 Task: Play online Dominion game.
Action: Mouse moved to (518, 362)
Screenshot: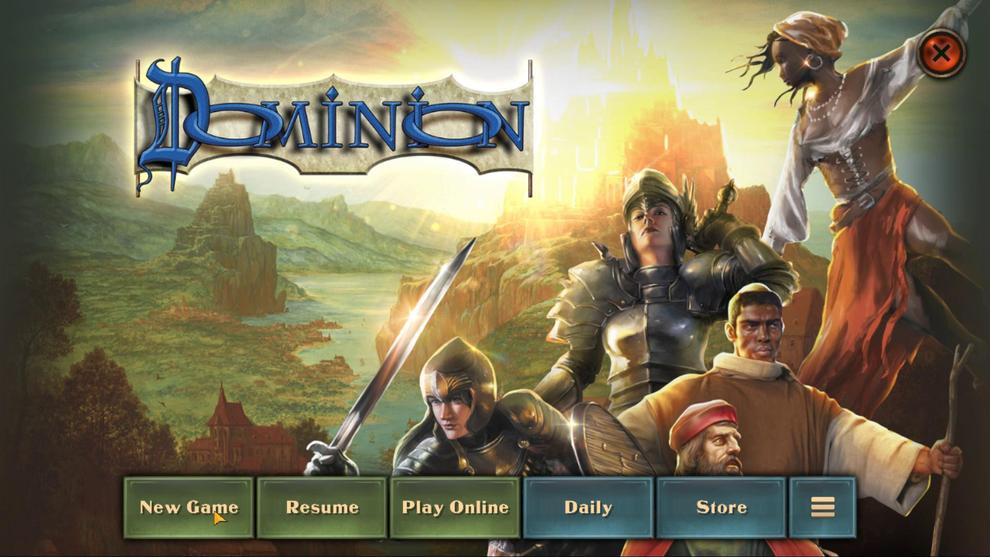 
Action: Mouse pressed left at (518, 362)
Screenshot: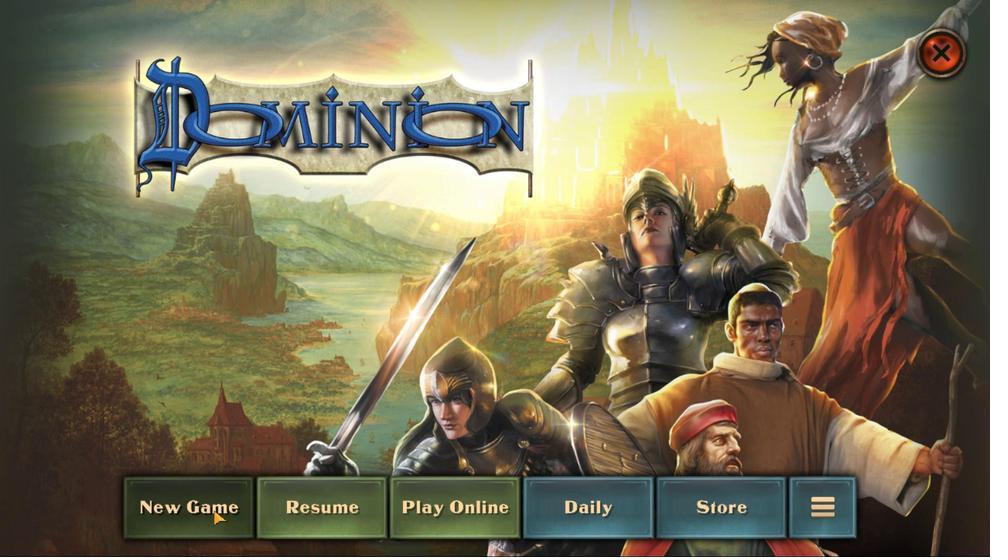 
Action: Mouse moved to (481, 362)
Screenshot: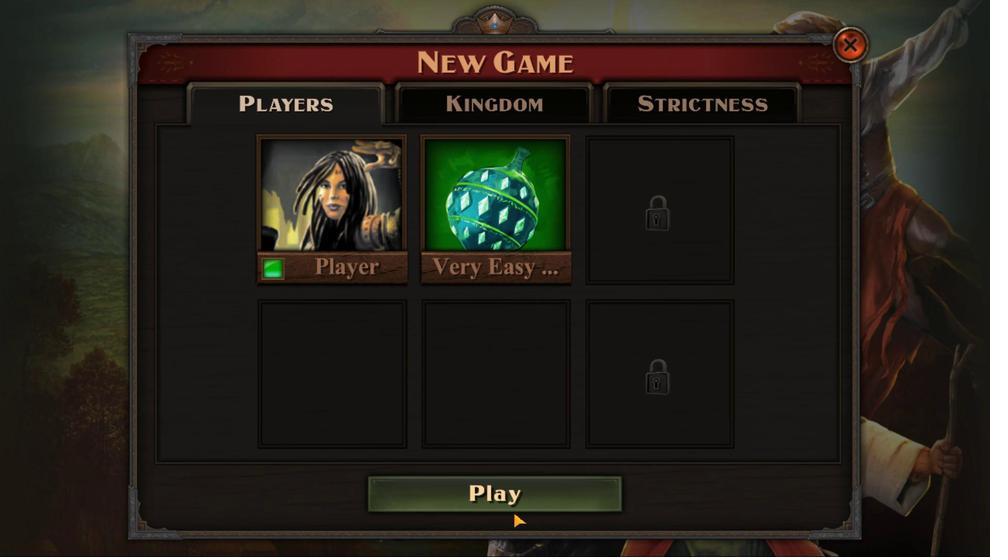 
Action: Mouse pressed left at (481, 362)
Screenshot: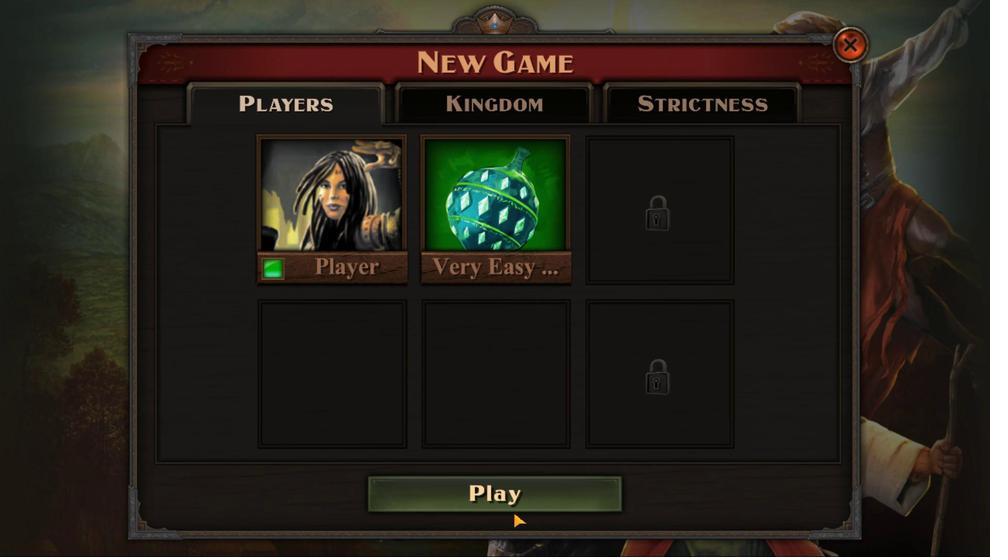 
Action: Mouse moved to (485, 362)
Screenshot: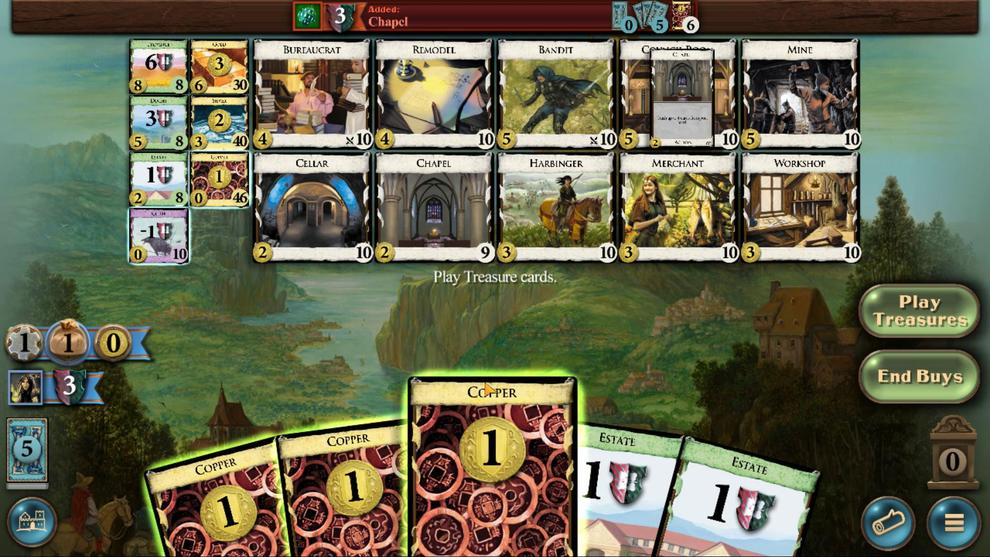 
Action: Mouse pressed left at (485, 362)
Screenshot: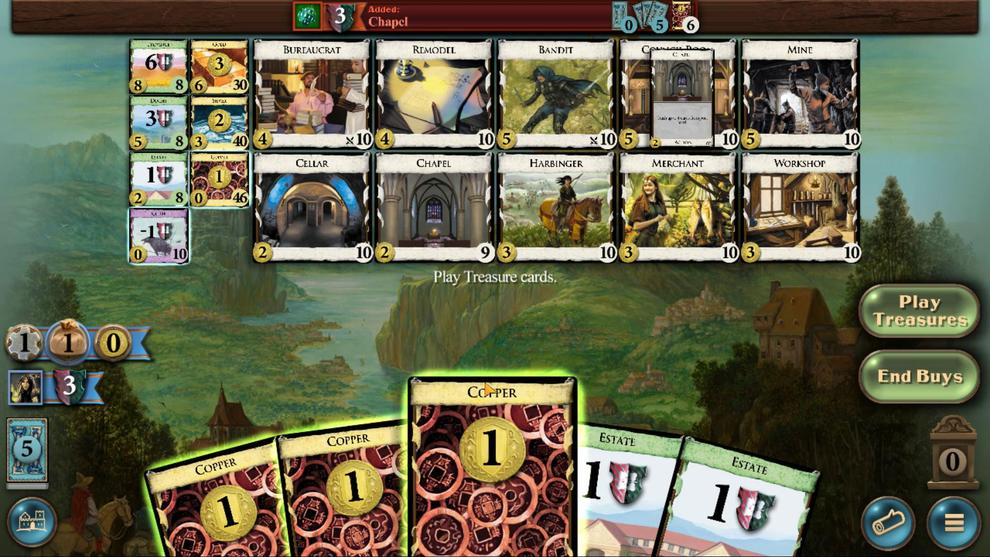 
Action: Mouse moved to (494, 362)
Screenshot: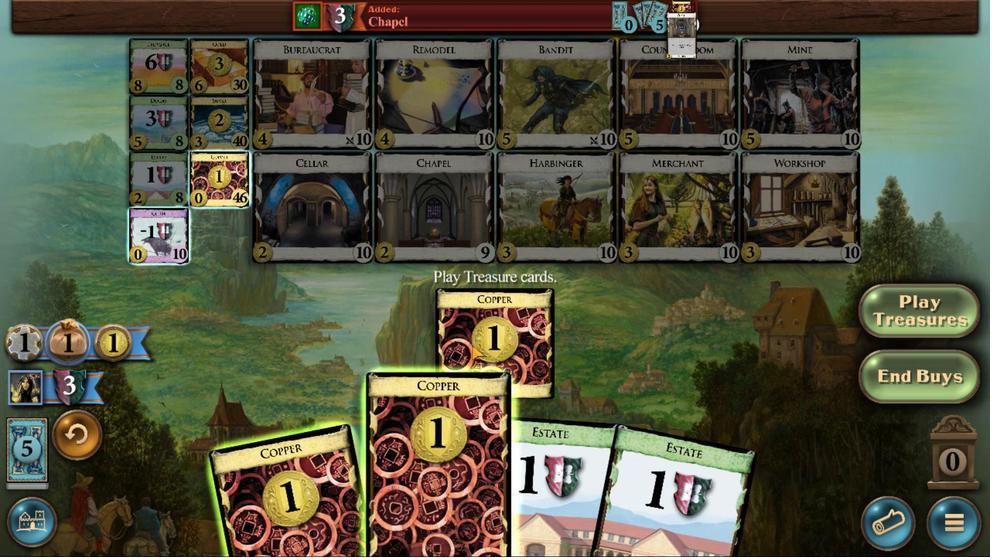
Action: Mouse pressed left at (494, 362)
Screenshot: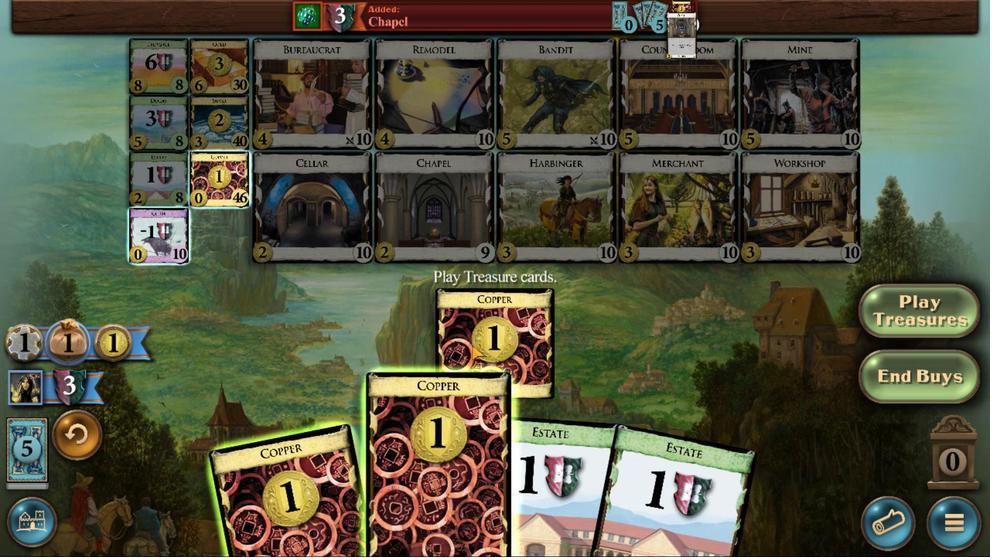 
Action: Mouse moved to (502, 362)
Screenshot: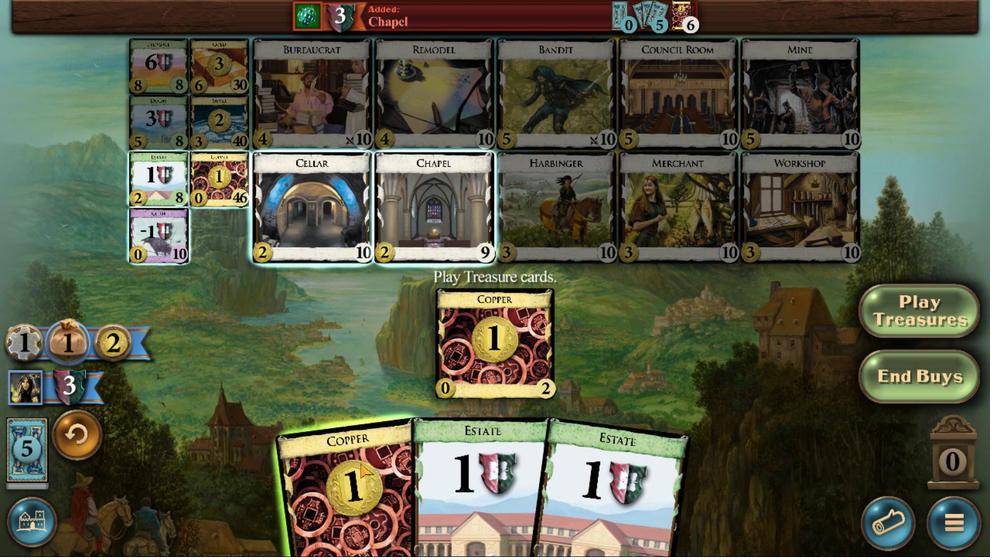 
Action: Mouse pressed left at (502, 362)
Screenshot: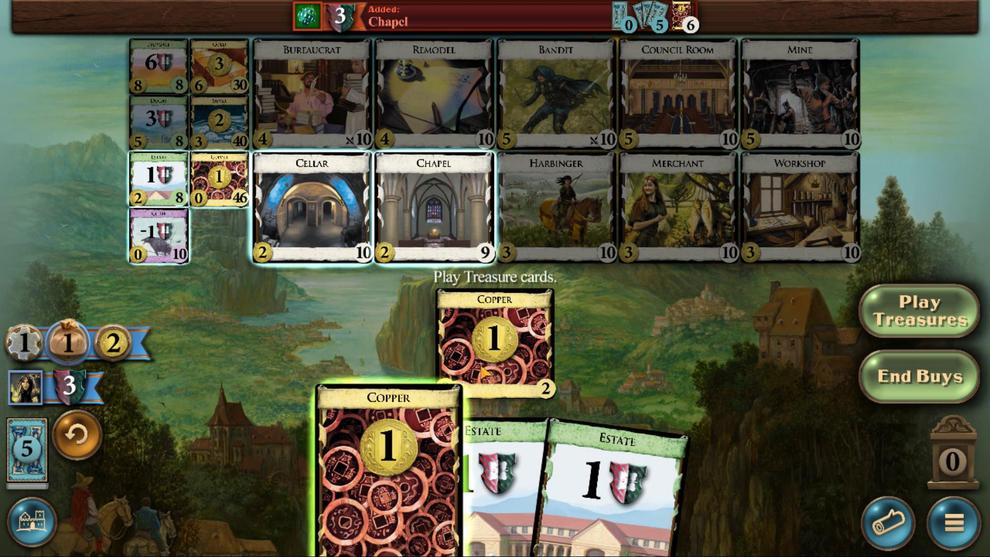 
Action: Mouse moved to (518, 370)
Screenshot: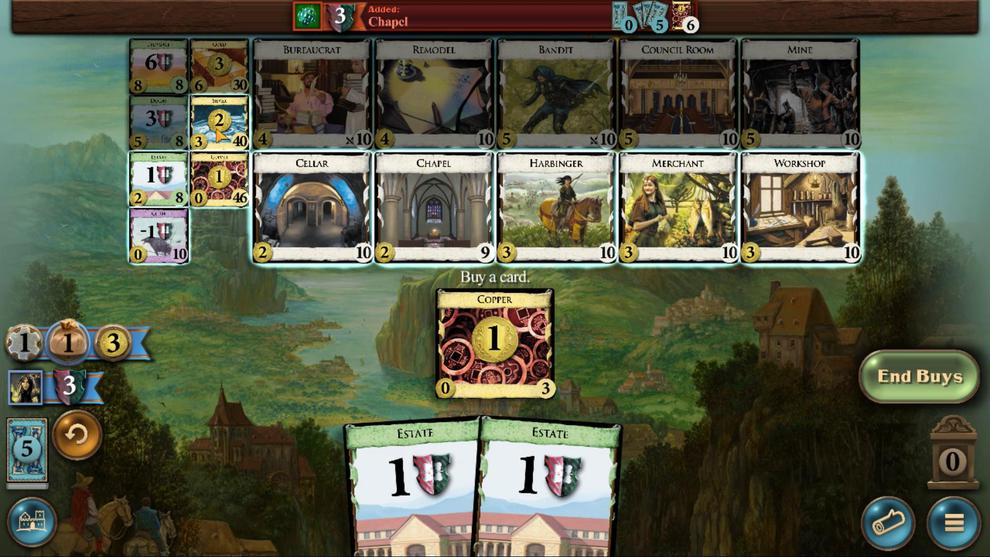 
Action: Mouse pressed left at (518, 370)
Screenshot: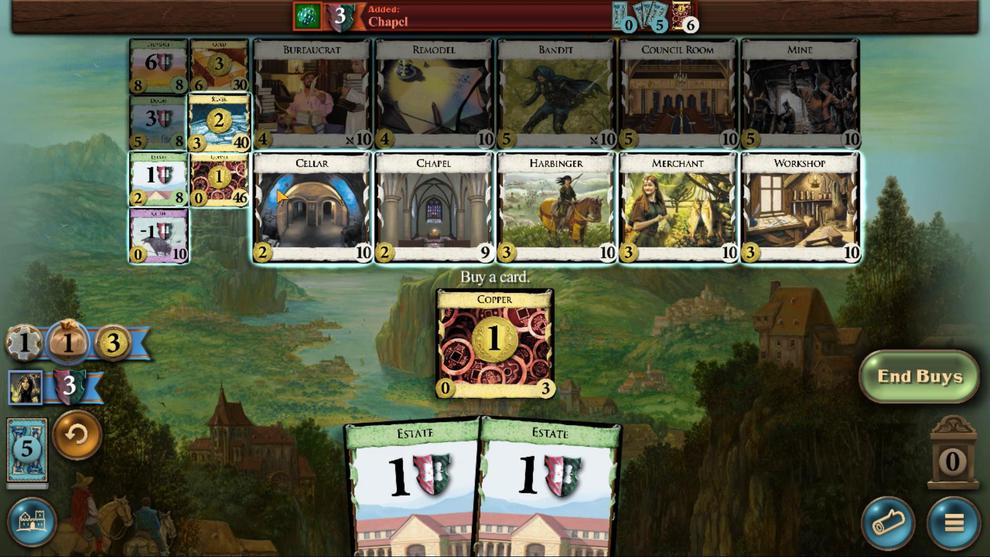 
Action: Mouse moved to (470, 362)
Screenshot: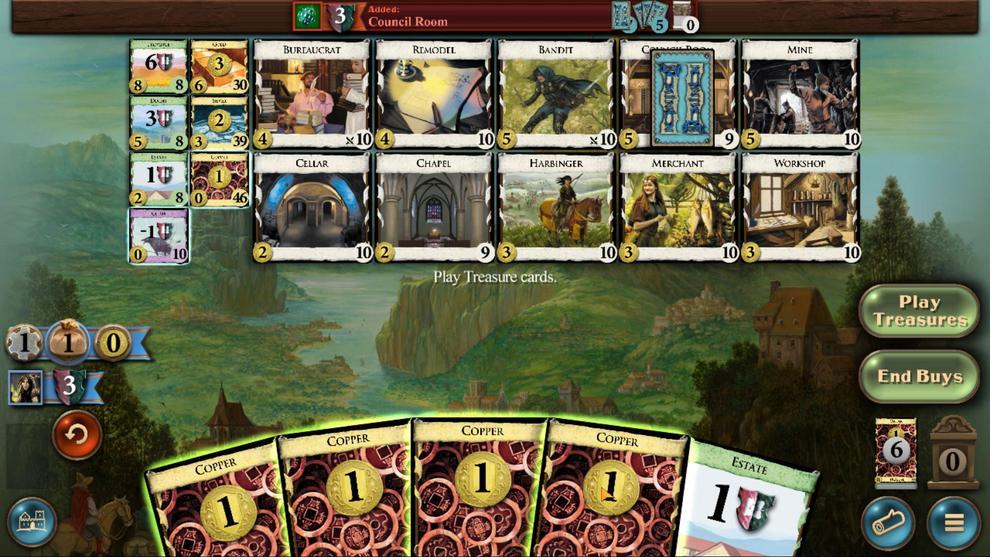 
Action: Mouse pressed left at (470, 362)
Screenshot: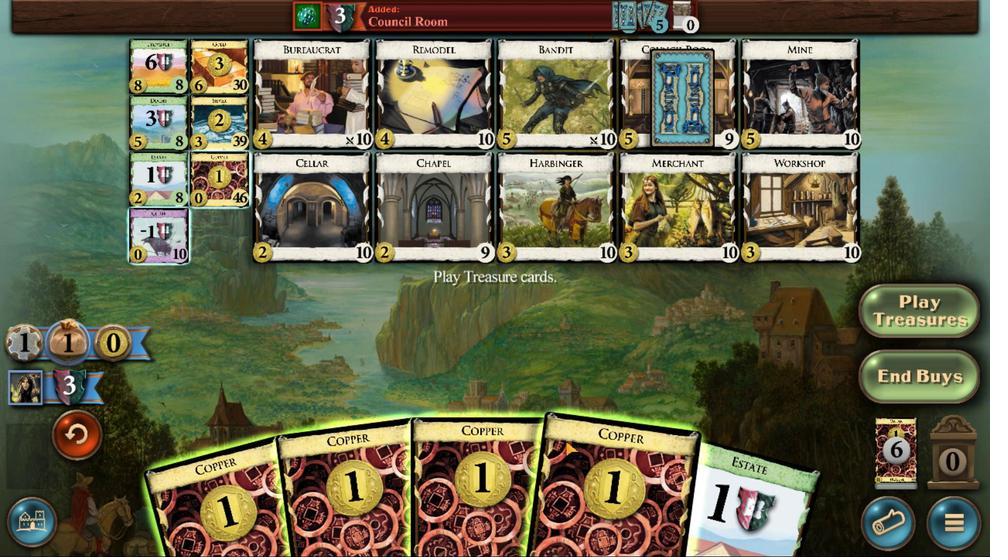 
Action: Mouse moved to (481, 362)
Screenshot: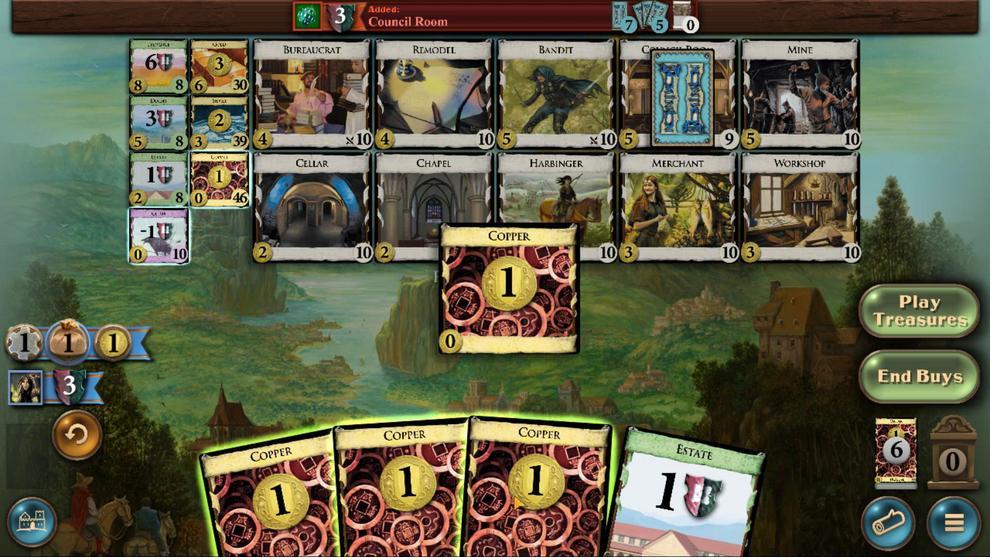 
Action: Mouse pressed left at (481, 362)
Screenshot: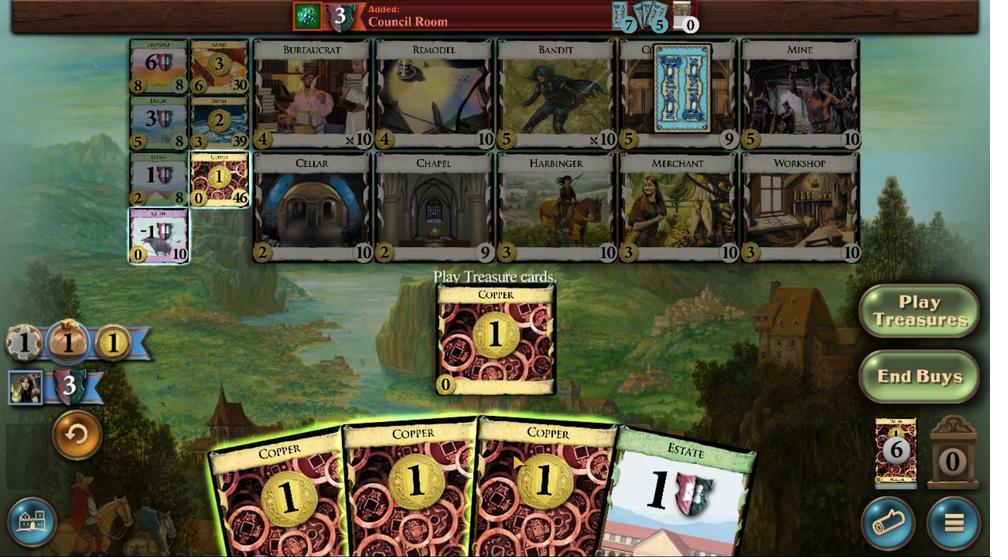 
Action: Mouse moved to (485, 362)
Screenshot: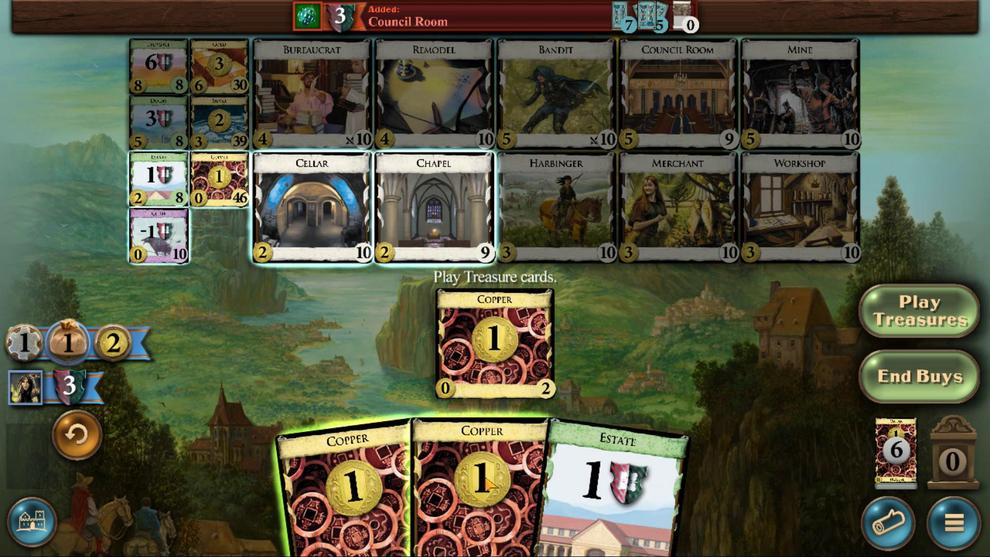 
Action: Mouse pressed left at (485, 362)
Screenshot: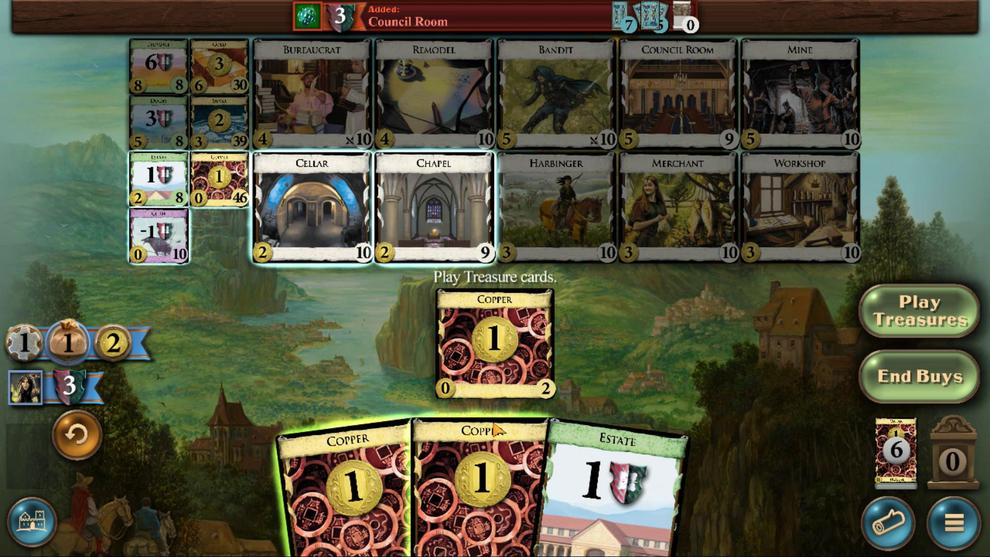 
Action: Mouse moved to (491, 362)
Screenshot: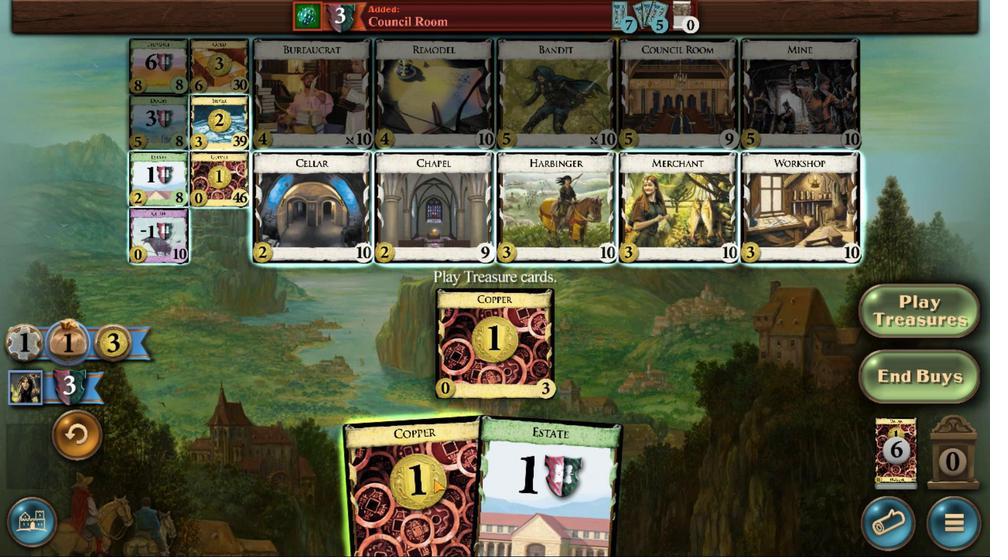
Action: Mouse pressed left at (491, 362)
Screenshot: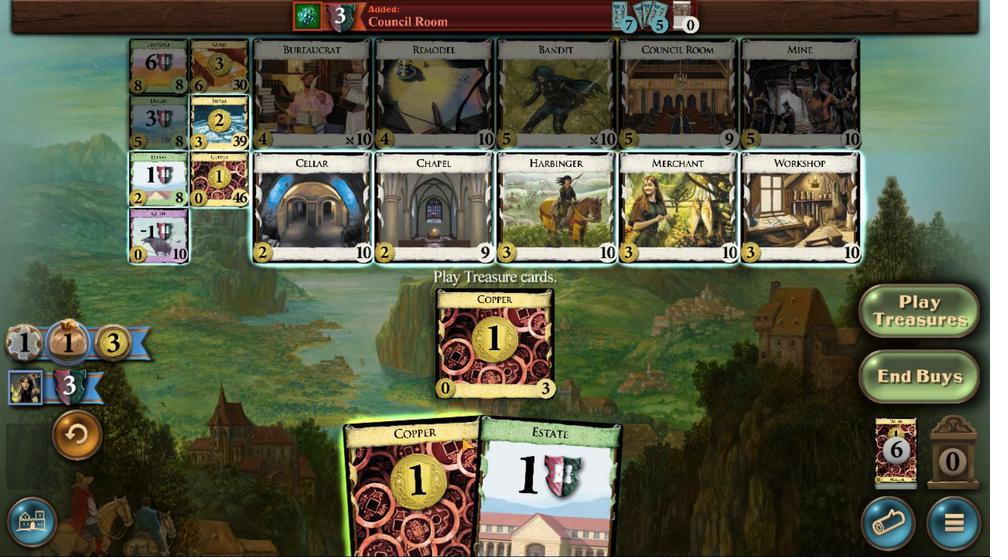 
Action: Mouse moved to (517, 370)
Screenshot: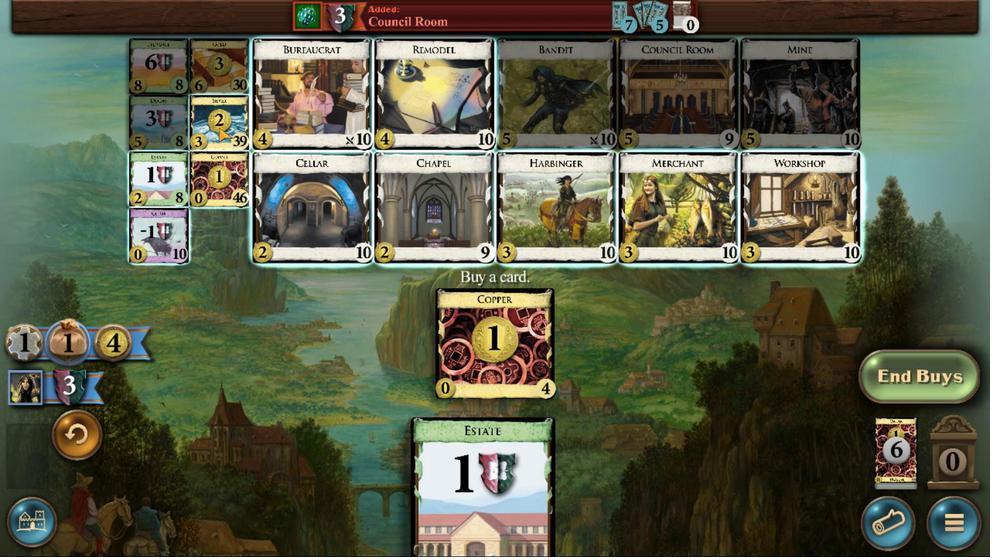 
Action: Mouse pressed left at (517, 370)
Screenshot: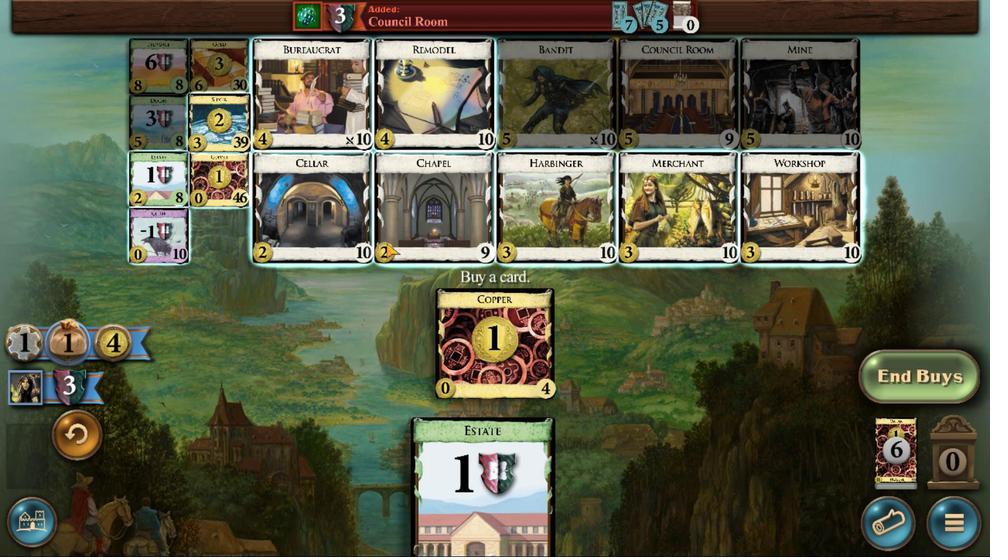
Action: Mouse moved to (449, 362)
Screenshot: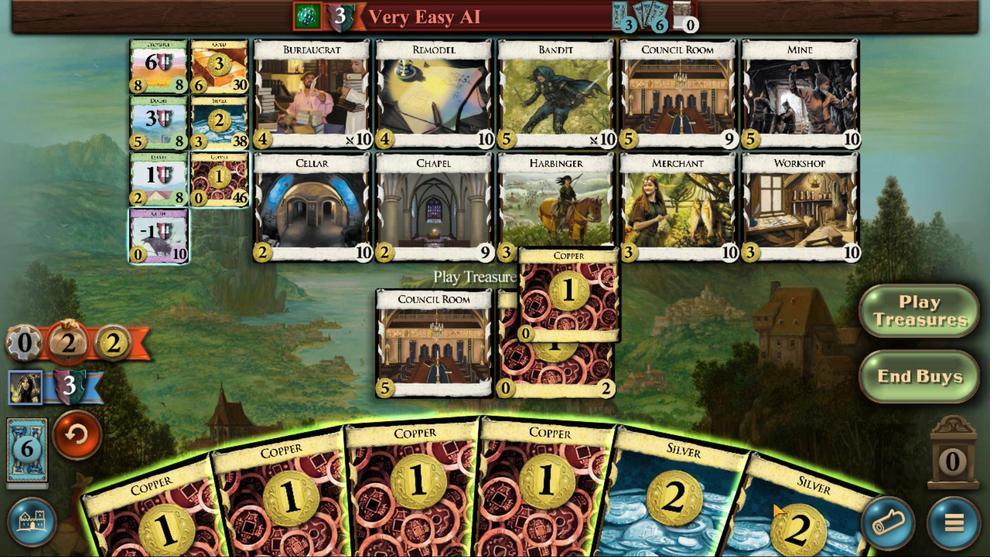 
Action: Mouse pressed left at (449, 362)
Screenshot: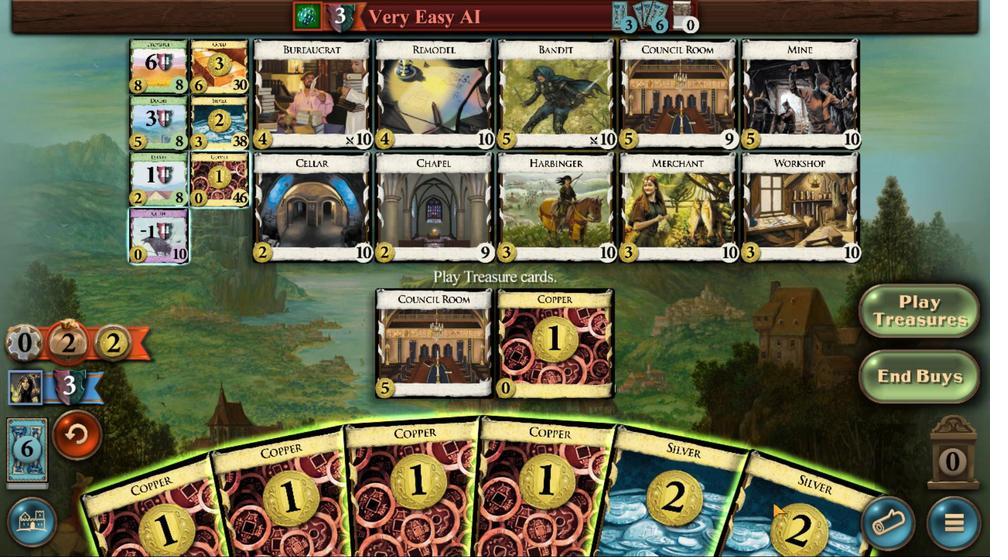 
Action: Mouse moved to (482, 364)
Screenshot: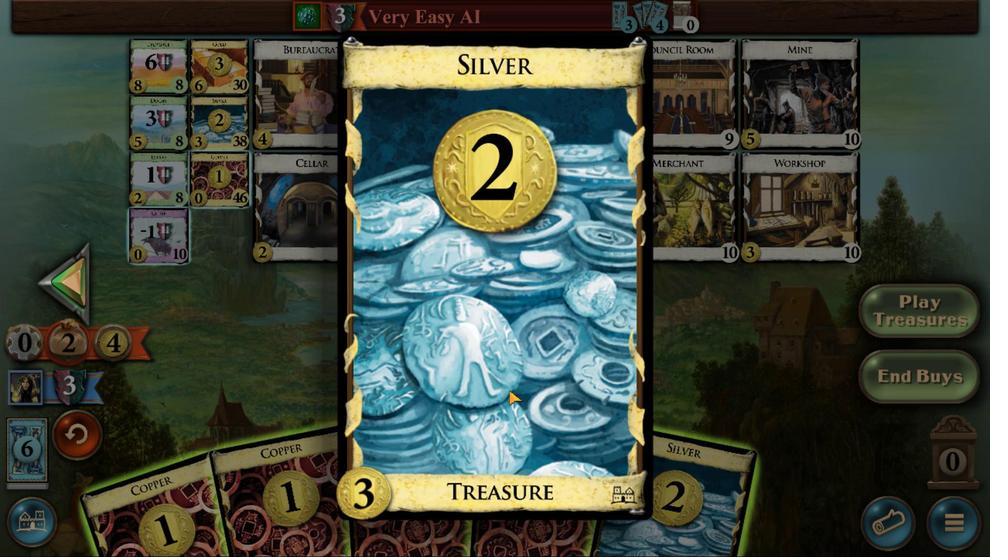 
Action: Mouse pressed left at (482, 364)
Screenshot: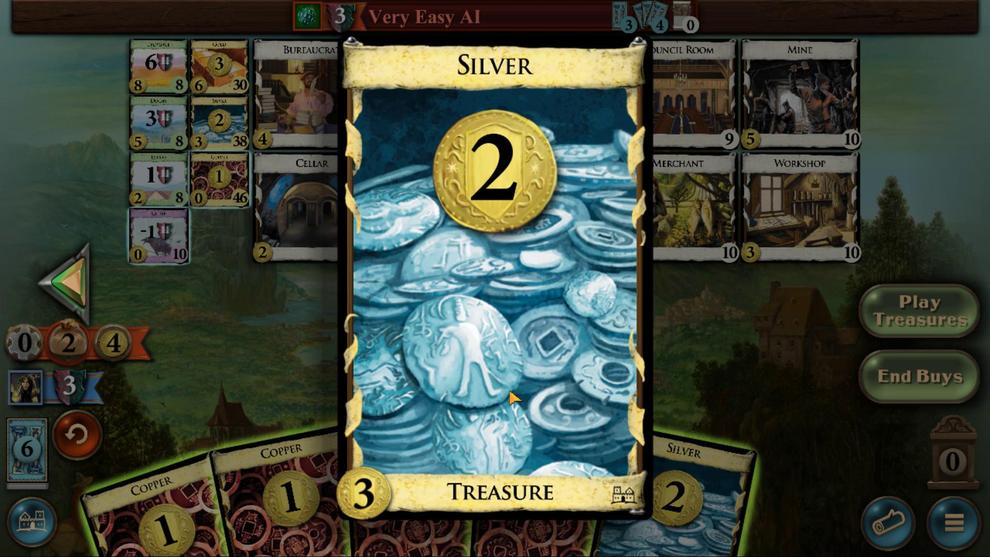 
Action: Mouse moved to (443, 361)
Screenshot: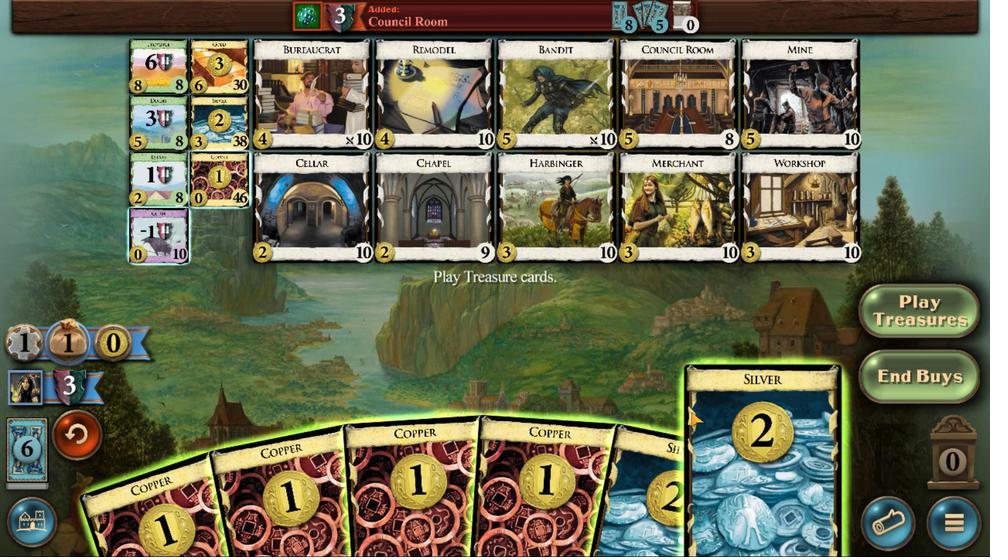 
Action: Mouse pressed left at (443, 361)
Screenshot: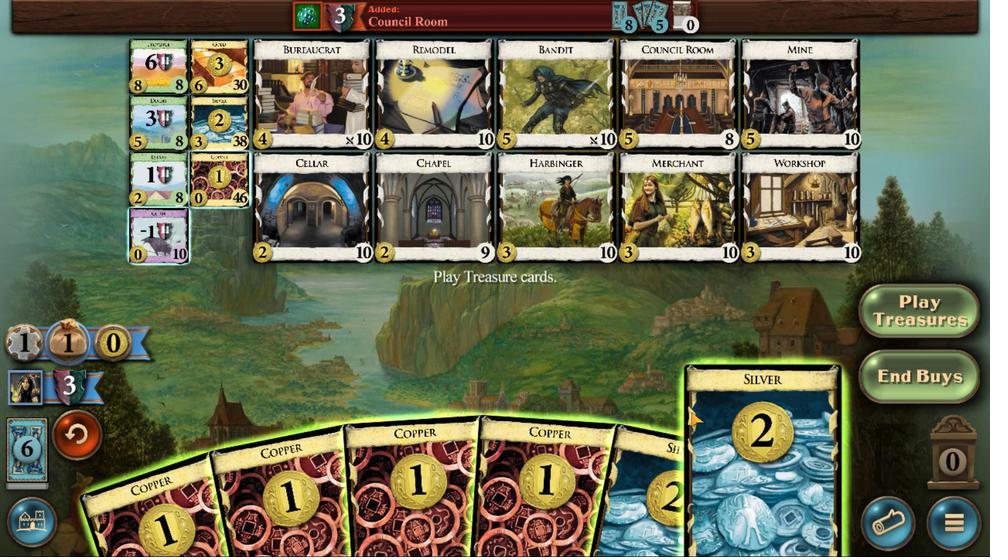 
Action: Mouse moved to (458, 362)
Screenshot: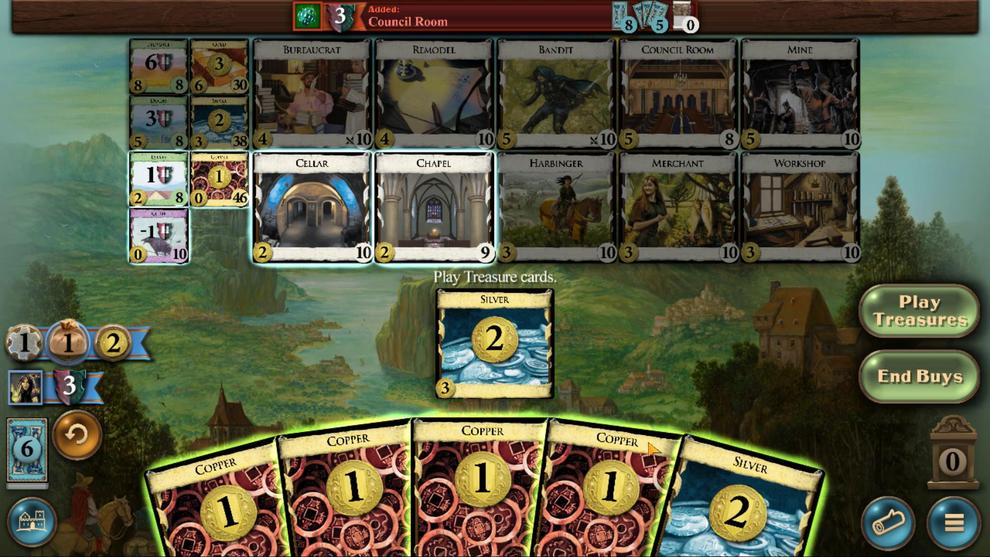 
Action: Mouse pressed left at (458, 362)
Screenshot: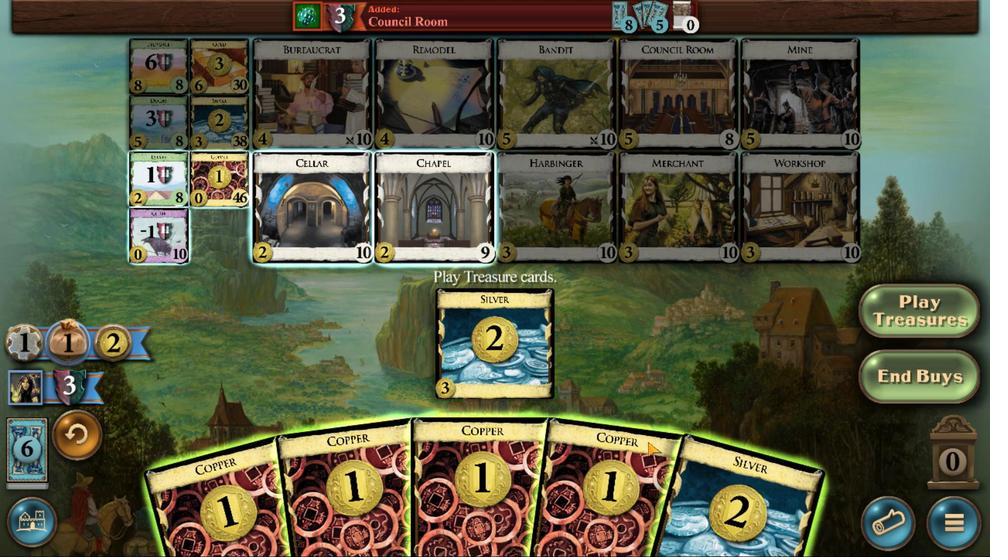 
Action: Mouse moved to (468, 362)
Screenshot: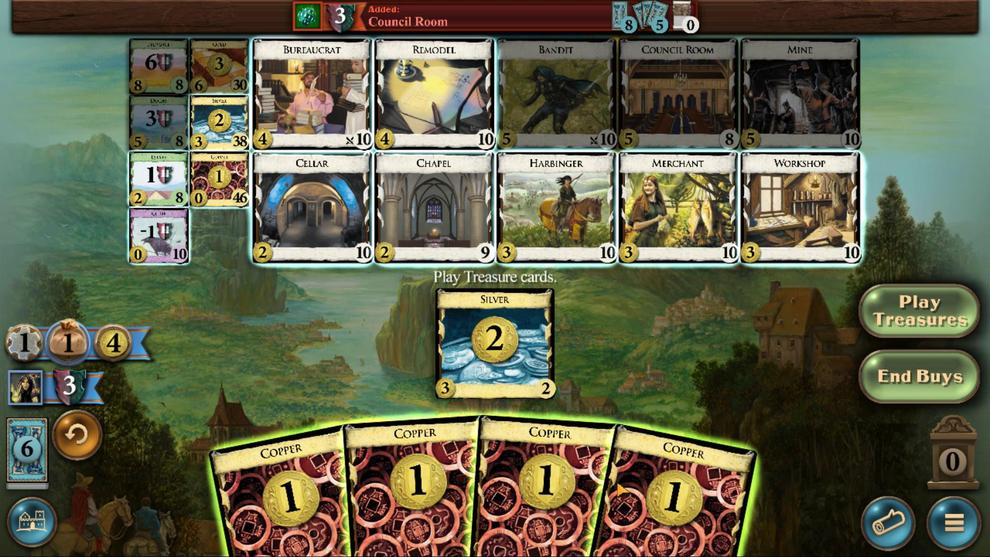 
Action: Mouse pressed left at (468, 362)
Screenshot: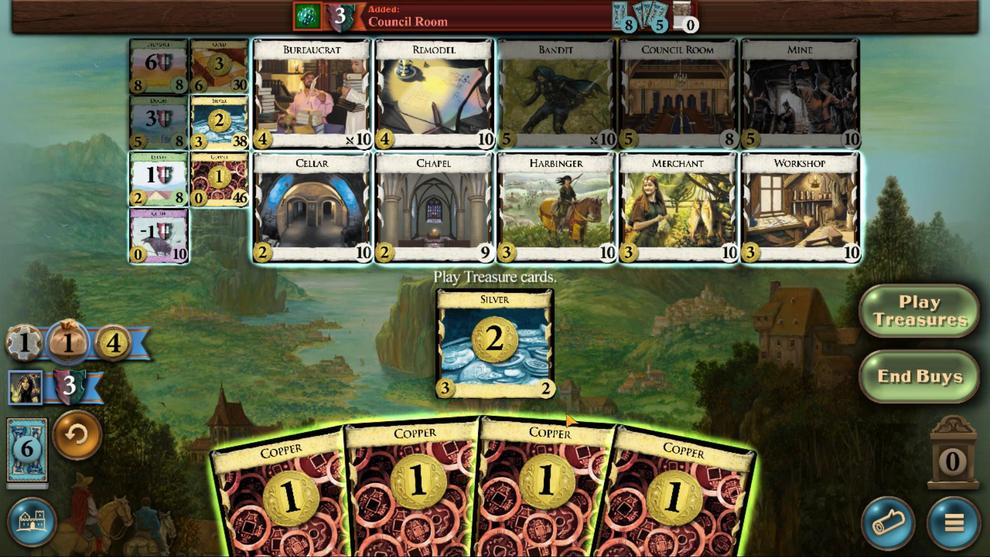 
Action: Mouse moved to (472, 362)
Screenshot: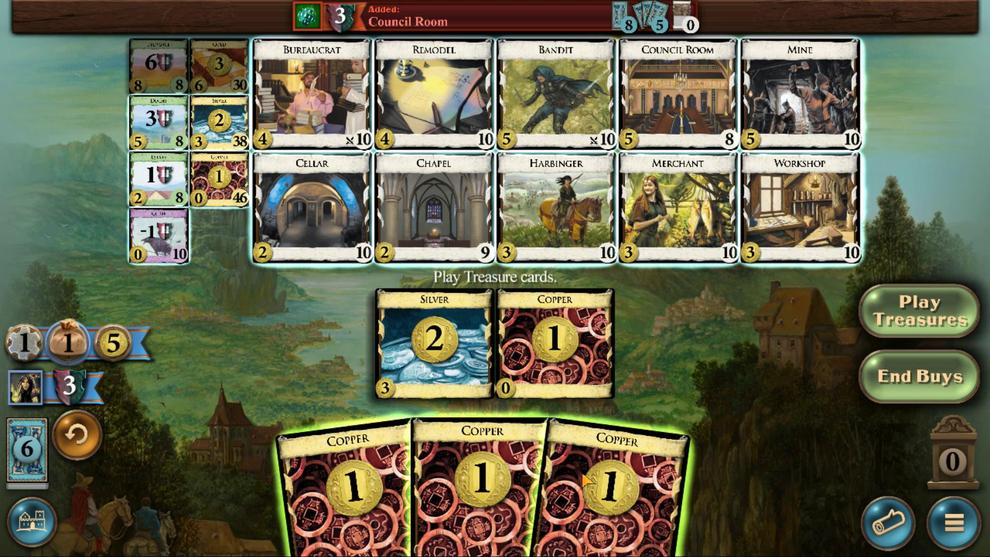 
Action: Mouse pressed left at (472, 362)
Screenshot: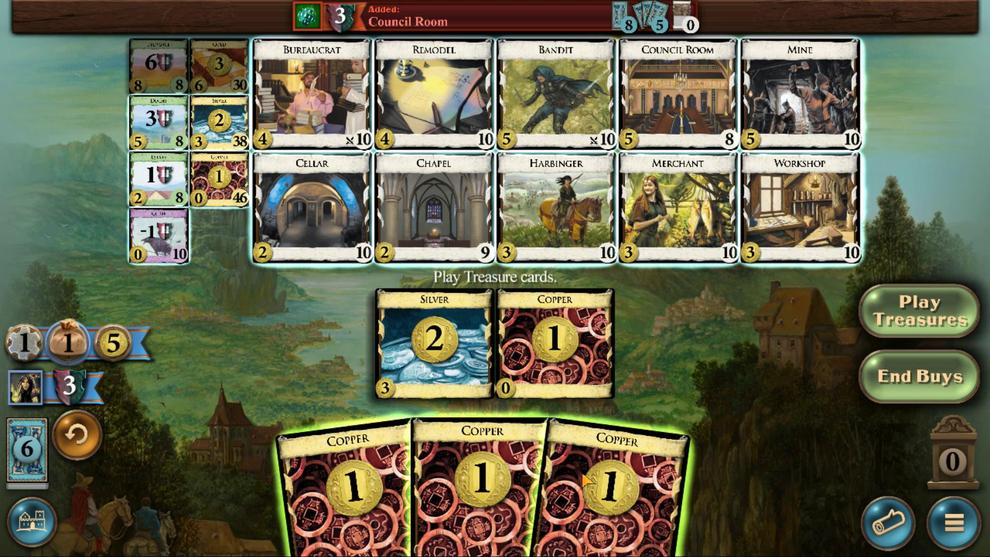 
Action: Mouse moved to (483, 362)
Screenshot: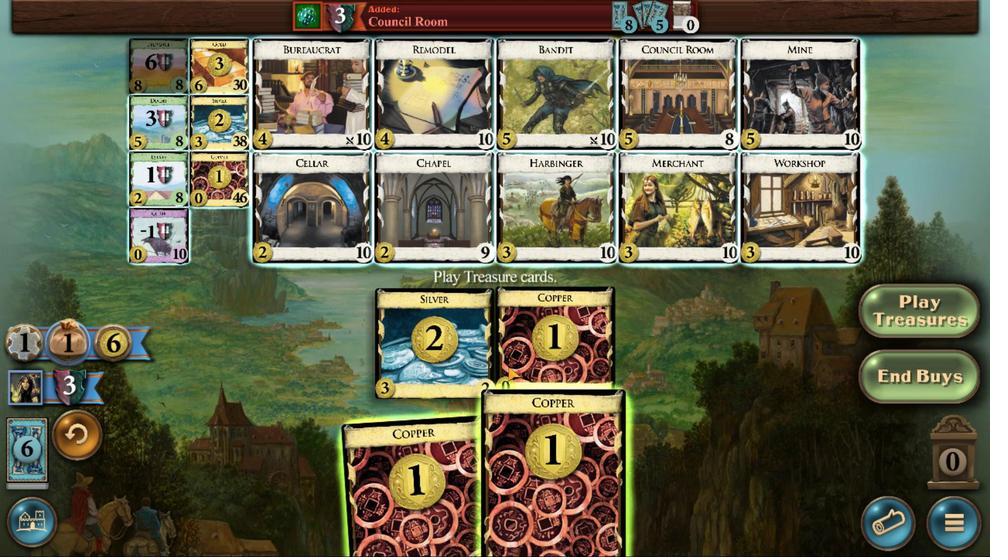 
Action: Mouse pressed left at (483, 362)
Screenshot: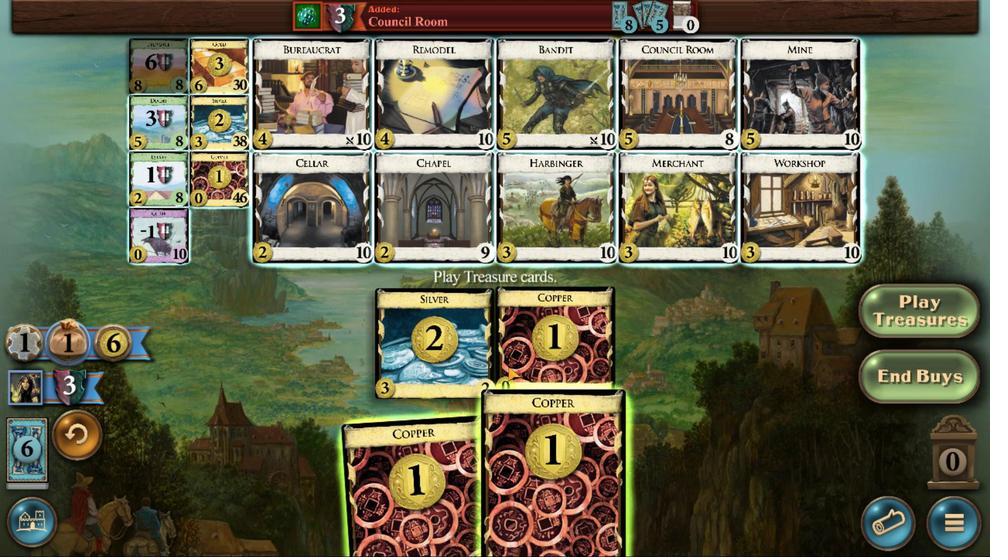 
Action: Mouse moved to (477, 362)
Screenshot: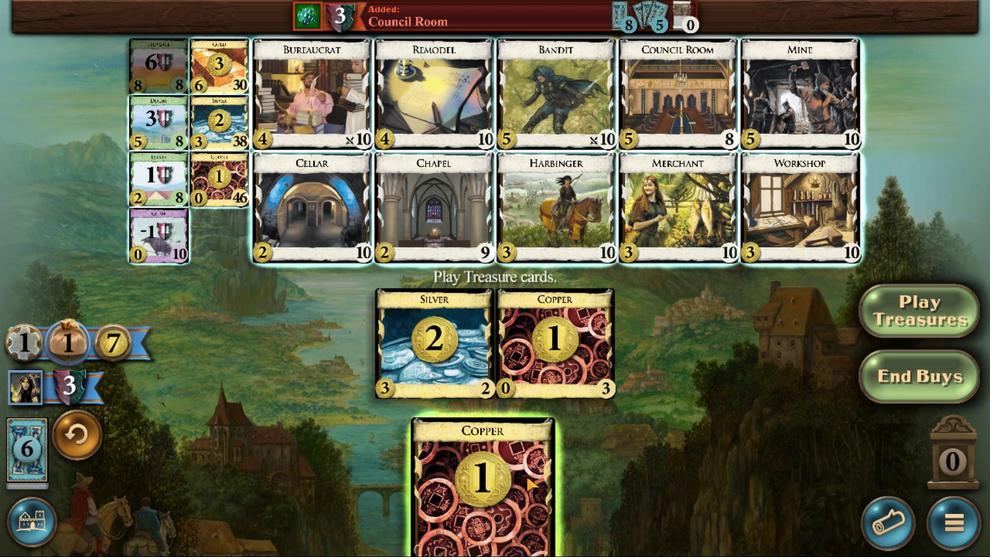 
Action: Mouse pressed left at (477, 362)
Screenshot: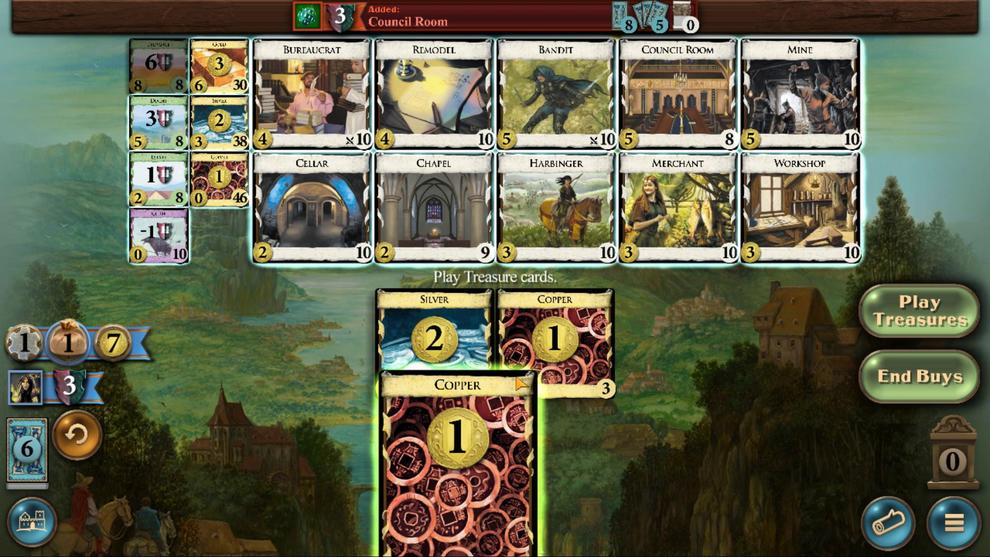 
Action: Mouse moved to (526, 372)
Screenshot: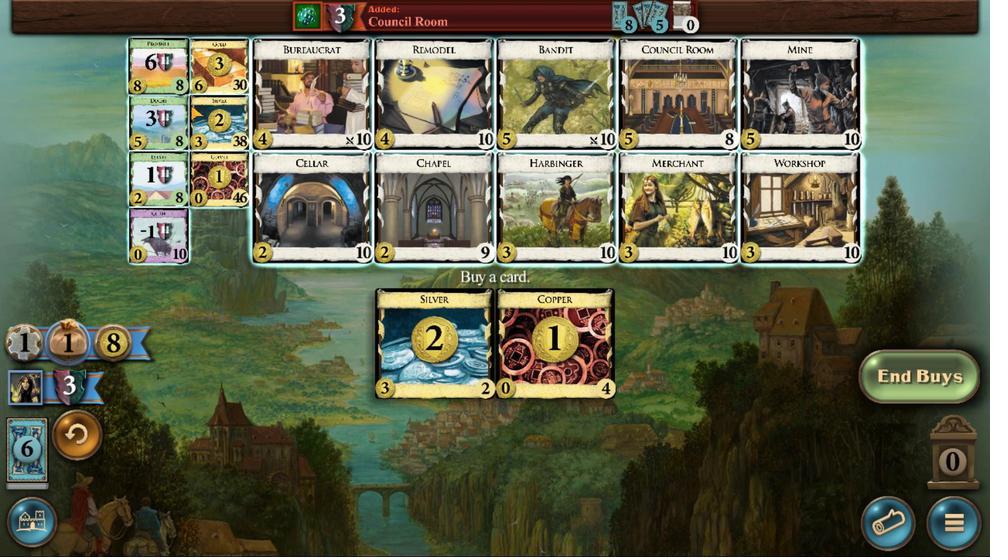 
Action: Mouse pressed left at (526, 372)
Screenshot: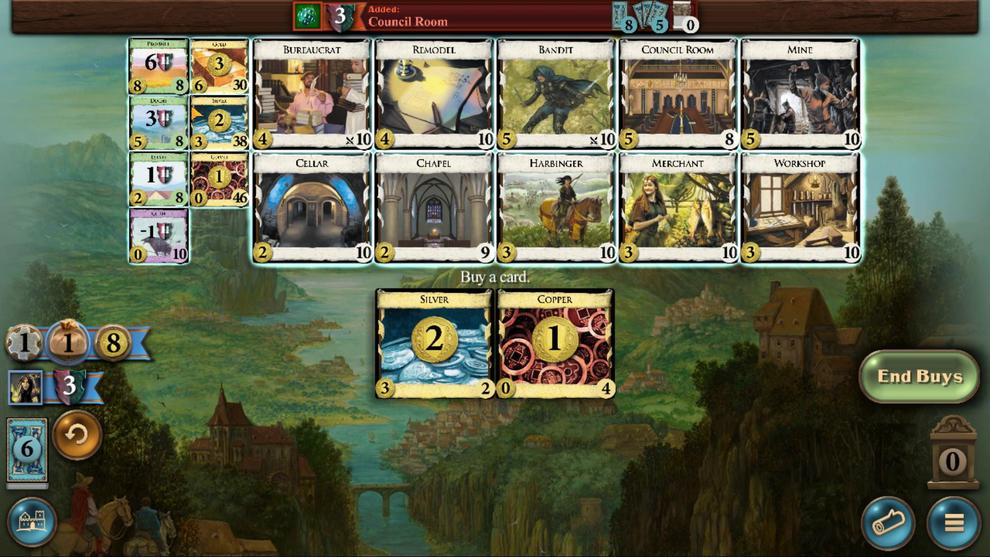 
Action: Mouse moved to (488, 362)
Screenshot: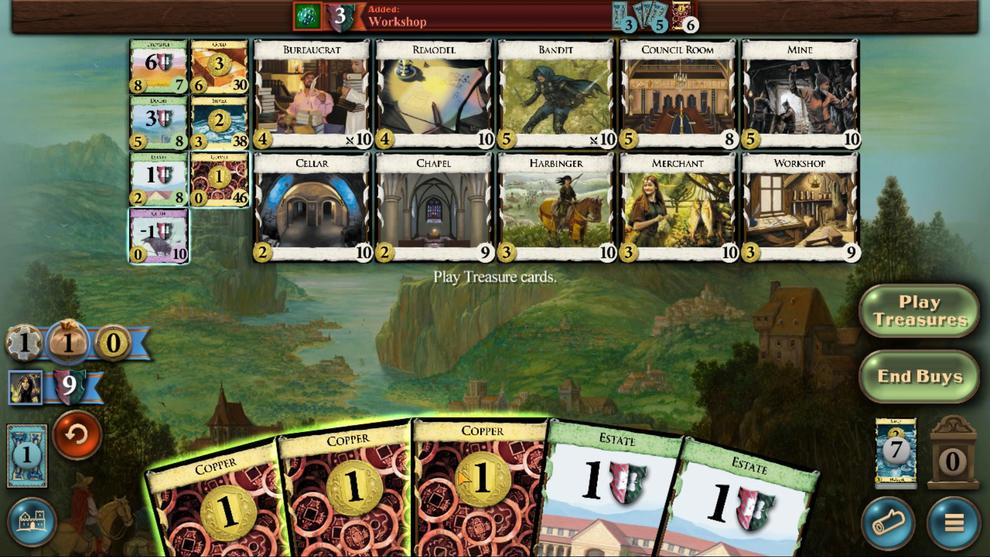 
Action: Mouse pressed left at (488, 362)
Screenshot: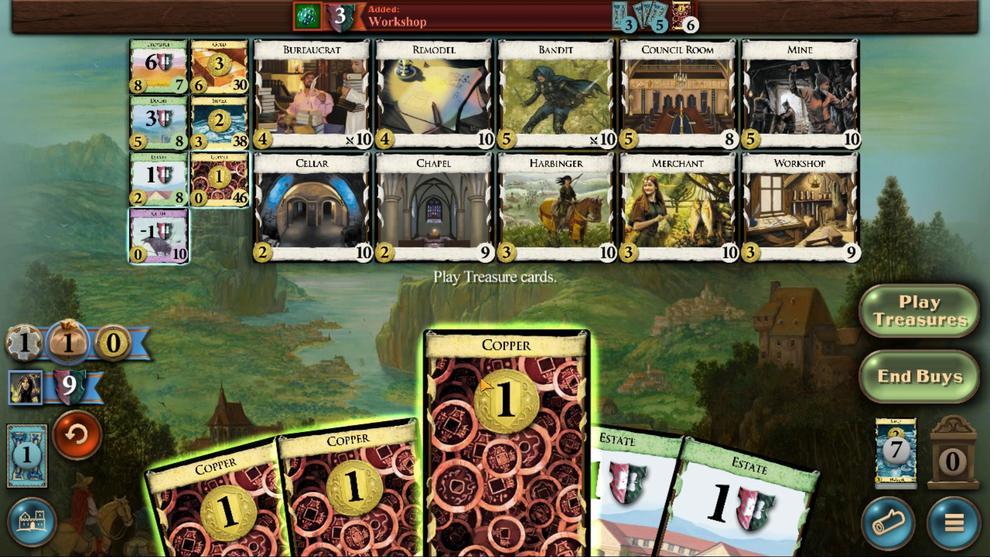 
Action: Mouse moved to (492, 362)
Screenshot: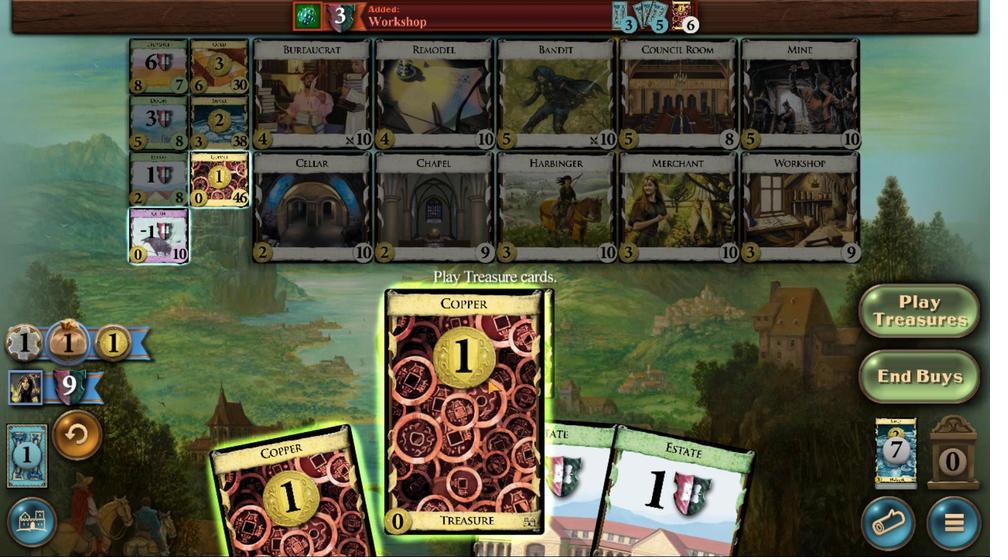 
Action: Mouse pressed left at (492, 362)
Screenshot: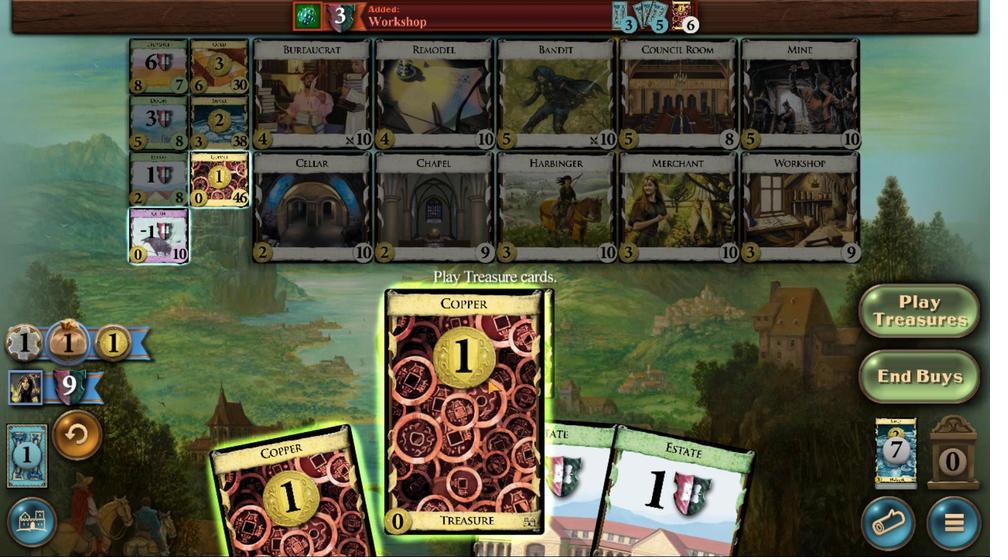 
Action: Mouse moved to (526, 369)
Screenshot: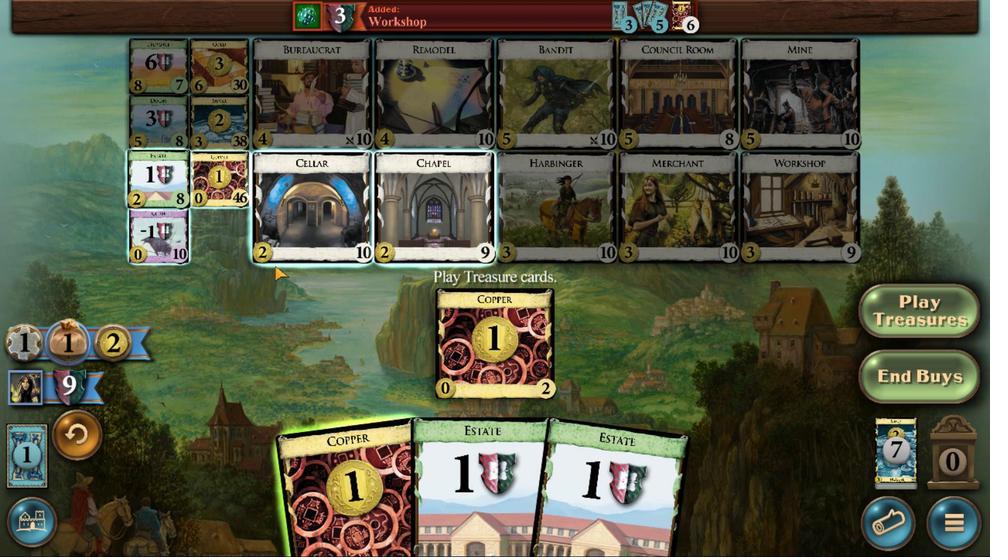 
Action: Mouse pressed left at (526, 369)
Screenshot: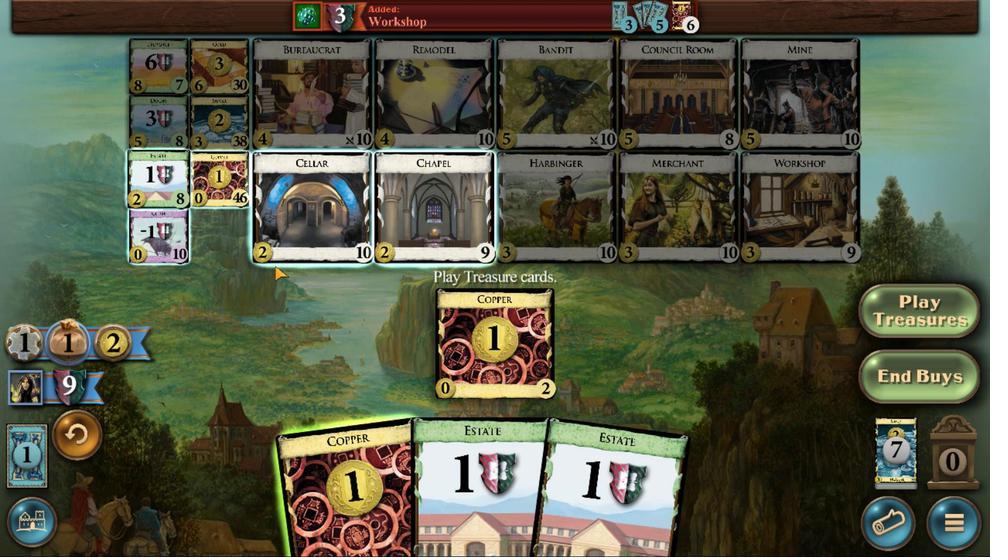 
Action: Mouse moved to (486, 362)
Screenshot: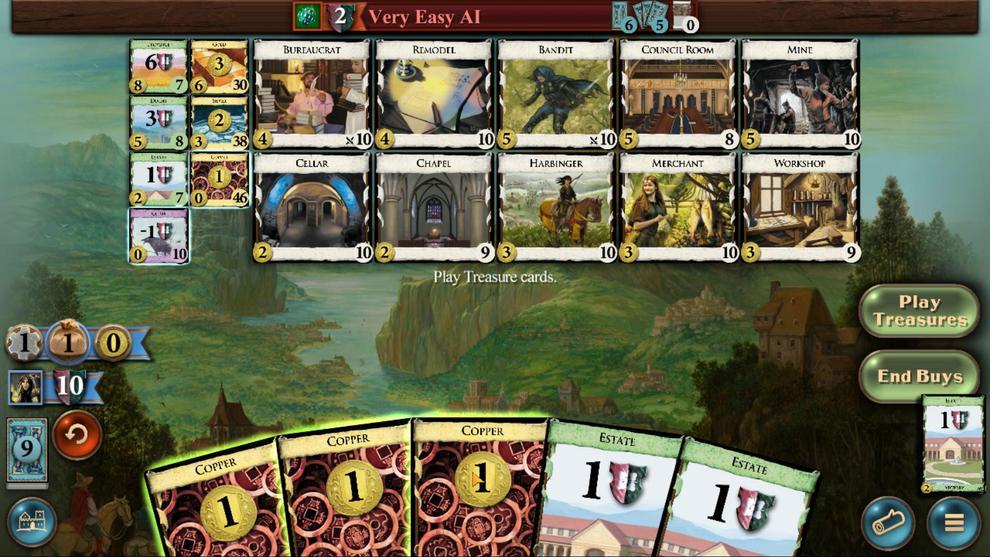 
Action: Mouse pressed left at (486, 362)
Screenshot: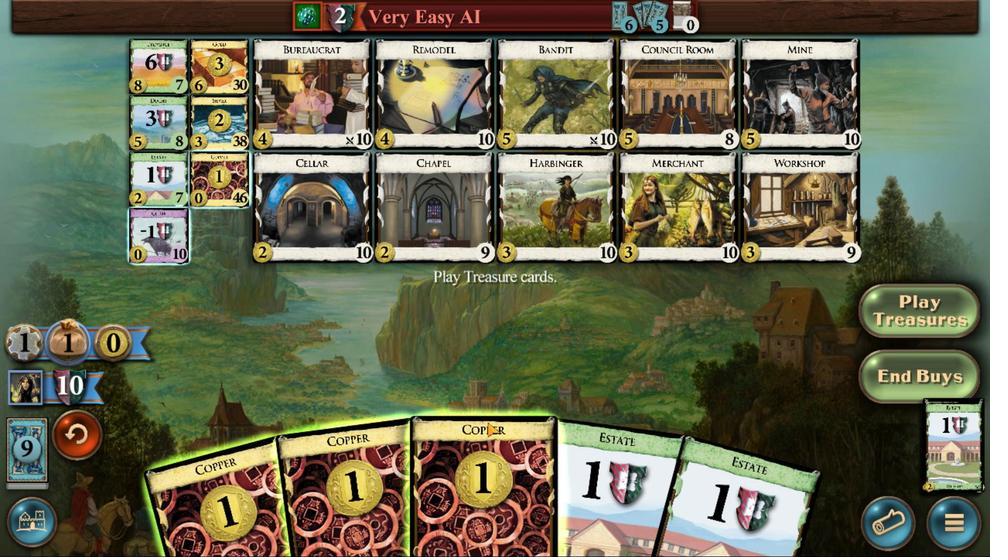 
Action: Mouse moved to (499, 362)
Screenshot: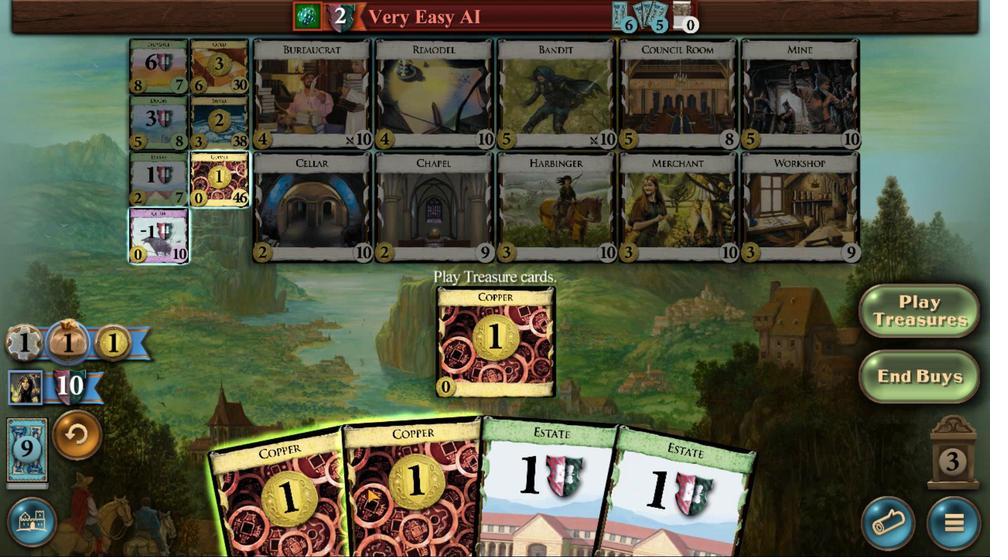 
Action: Mouse pressed left at (499, 362)
Screenshot: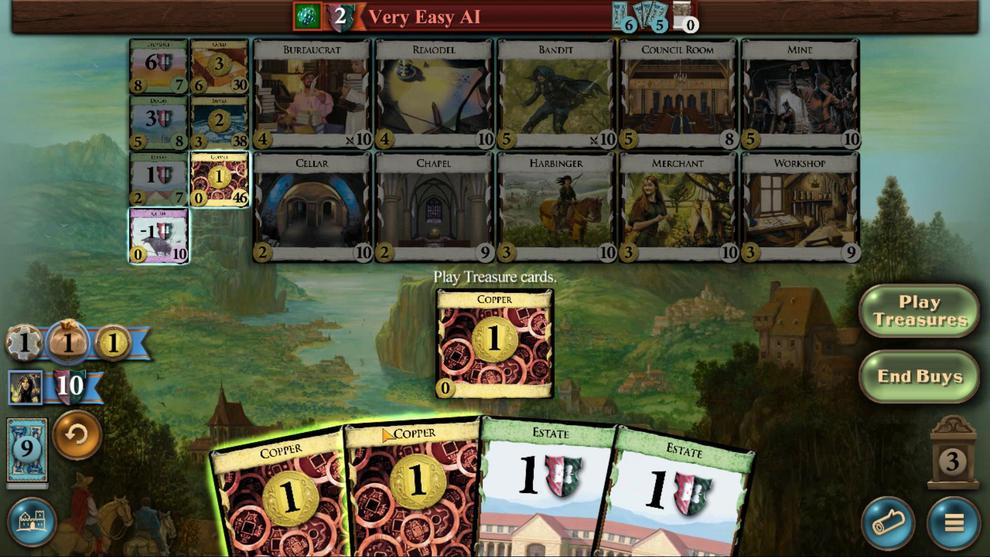 
Action: Mouse moved to (524, 369)
Screenshot: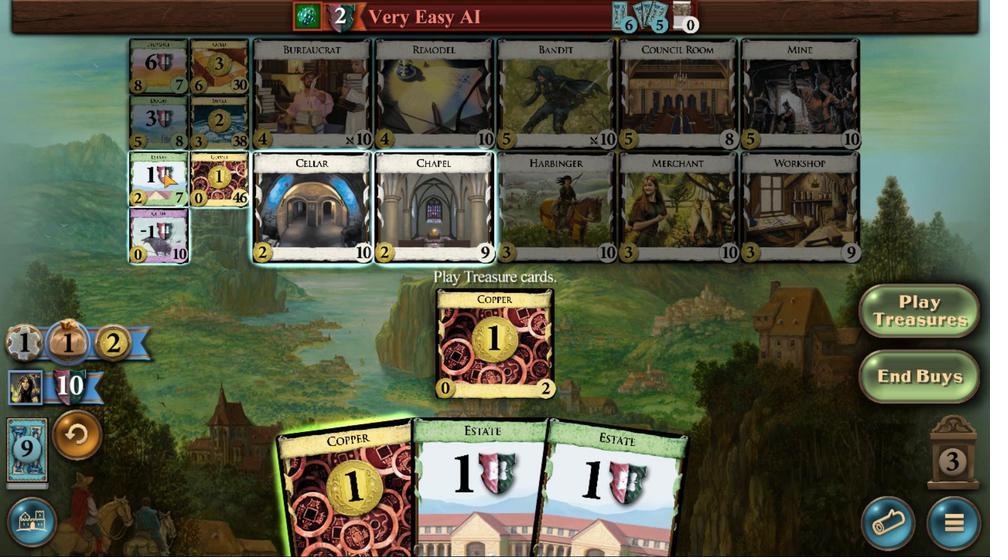
Action: Mouse pressed left at (524, 369)
Screenshot: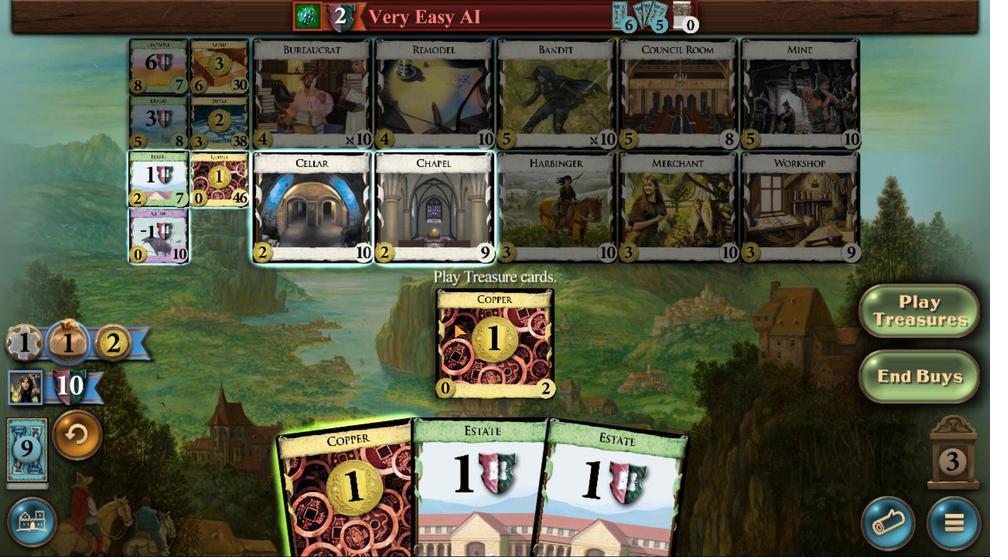 
Action: Mouse moved to (483, 361)
Screenshot: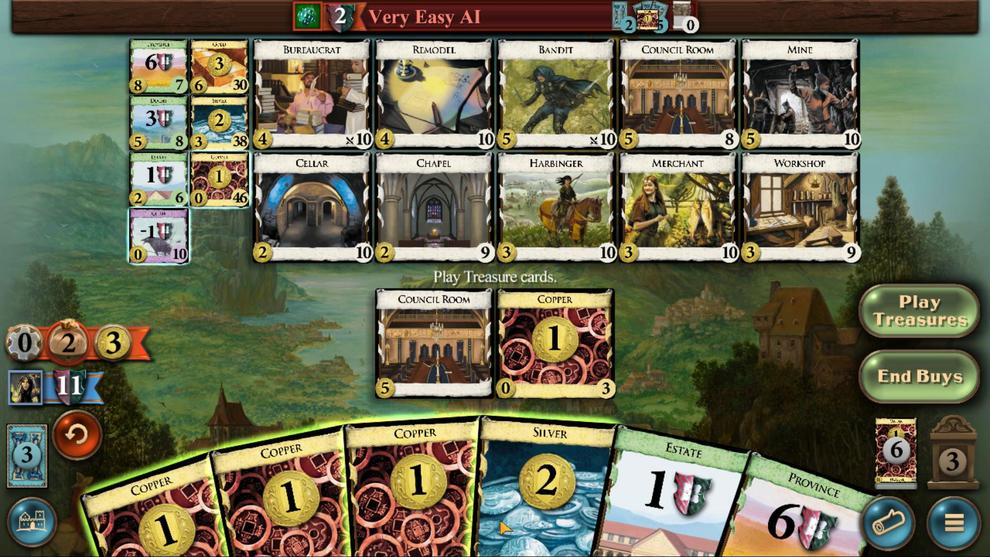 
Action: Mouse pressed left at (483, 361)
Screenshot: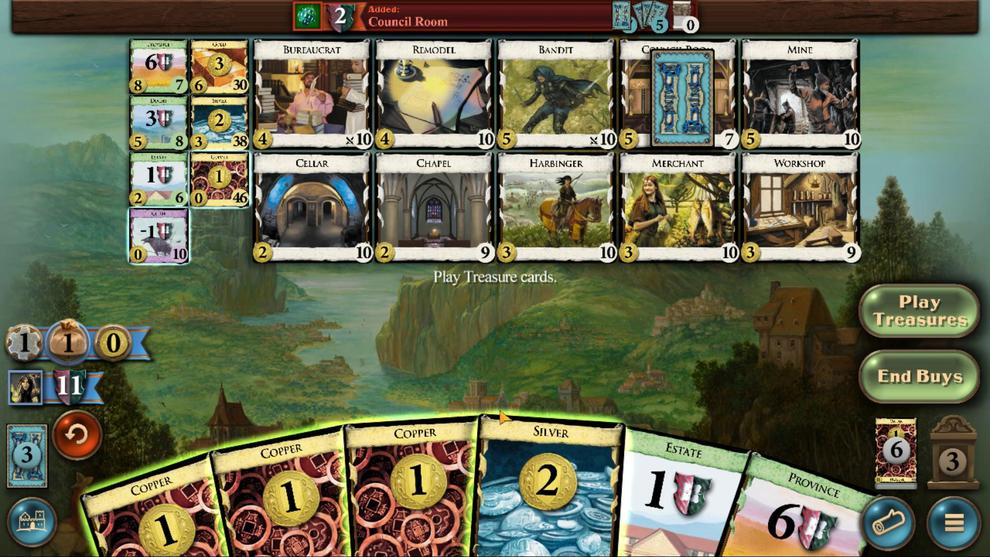 
Action: Mouse moved to (488, 362)
Screenshot: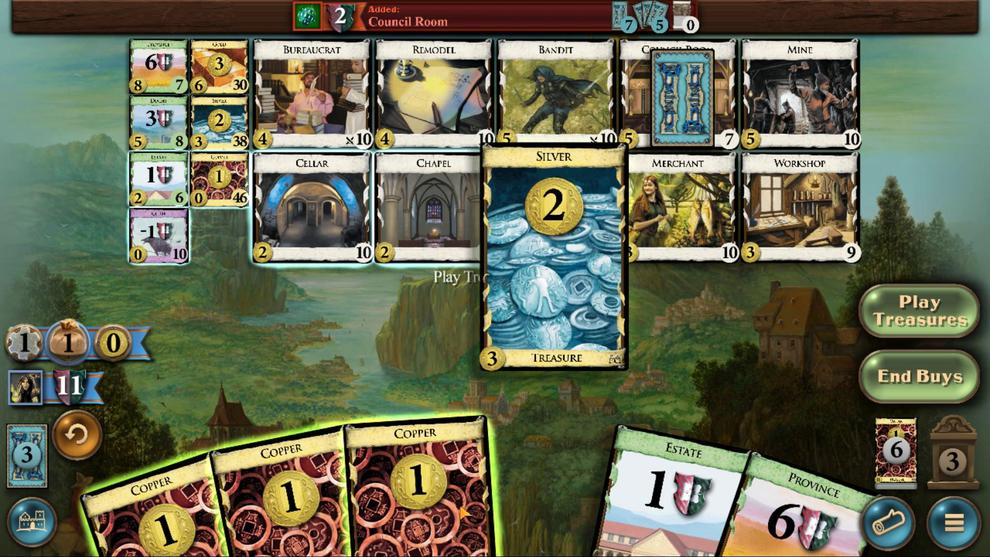 
Action: Mouse pressed left at (488, 362)
Screenshot: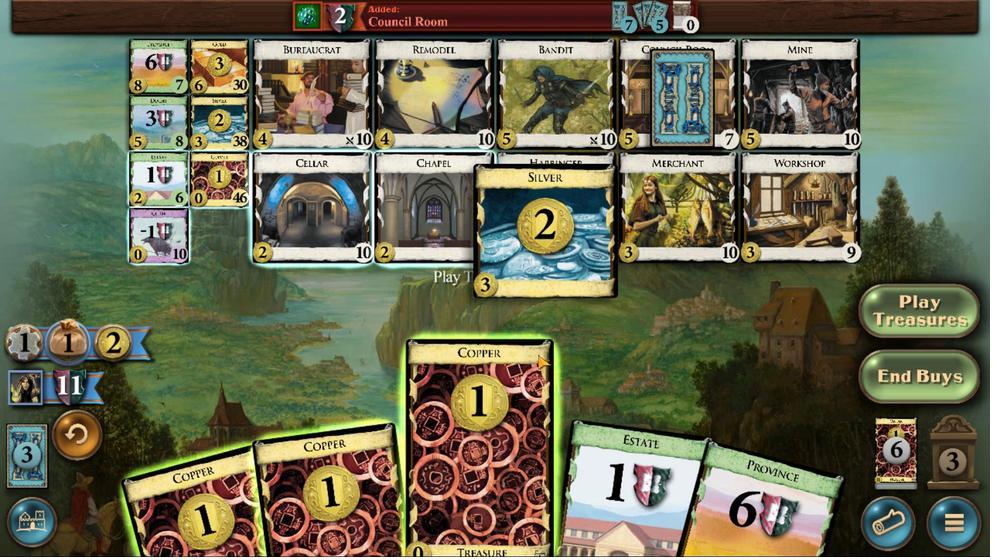 
Action: Mouse moved to (490, 362)
Screenshot: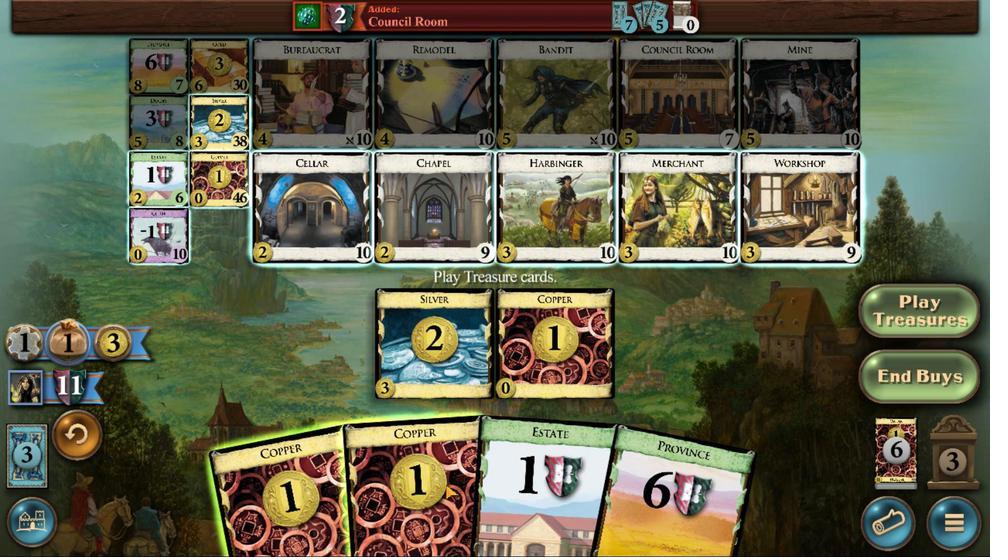 
Action: Mouse pressed left at (490, 362)
Screenshot: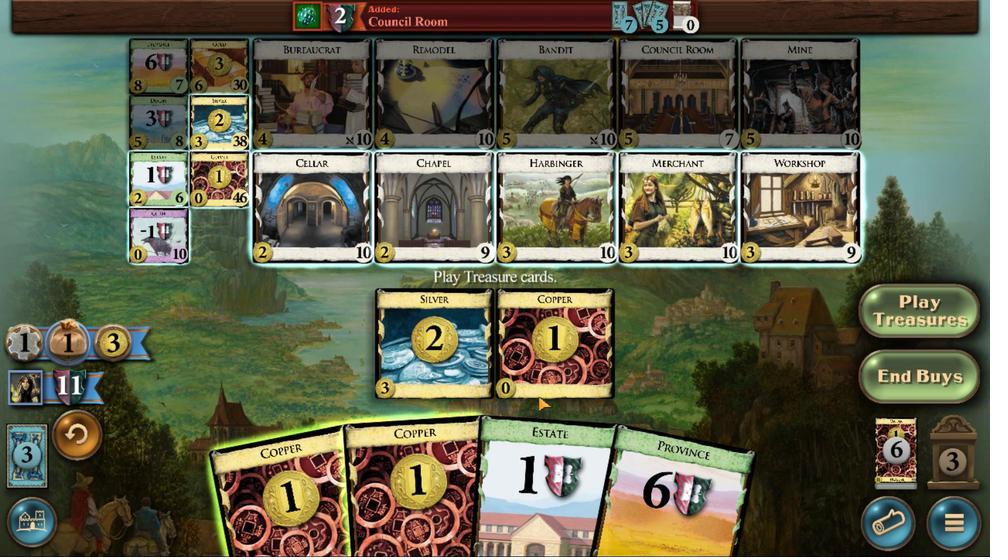 
Action: Mouse moved to (499, 362)
Screenshot: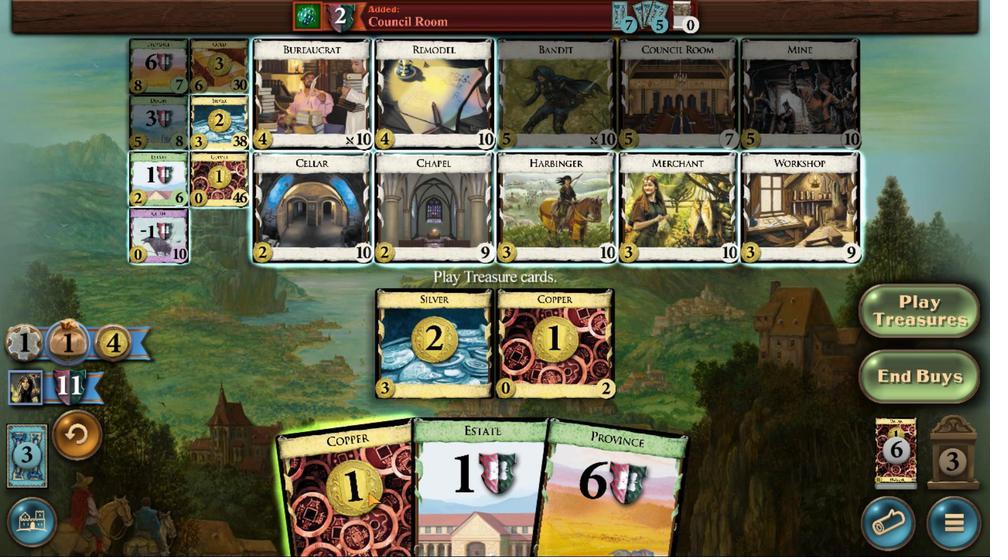 
Action: Mouse pressed left at (499, 362)
Screenshot: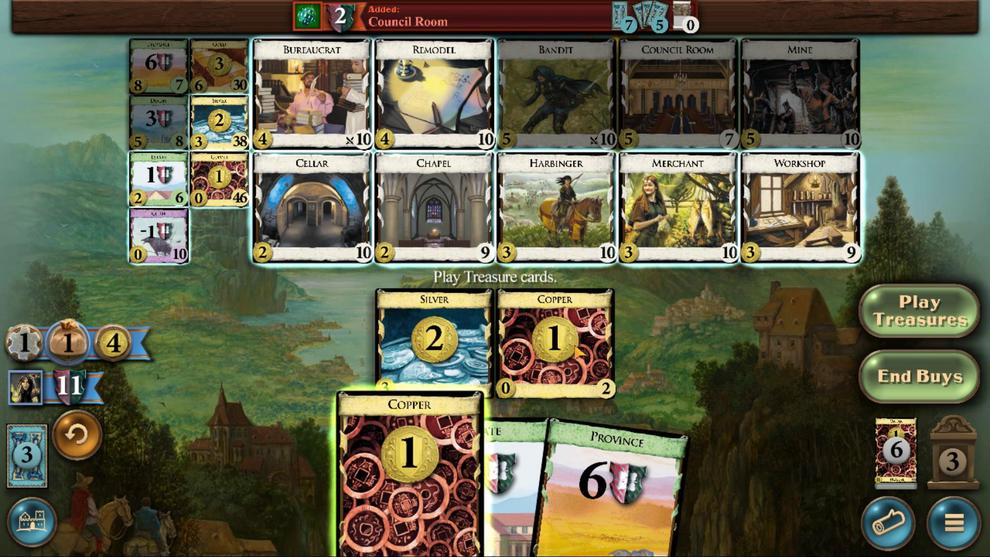 
Action: Mouse moved to (525, 370)
Screenshot: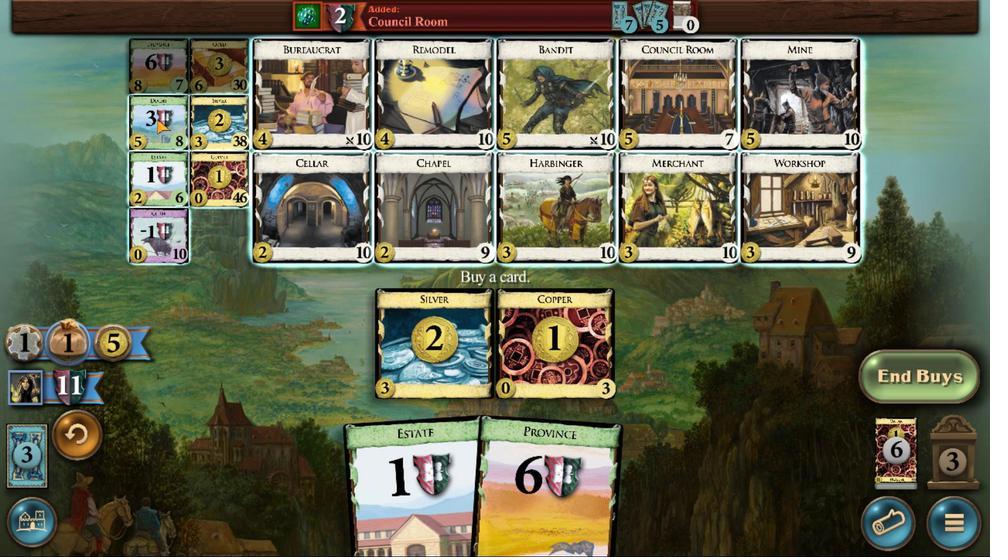 
Action: Mouse pressed left at (525, 370)
Screenshot: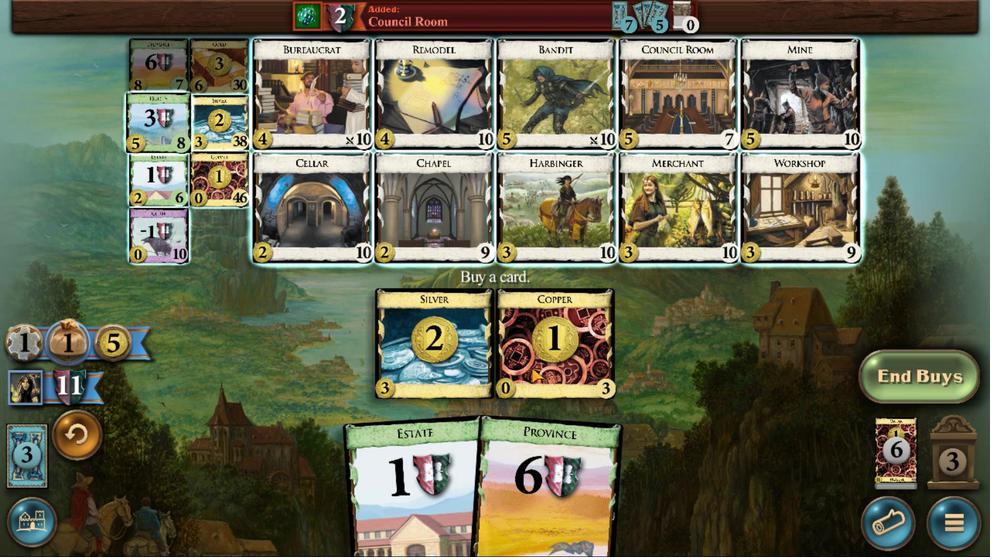
Action: Mouse moved to (484, 362)
Screenshot: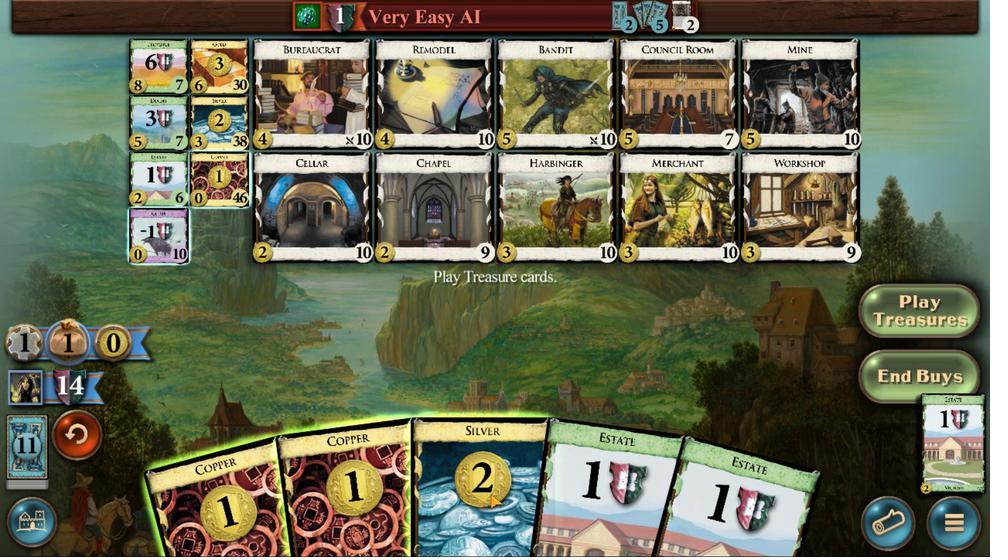 
Action: Mouse pressed left at (484, 362)
Screenshot: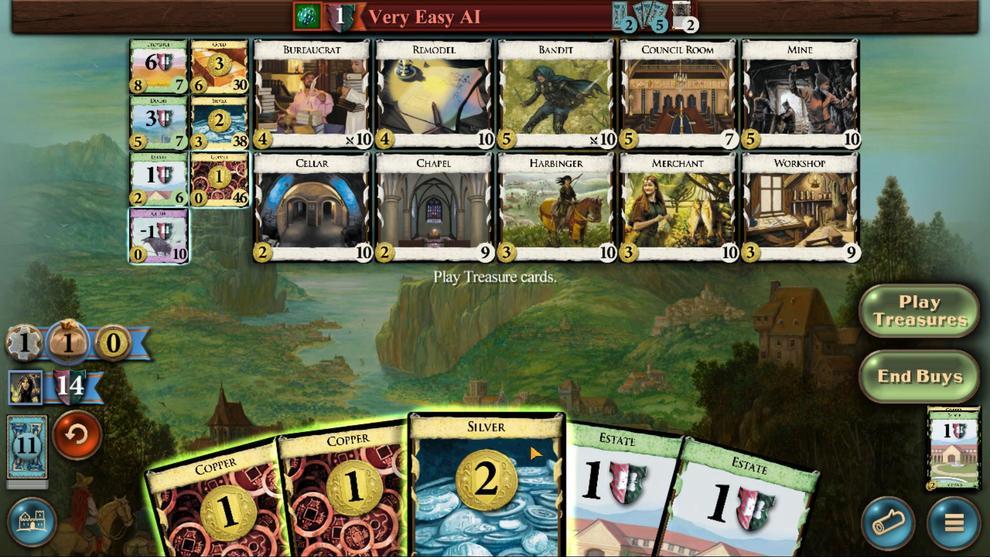 
Action: Mouse moved to (494, 362)
Screenshot: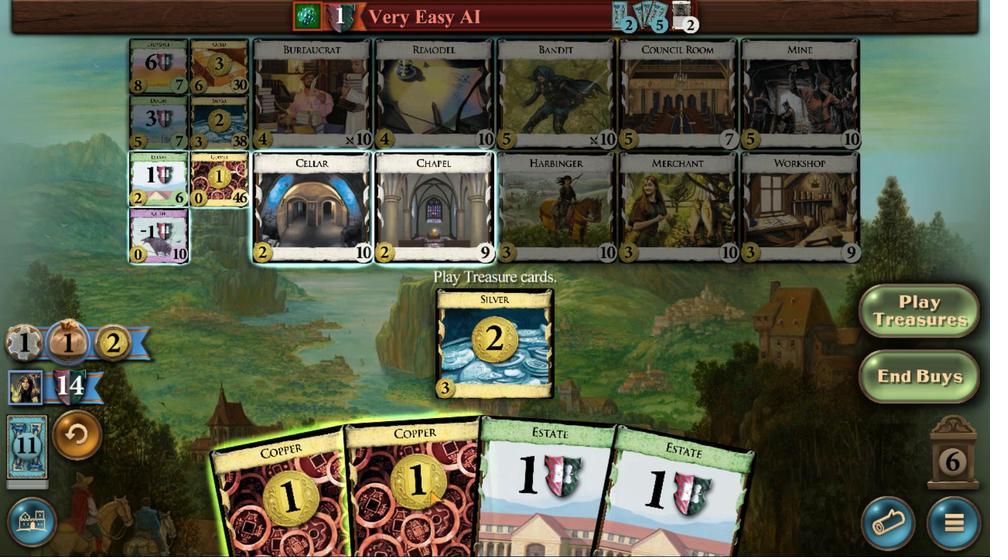 
Action: Mouse pressed left at (494, 362)
Screenshot: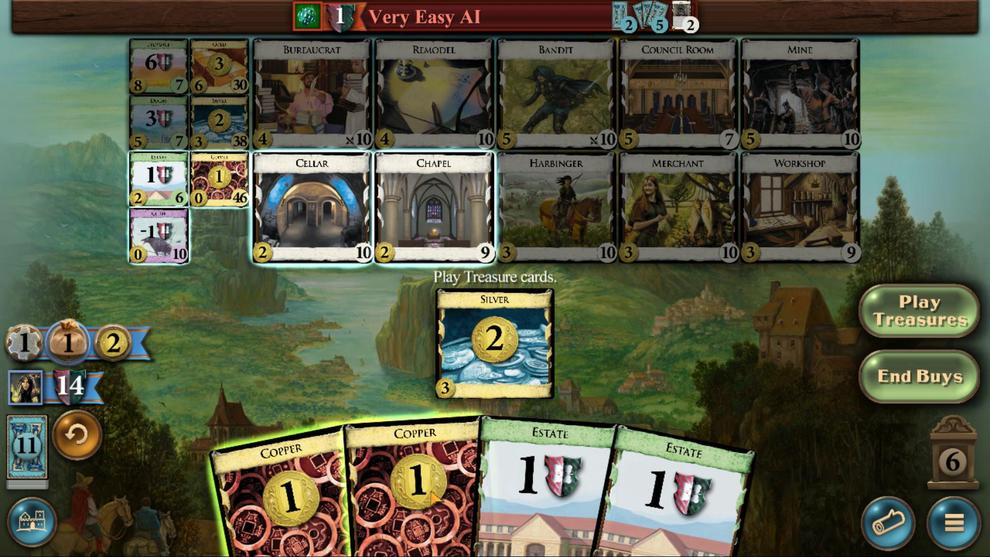 
Action: Mouse moved to (502, 362)
Screenshot: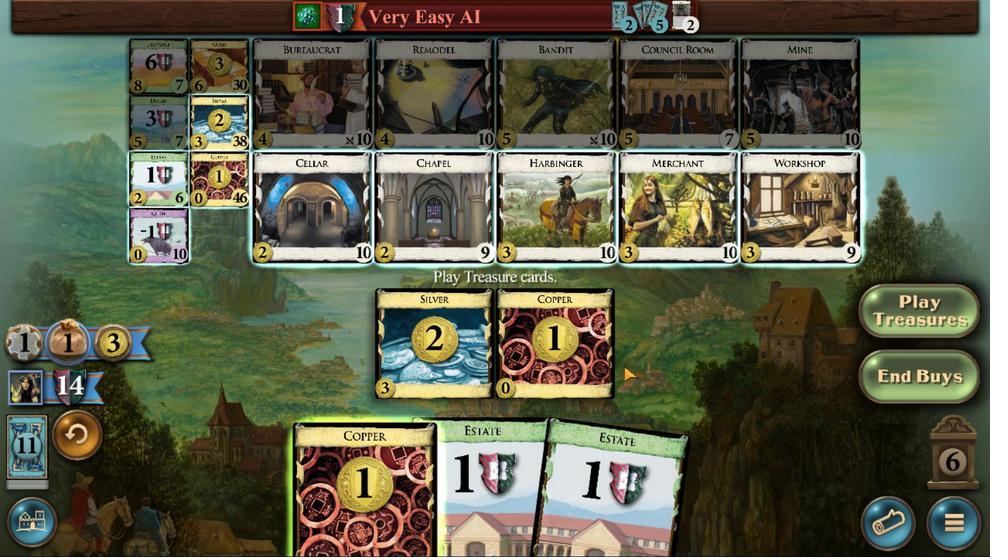 
Action: Mouse pressed left at (502, 362)
Screenshot: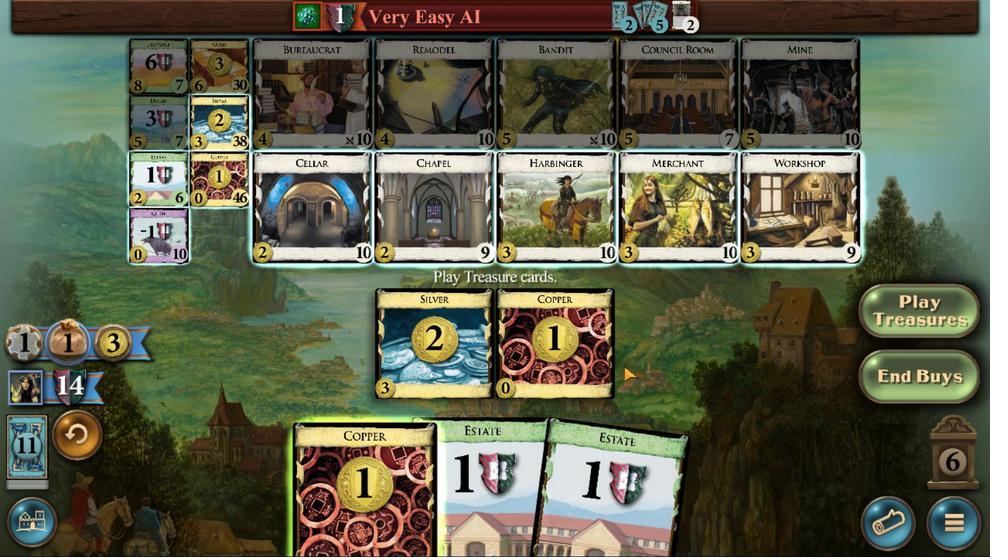 
Action: Mouse moved to (518, 370)
Screenshot: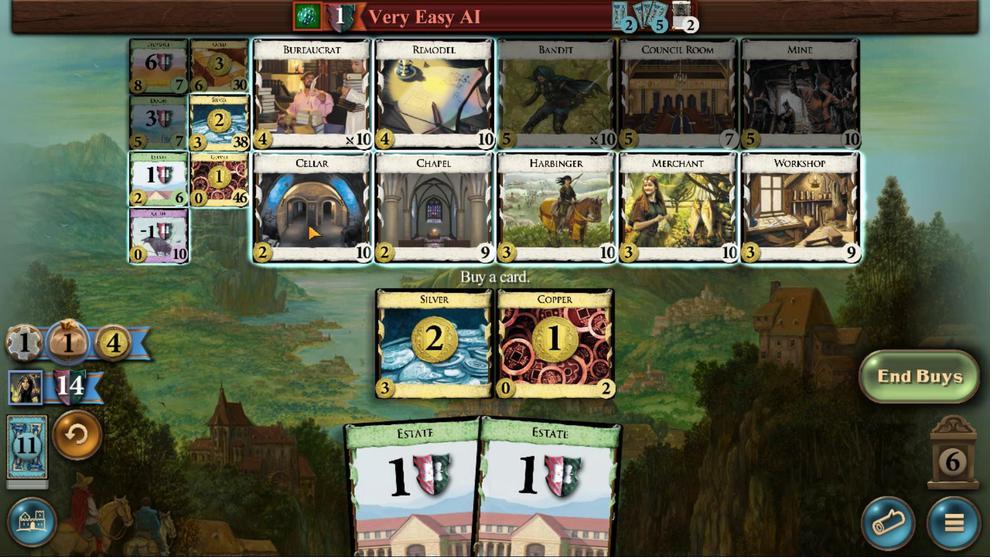 
Action: Mouse pressed left at (518, 370)
Screenshot: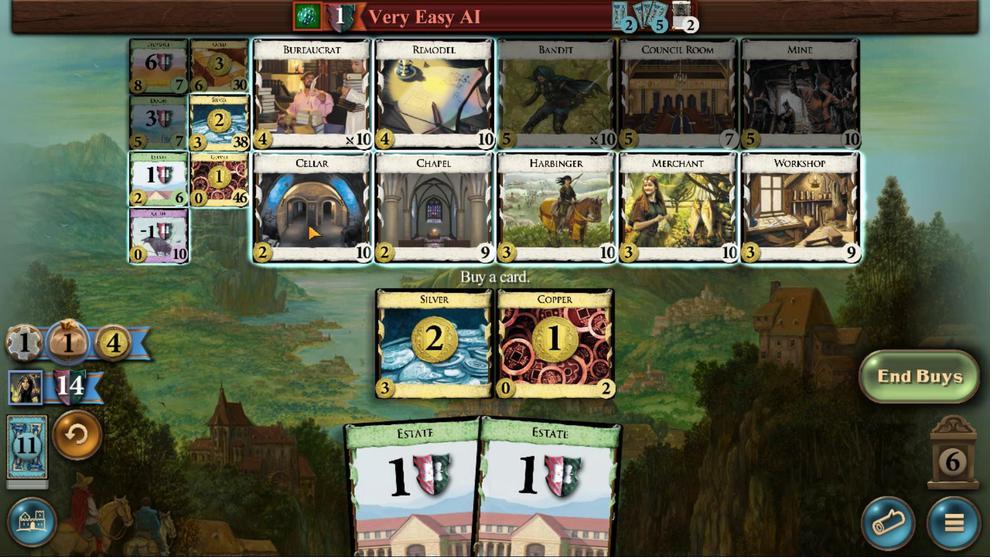 
Action: Mouse moved to (501, 362)
Screenshot: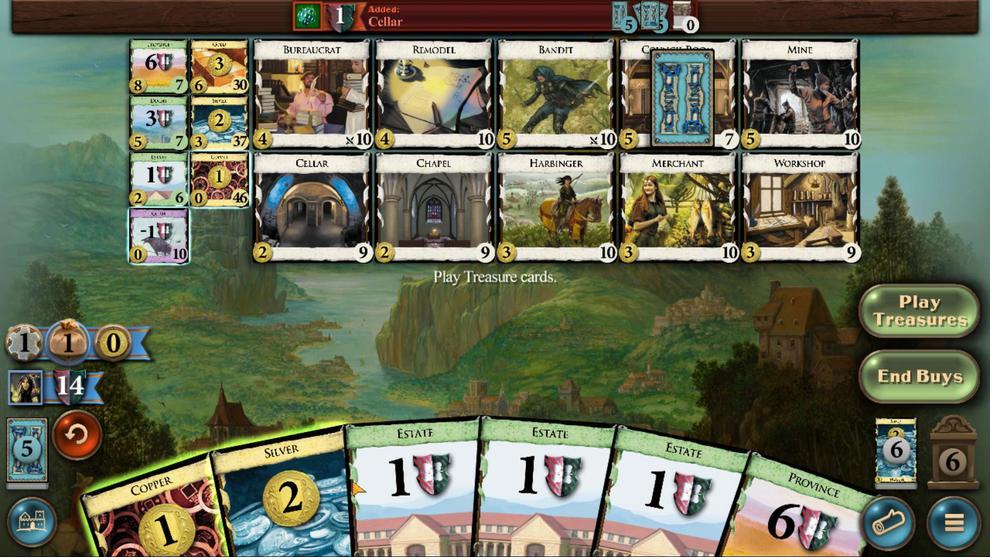 
Action: Mouse pressed left at (501, 362)
Screenshot: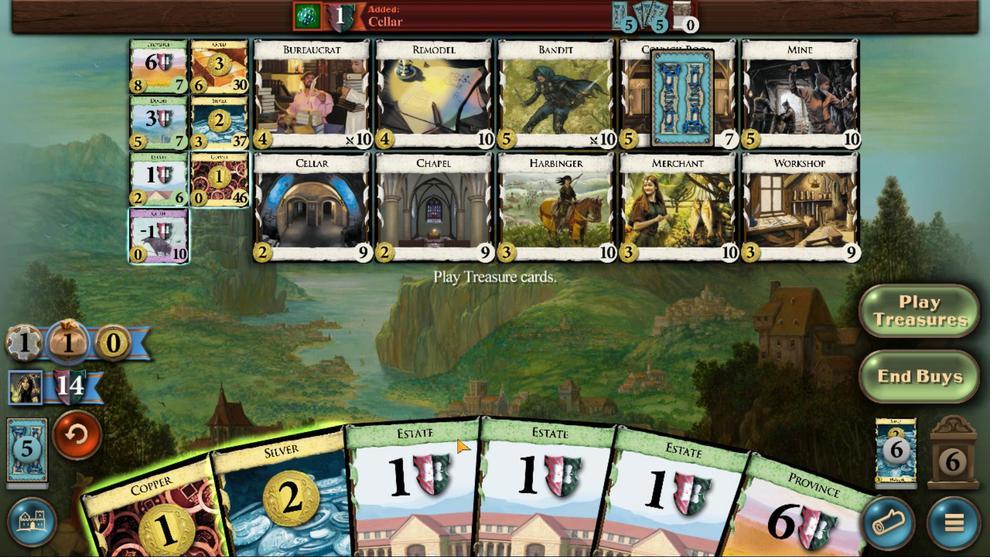 
Action: Mouse moved to (514, 362)
Screenshot: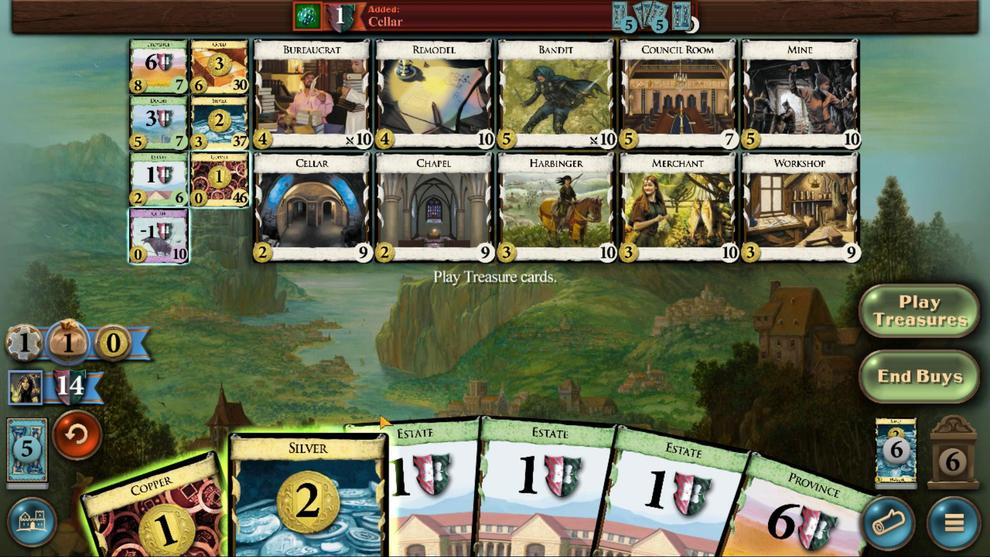 
Action: Mouse pressed left at (514, 362)
Screenshot: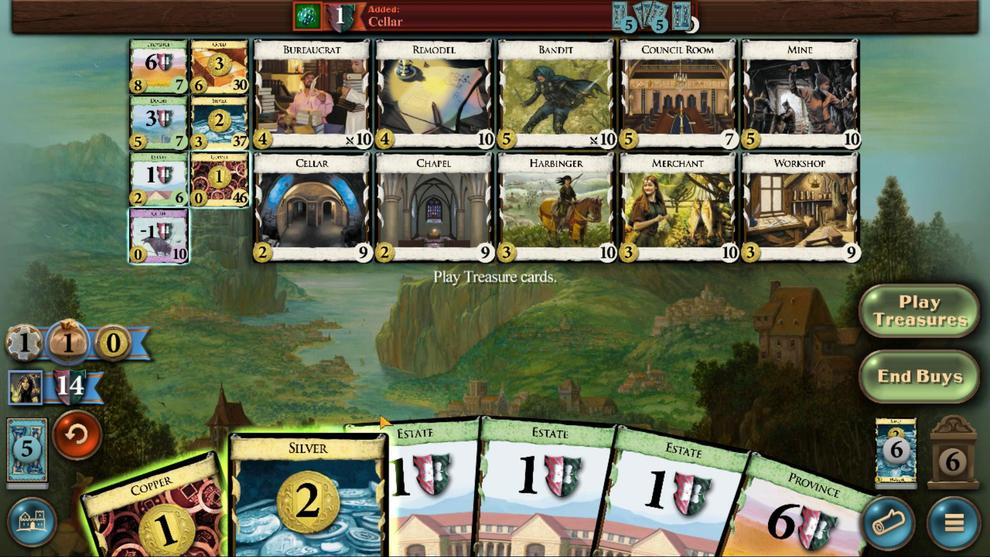 
Action: Mouse moved to (522, 362)
Screenshot: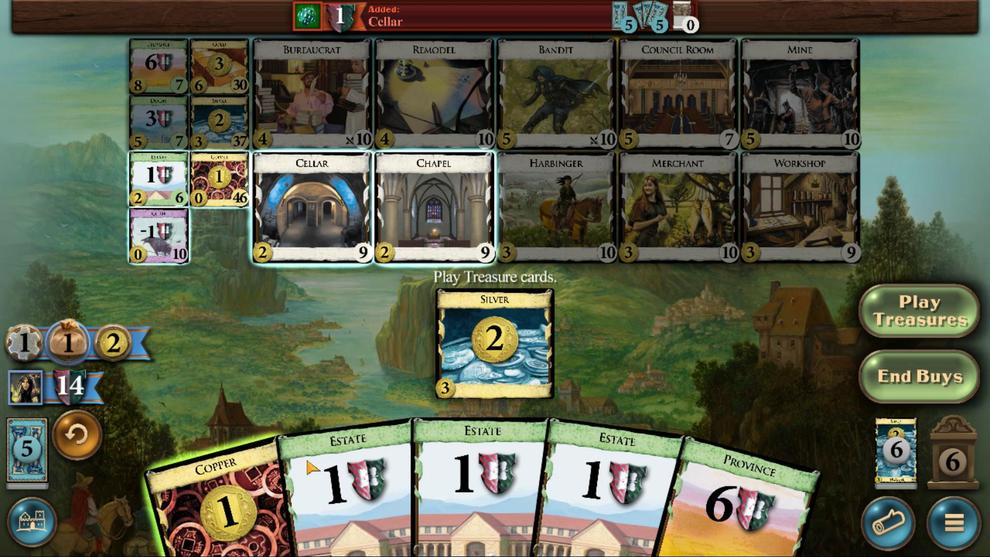 
Action: Mouse pressed left at (522, 362)
Screenshot: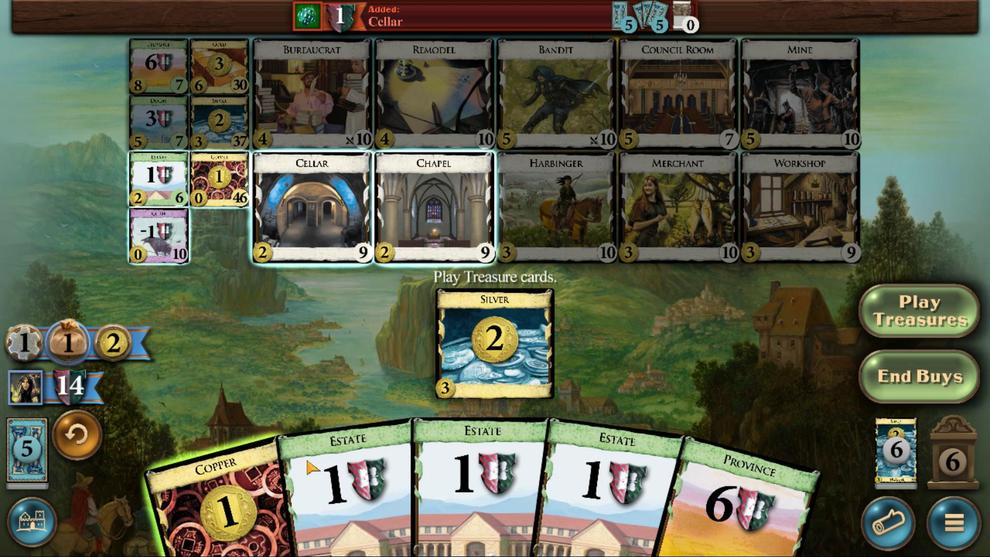 
Action: Mouse moved to (517, 370)
Screenshot: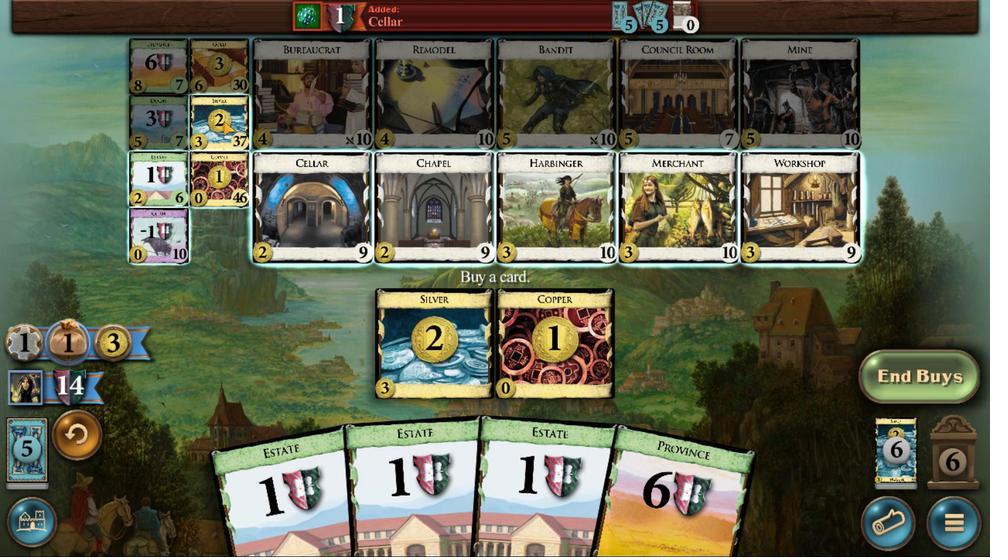 
Action: Mouse pressed left at (517, 370)
Screenshot: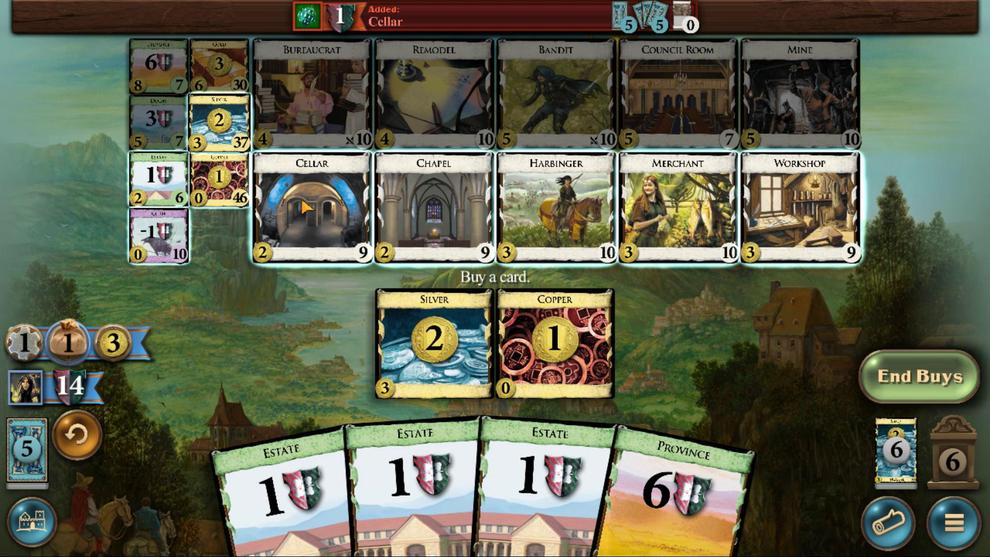 
Action: Mouse moved to (472, 362)
Screenshot: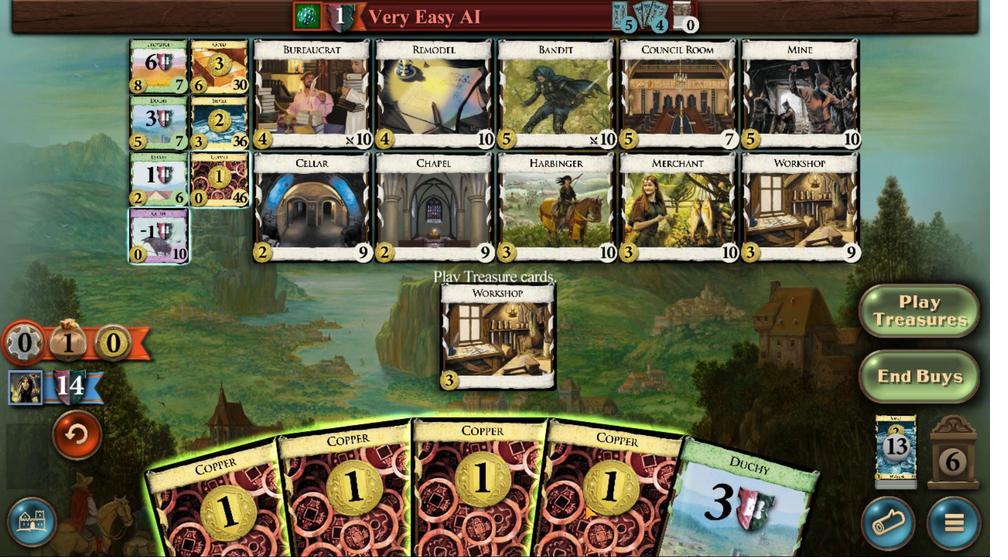 
Action: Mouse pressed left at (472, 362)
Screenshot: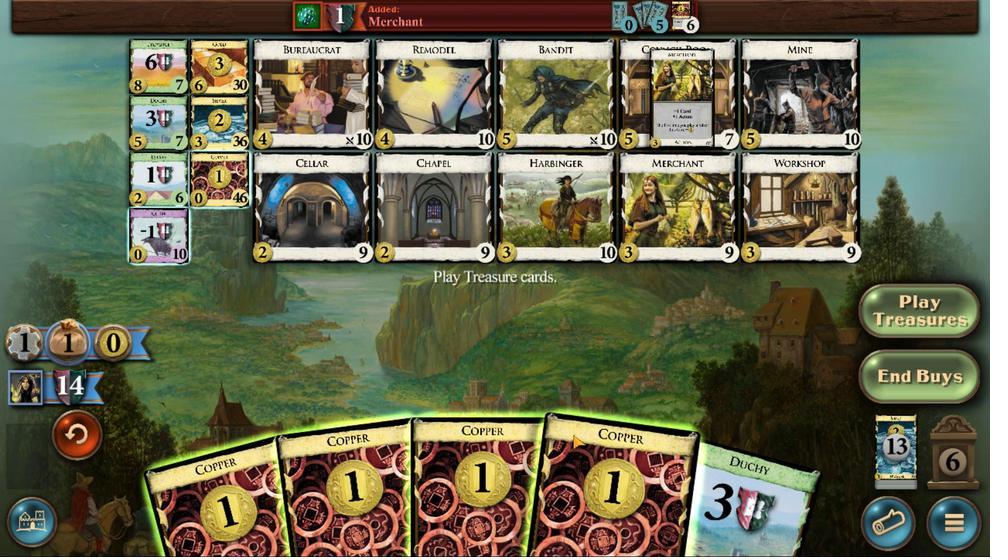 
Action: Mouse moved to (477, 362)
Screenshot: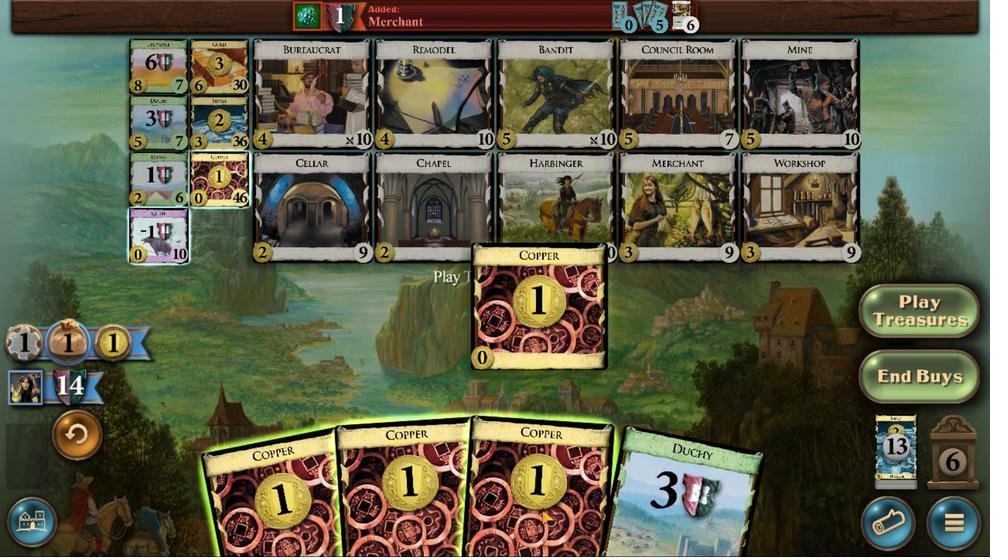 
Action: Mouse pressed left at (477, 362)
Screenshot: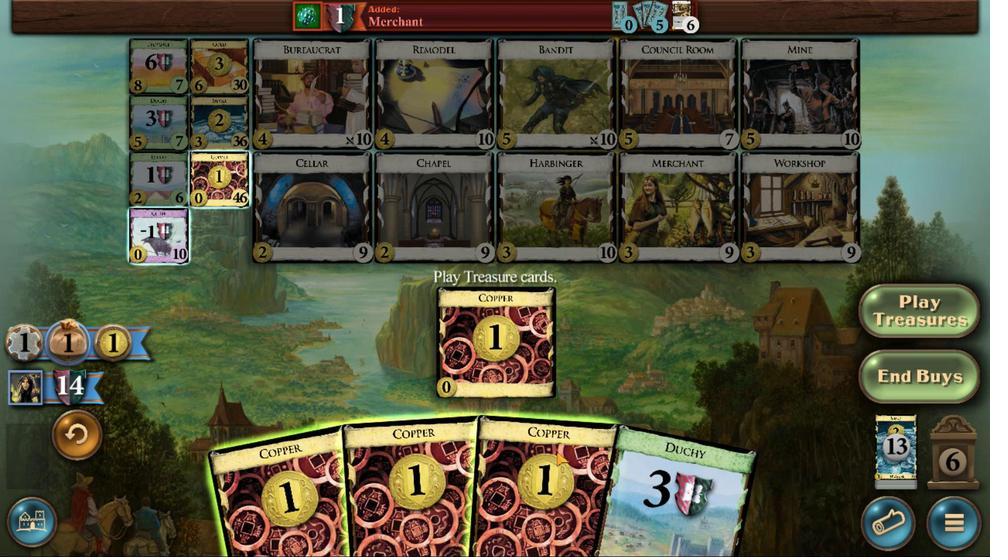 
Action: Mouse moved to (481, 362)
Screenshot: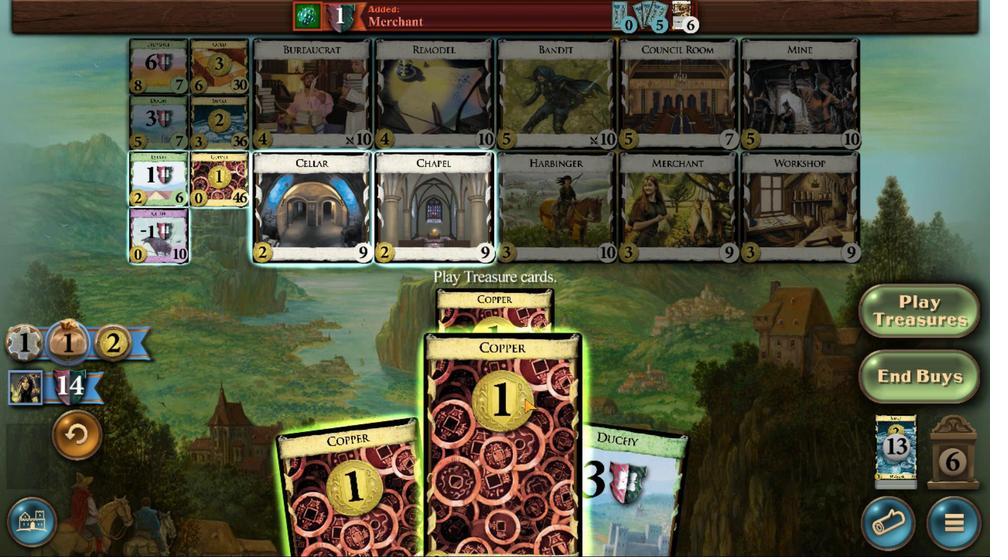 
Action: Mouse pressed left at (481, 362)
Screenshot: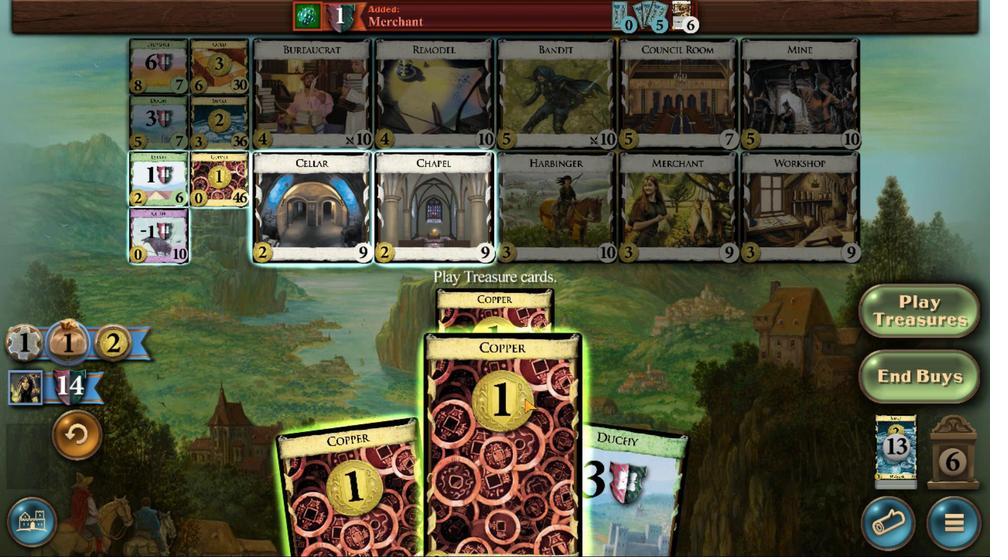 
Action: Mouse moved to (517, 371)
Screenshot: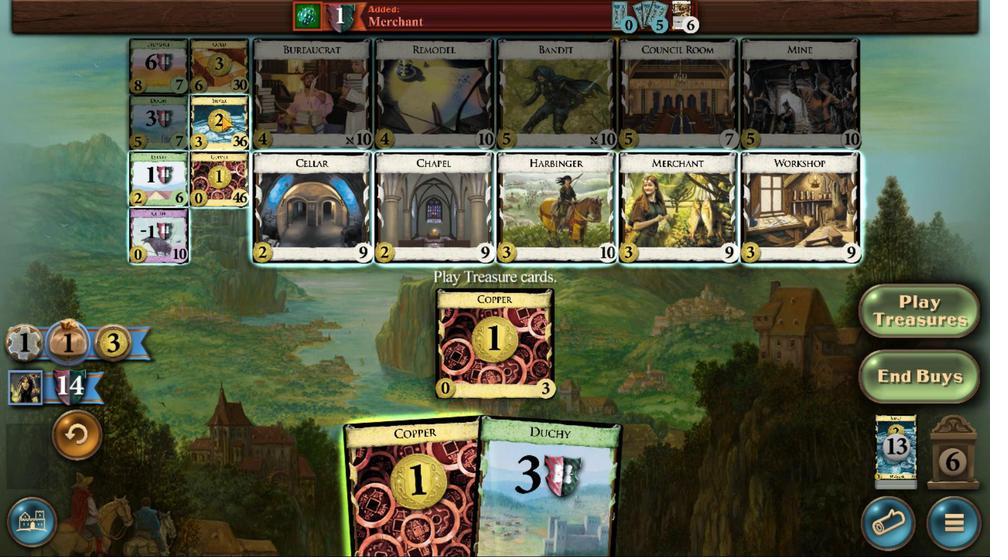 
Action: Mouse pressed left at (517, 371)
Screenshot: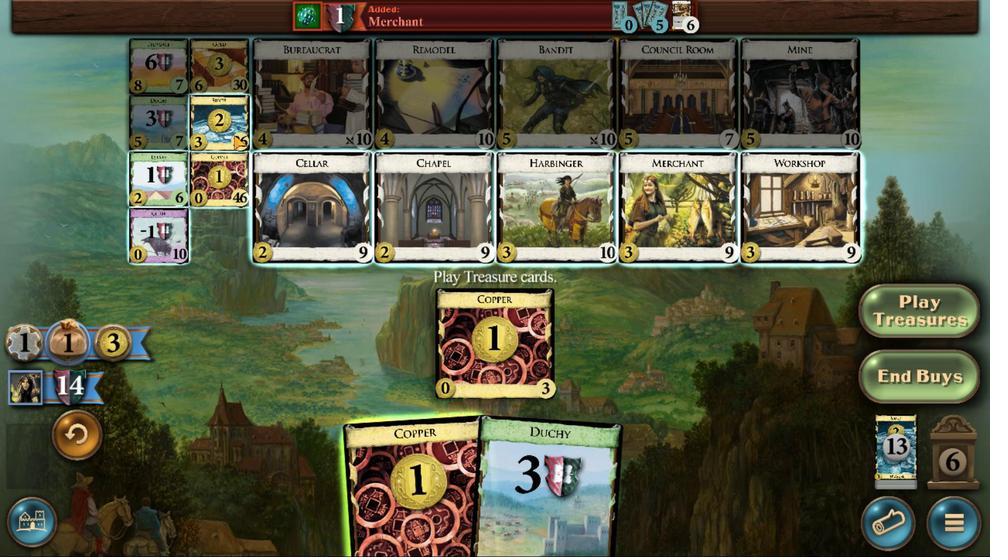 
Action: Mouse moved to (491, 362)
Screenshot: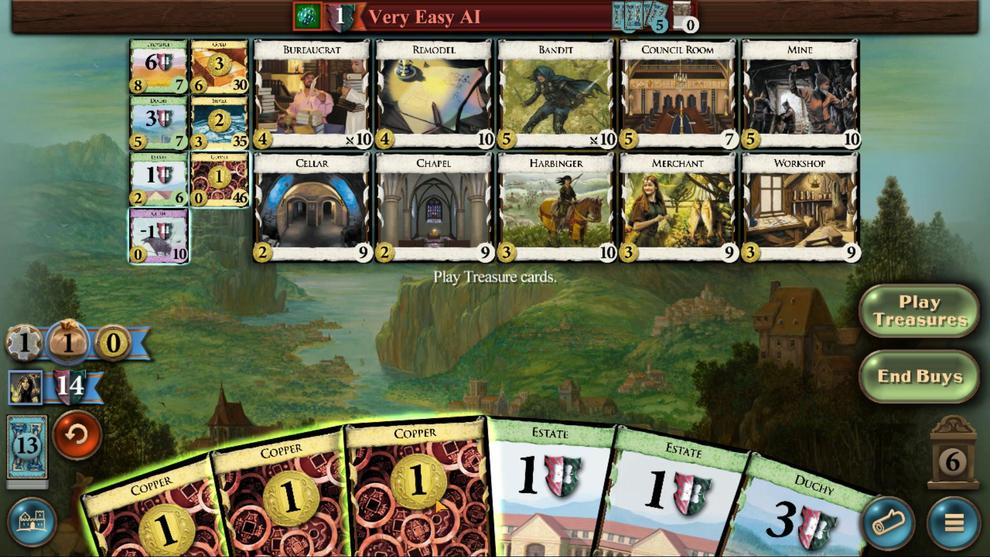 
Action: Mouse pressed left at (491, 362)
Screenshot: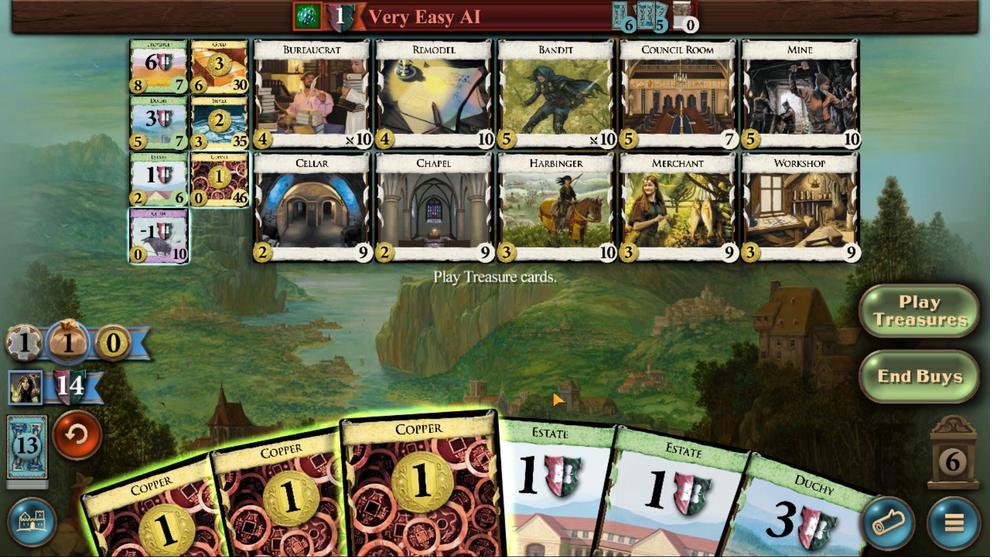 
Action: Mouse moved to (501, 362)
Screenshot: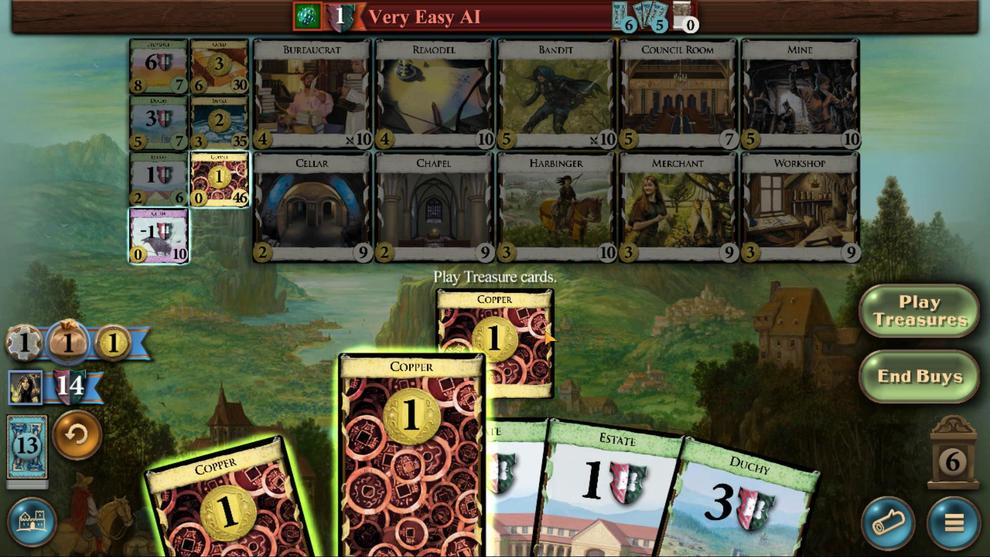 
Action: Mouse pressed left at (501, 362)
Screenshot: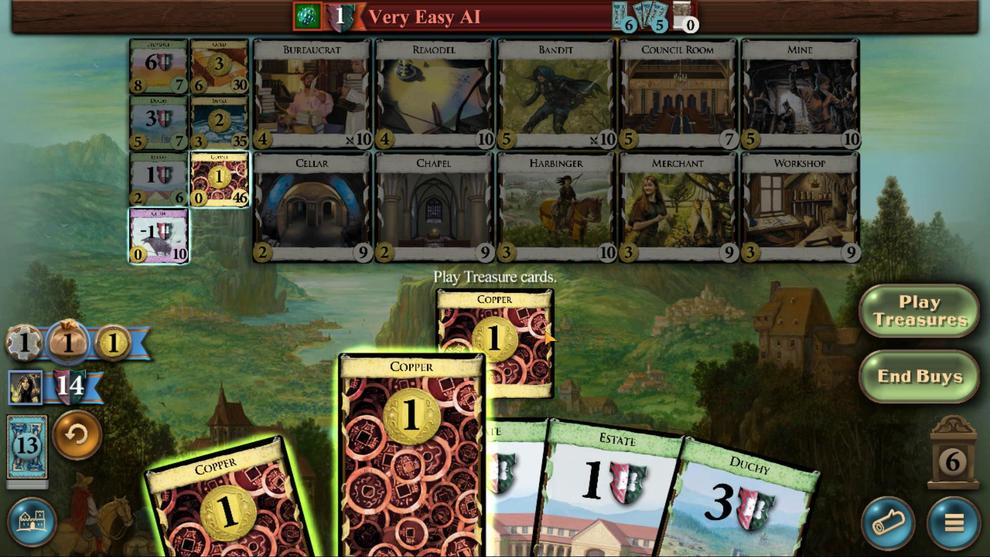 
Action: Mouse moved to (525, 369)
Screenshot: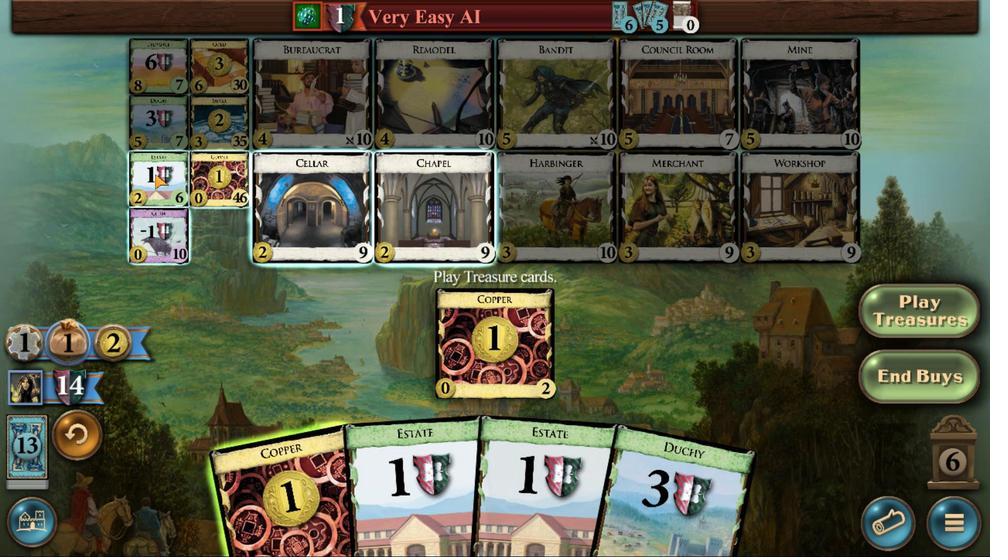 
Action: Mouse pressed left at (525, 369)
Screenshot: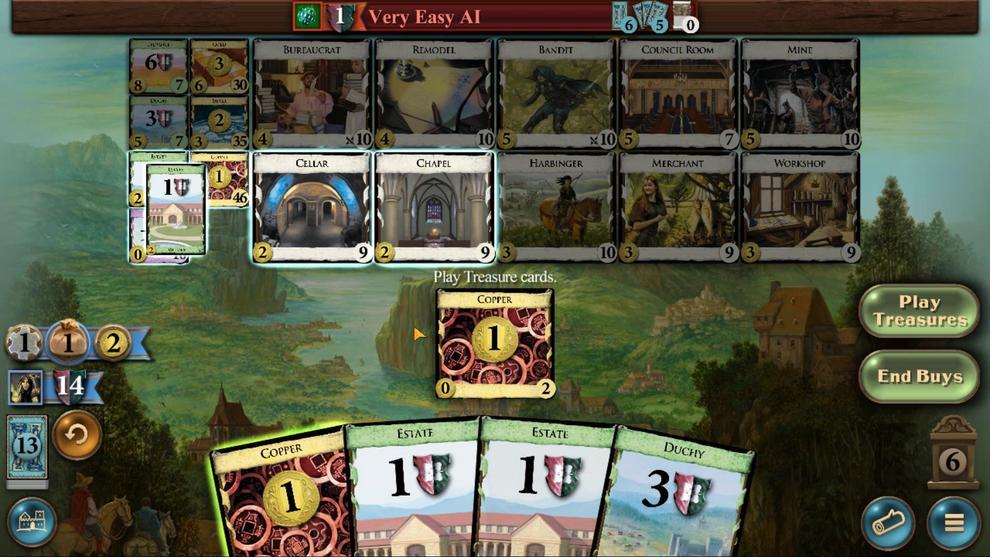 
Action: Mouse moved to (482, 362)
Screenshot: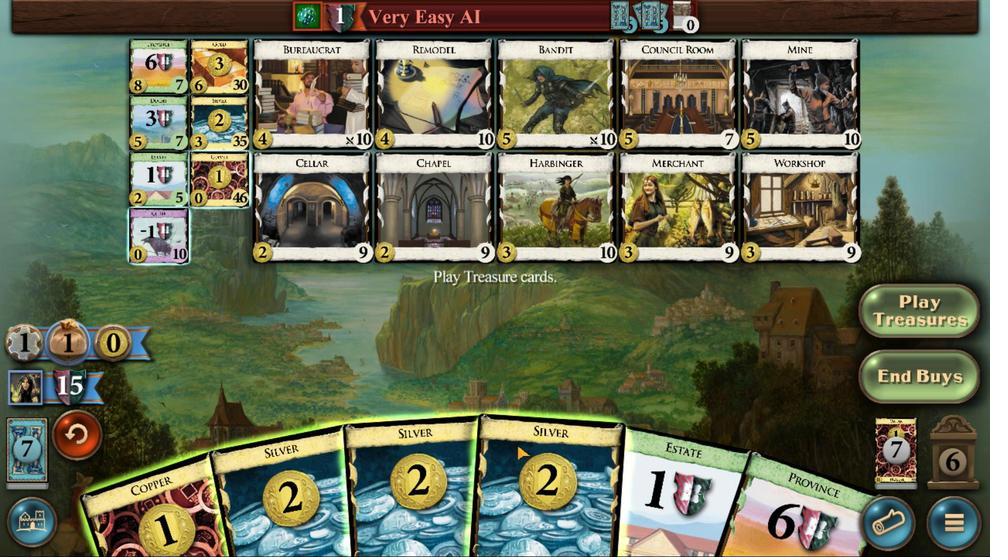 
Action: Mouse pressed left at (482, 362)
Screenshot: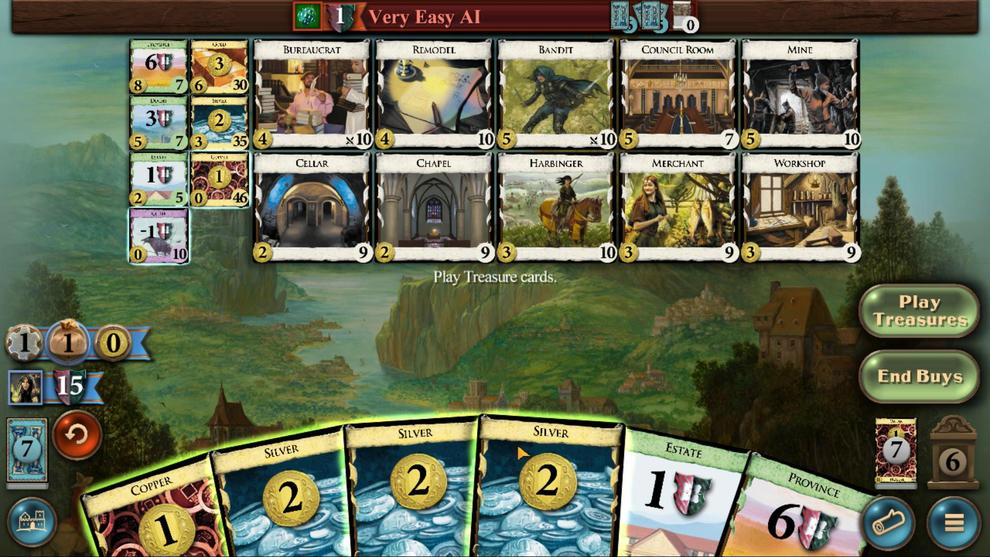 
Action: Mouse moved to (486, 362)
Screenshot: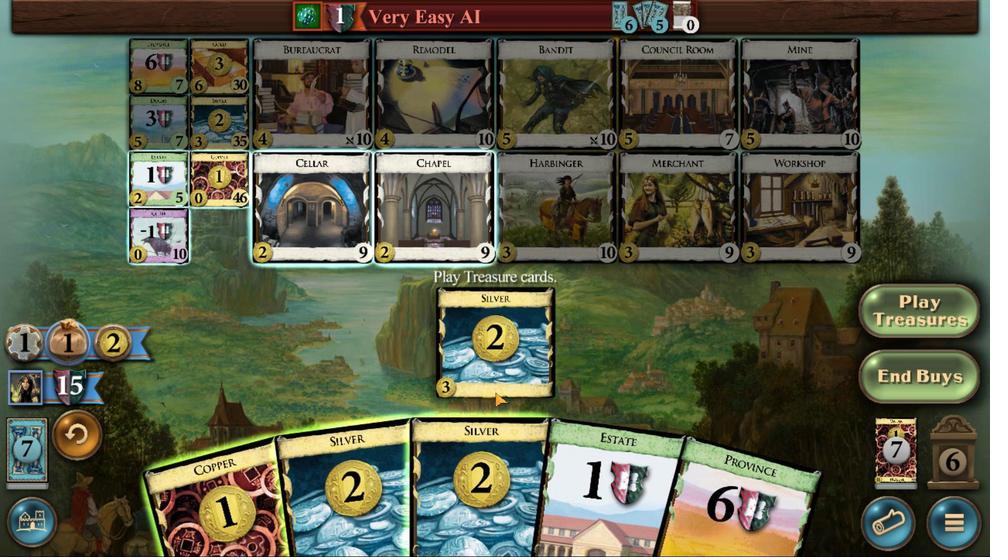 
Action: Mouse pressed left at (486, 362)
Screenshot: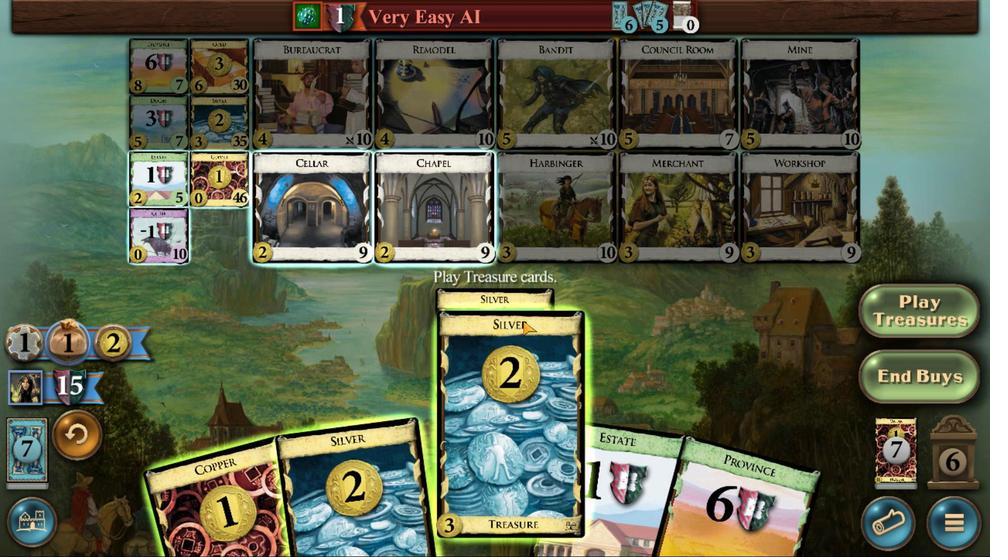 
Action: Mouse moved to (504, 362)
Screenshot: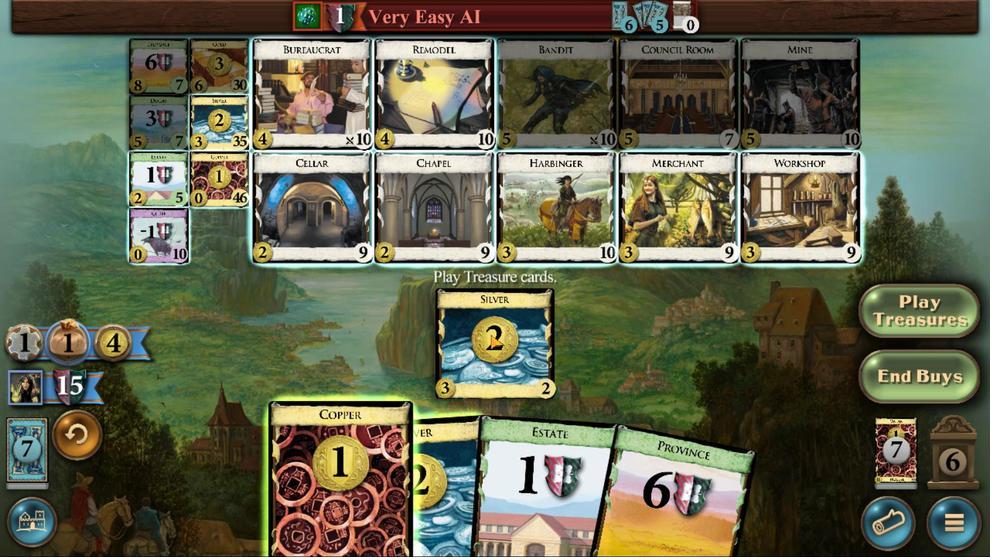 
Action: Mouse pressed left at (504, 362)
Screenshot: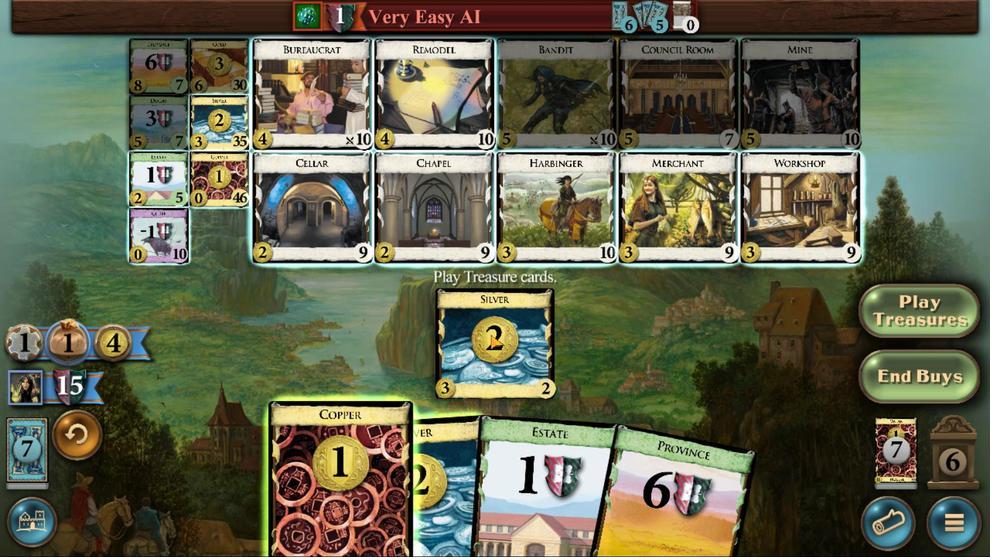 
Action: Mouse moved to (523, 370)
Screenshot: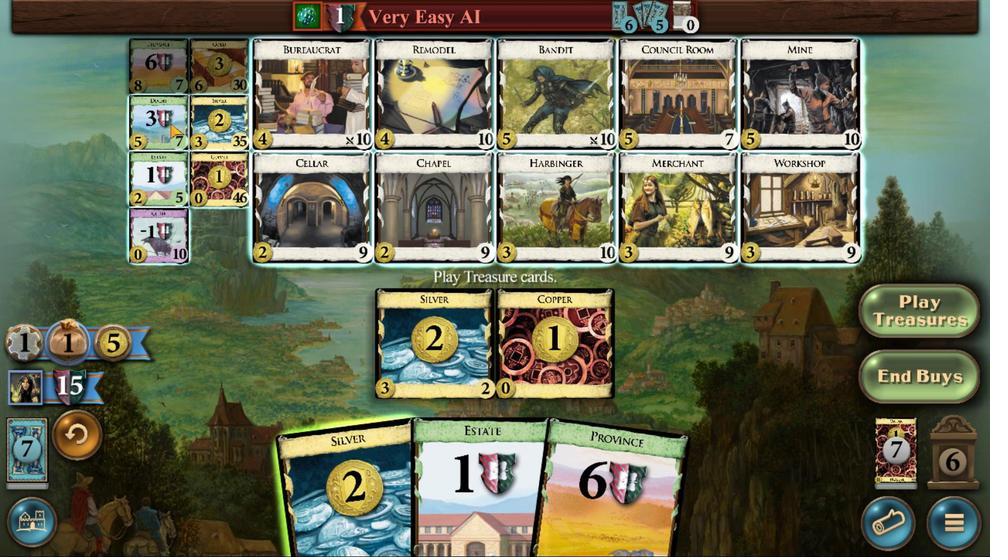 
Action: Mouse pressed left at (523, 370)
Screenshot: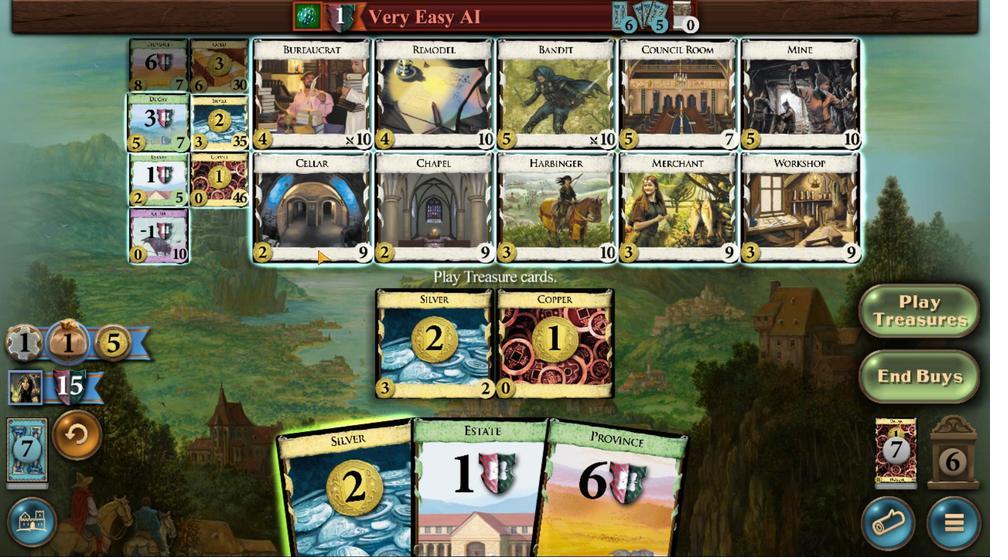
Action: Mouse moved to (480, 363)
Screenshot: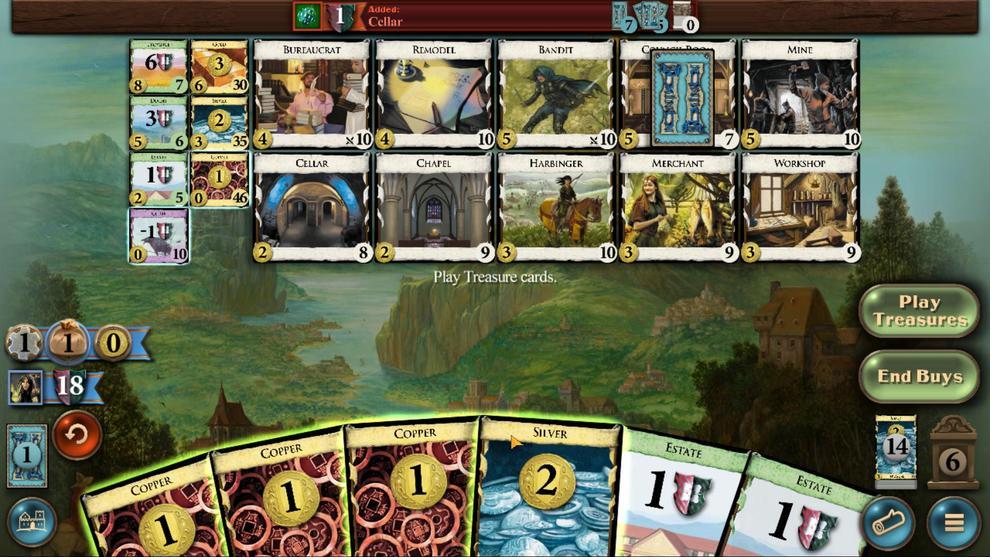 
Action: Mouse pressed left at (480, 363)
Screenshot: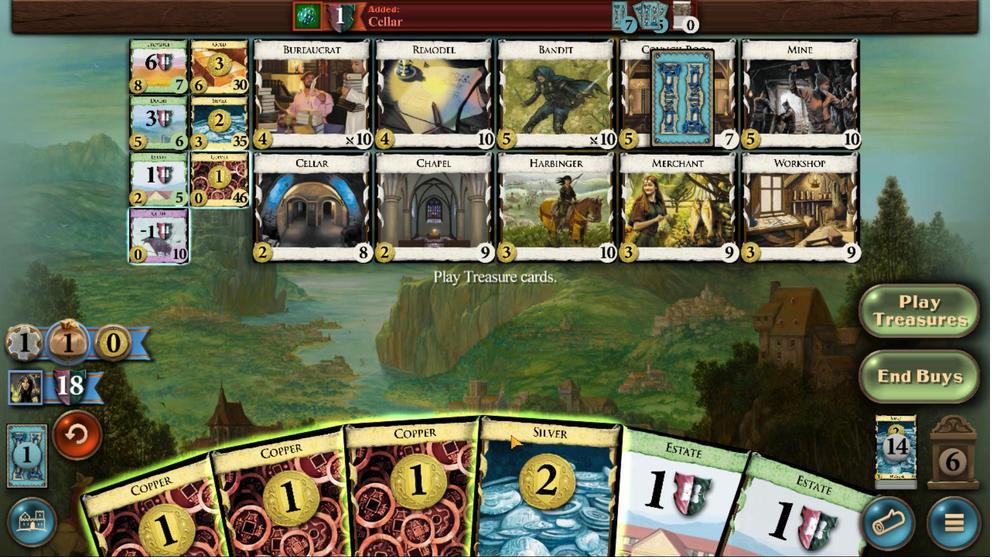 
Action: Mouse moved to (484, 362)
Screenshot: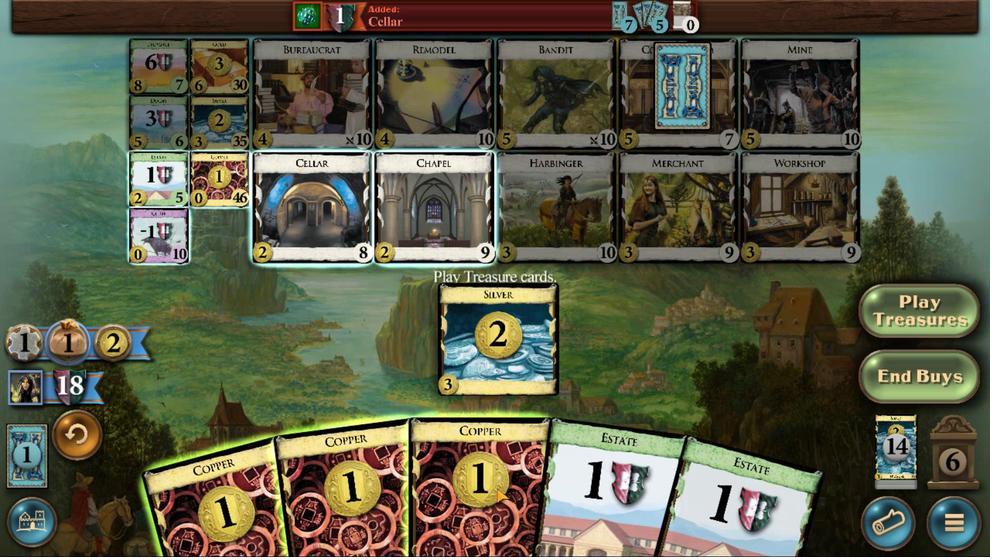 
Action: Mouse pressed left at (484, 362)
Screenshot: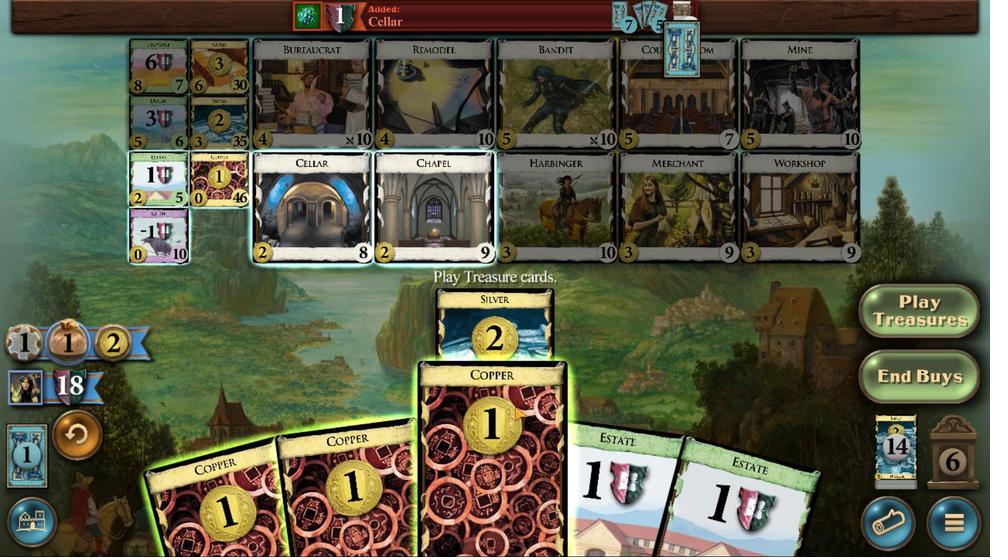 
Action: Mouse moved to (489, 362)
Screenshot: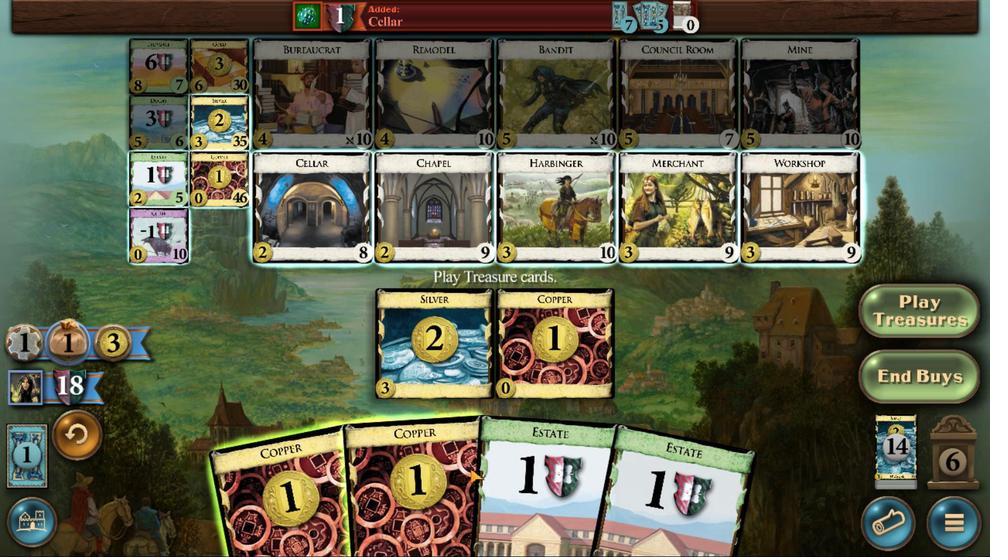 
Action: Mouse pressed left at (489, 362)
Screenshot: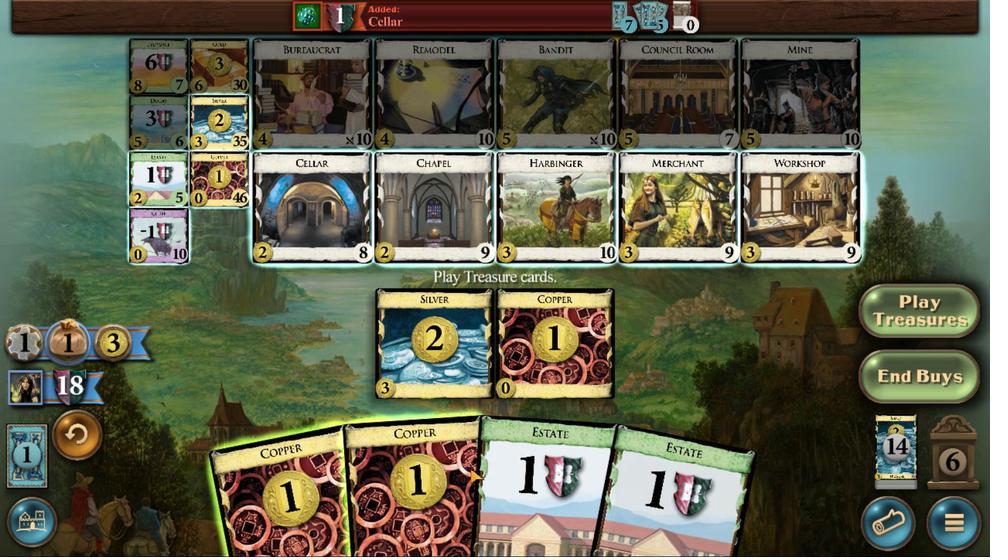 
Action: Mouse moved to (497, 362)
Screenshot: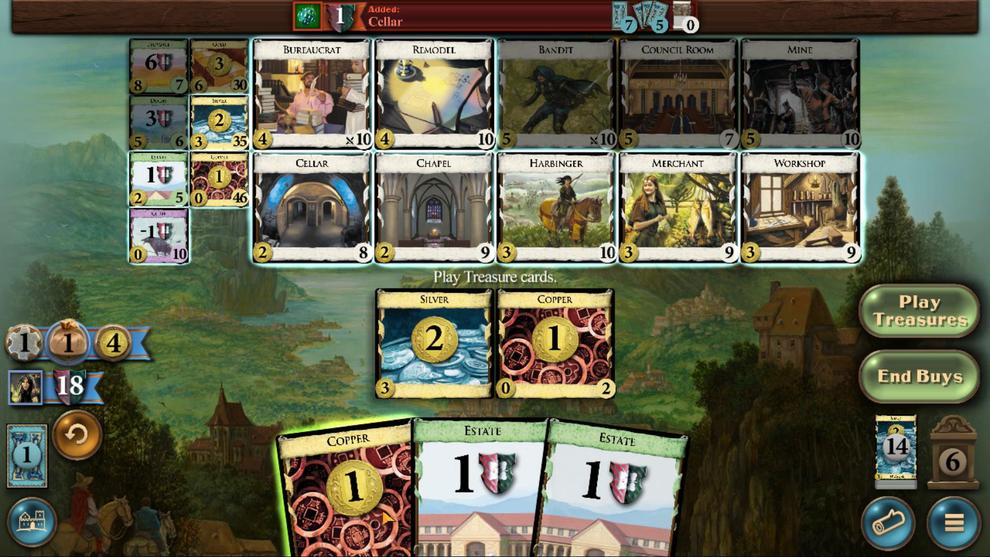 
Action: Mouse pressed left at (497, 362)
Screenshot: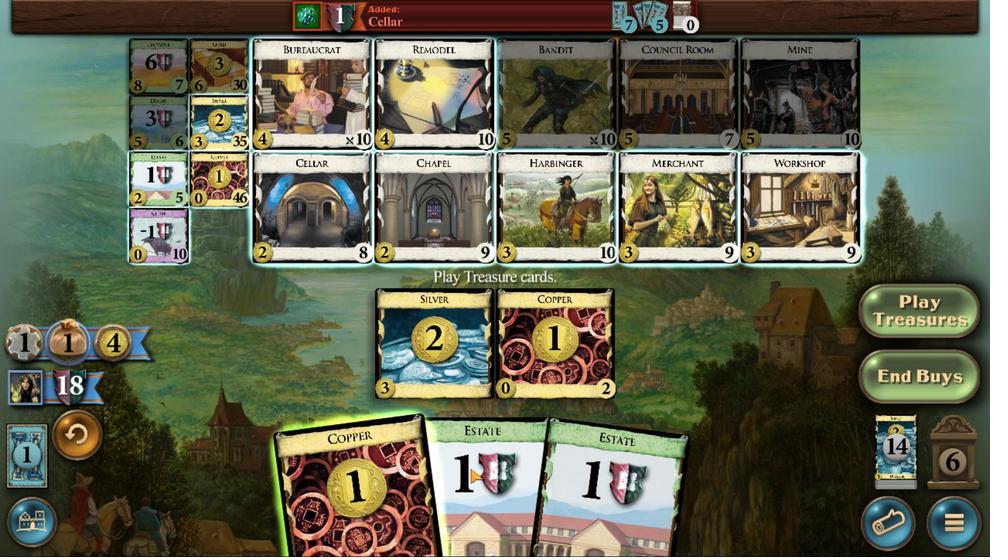 
Action: Mouse moved to (525, 370)
Screenshot: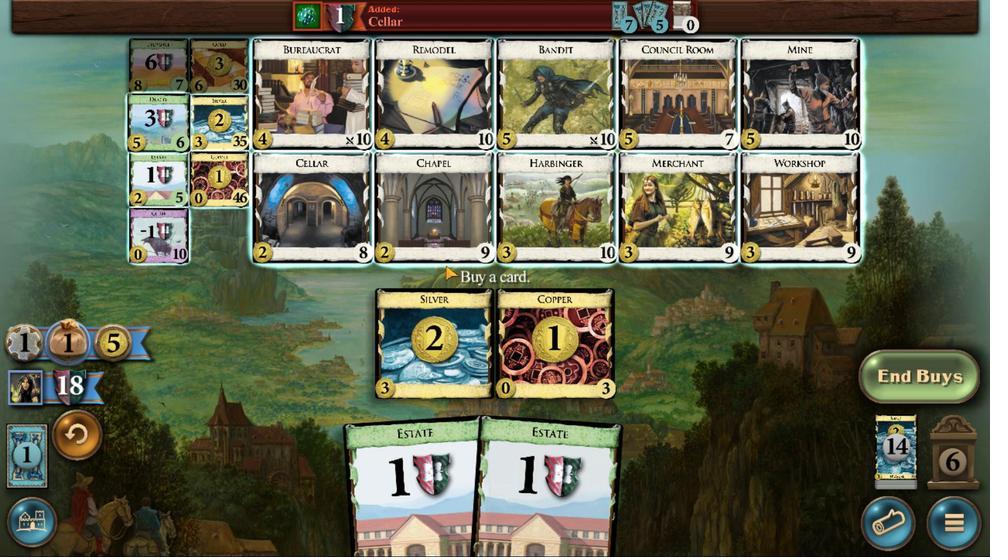 
Action: Mouse pressed left at (525, 370)
Screenshot: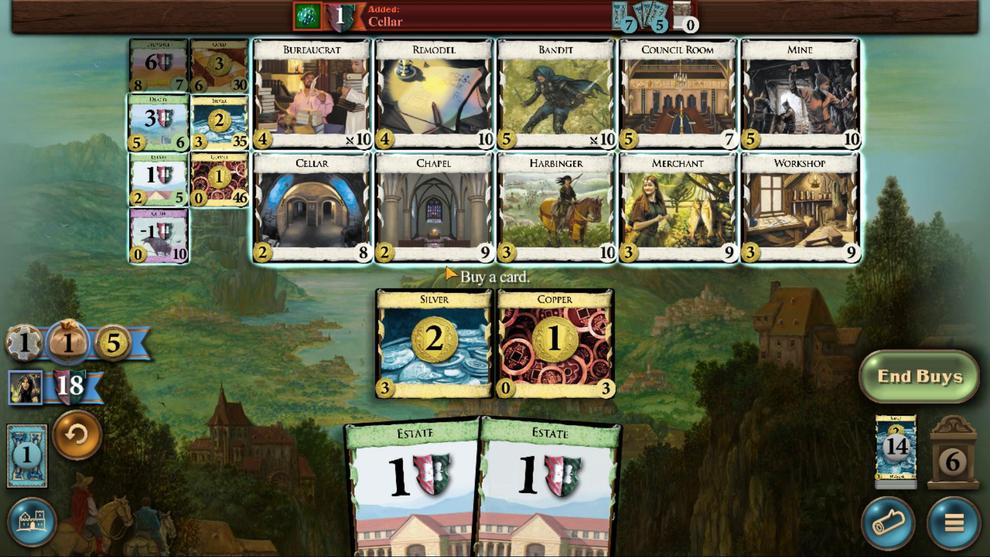 
Action: Mouse moved to (508, 362)
Screenshot: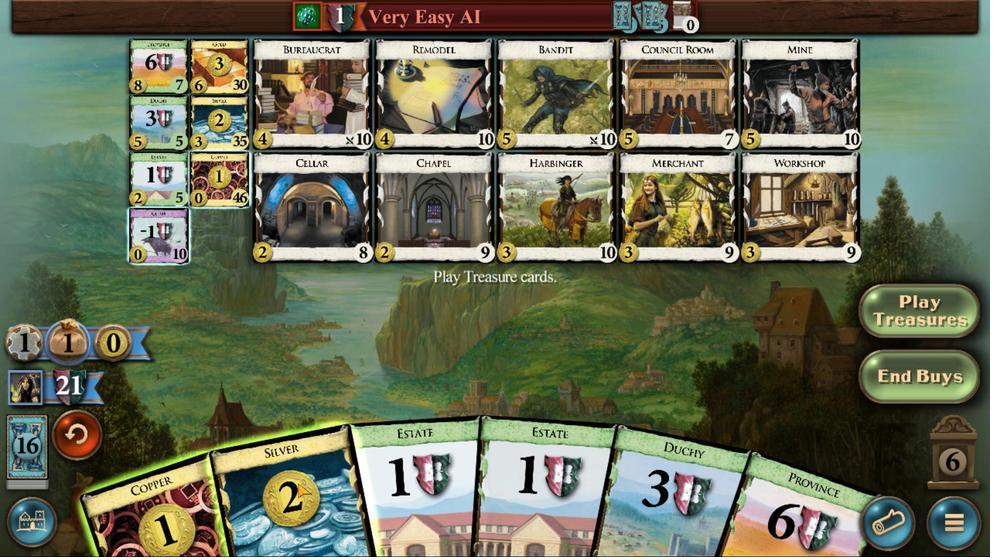 
Action: Mouse pressed left at (508, 362)
Screenshot: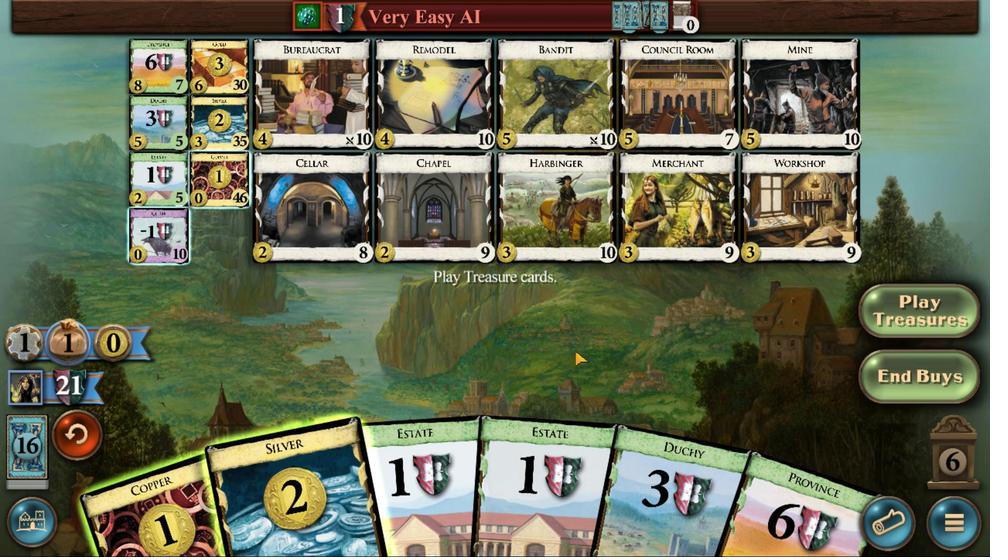 
Action: Mouse moved to (516, 362)
Screenshot: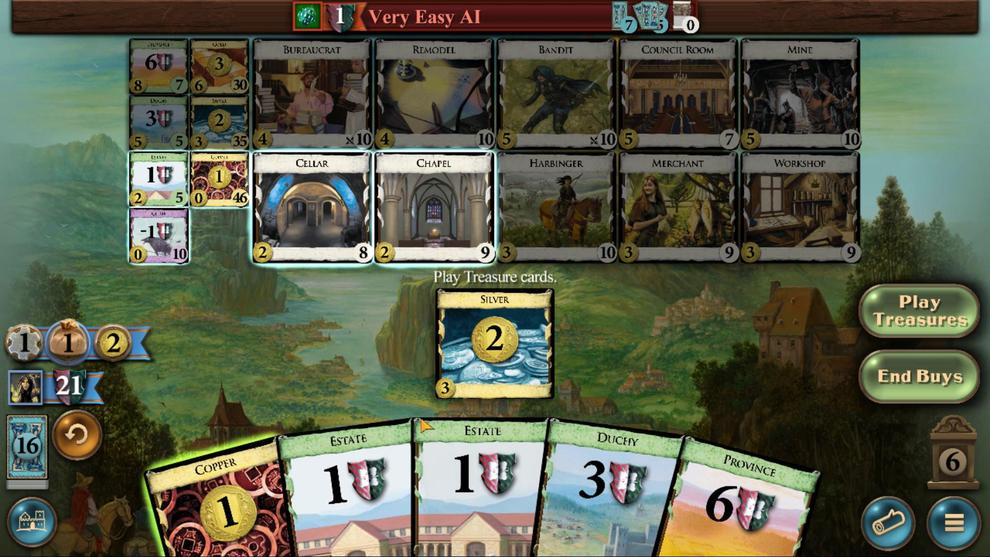 
Action: Mouse pressed left at (516, 362)
Screenshot: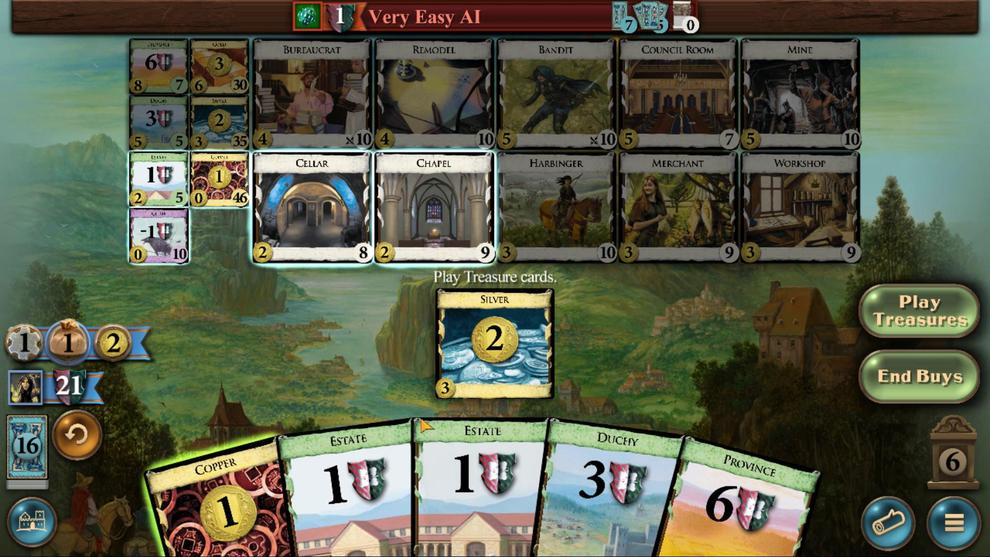 
Action: Mouse moved to (517, 370)
Screenshot: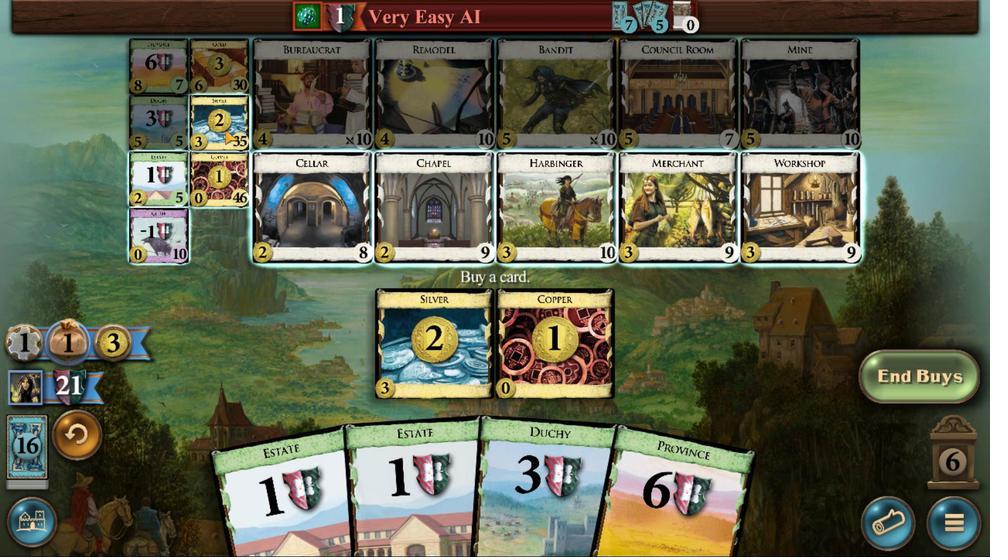 
Action: Mouse pressed left at (517, 370)
Screenshot: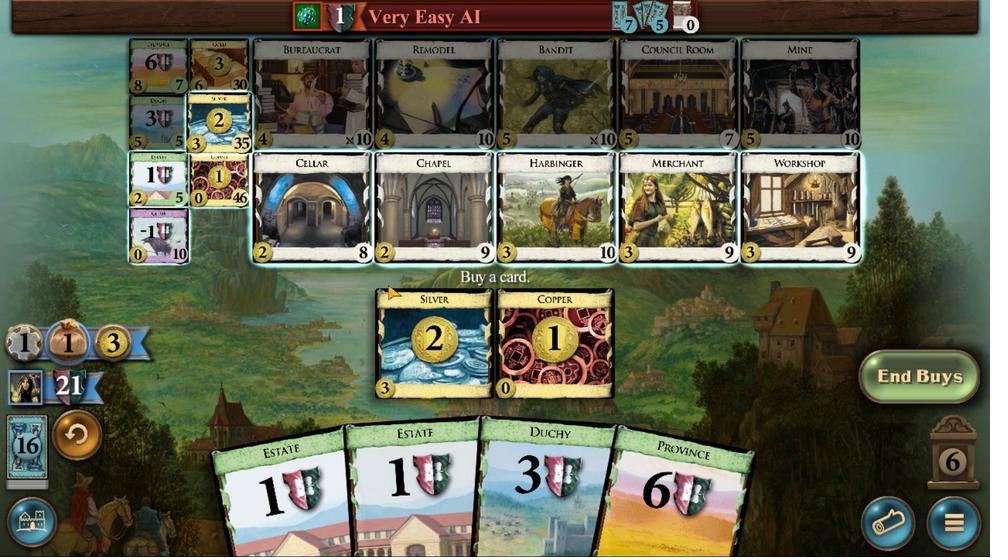 
Action: Mouse moved to (470, 362)
Screenshot: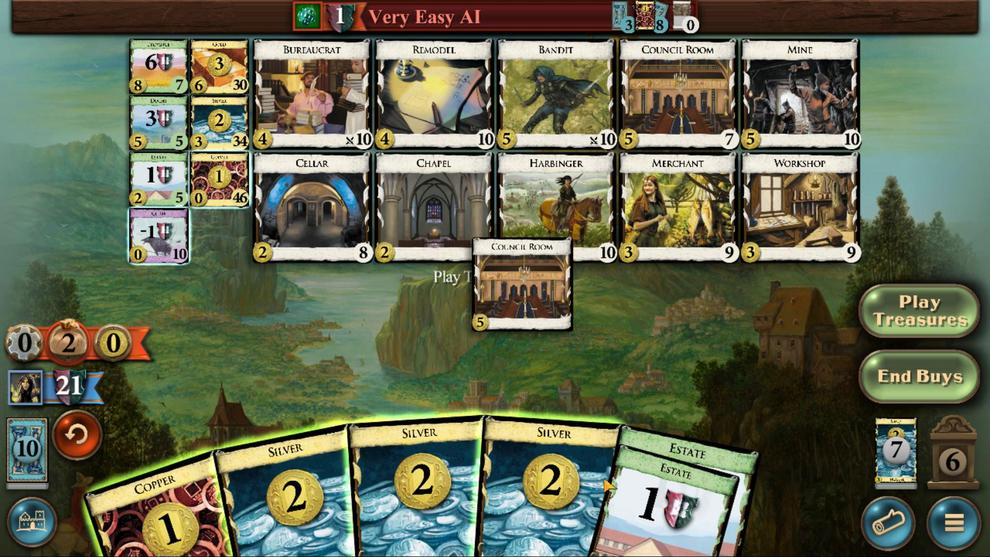 
Action: Mouse pressed left at (470, 362)
Screenshot: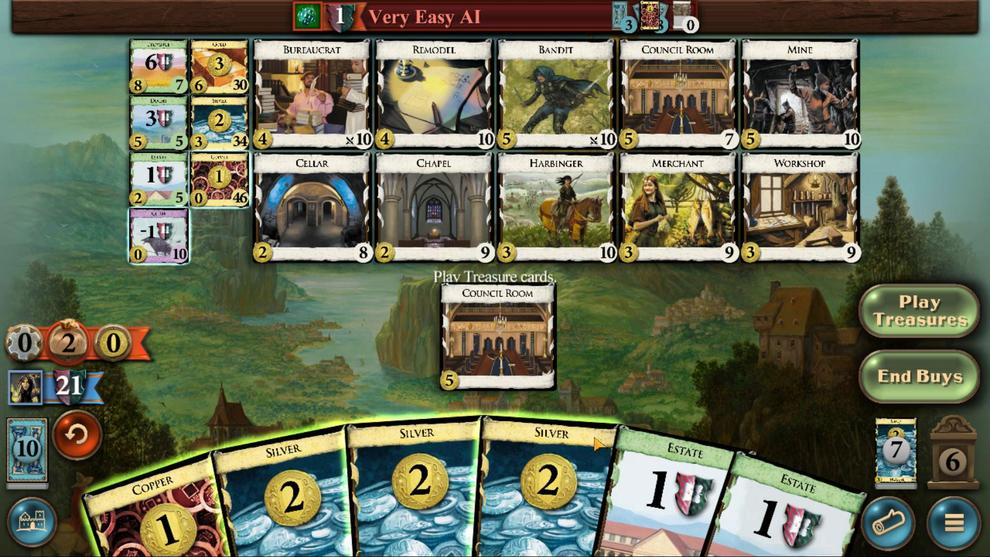 
Action: Mouse moved to (478, 362)
Screenshot: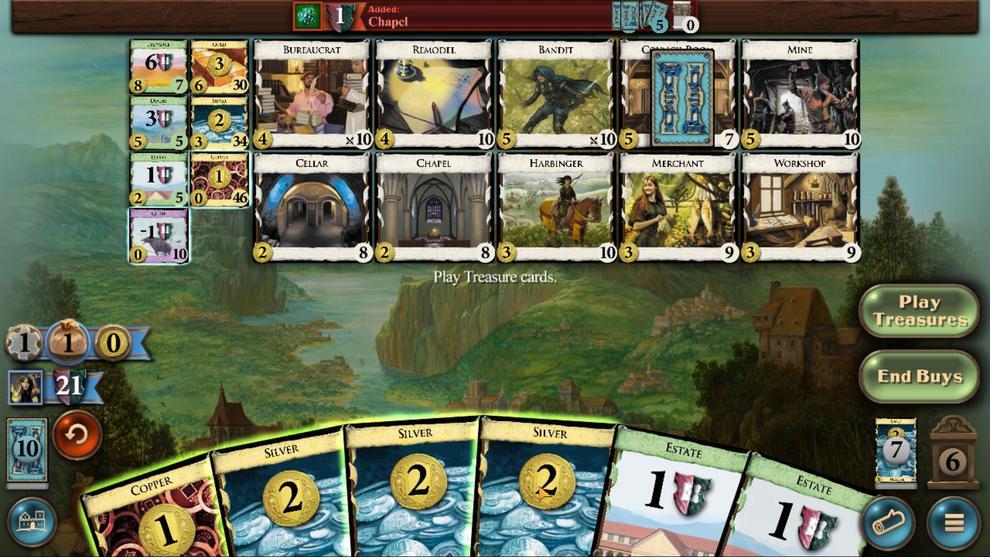 
Action: Mouse pressed left at (478, 362)
Screenshot: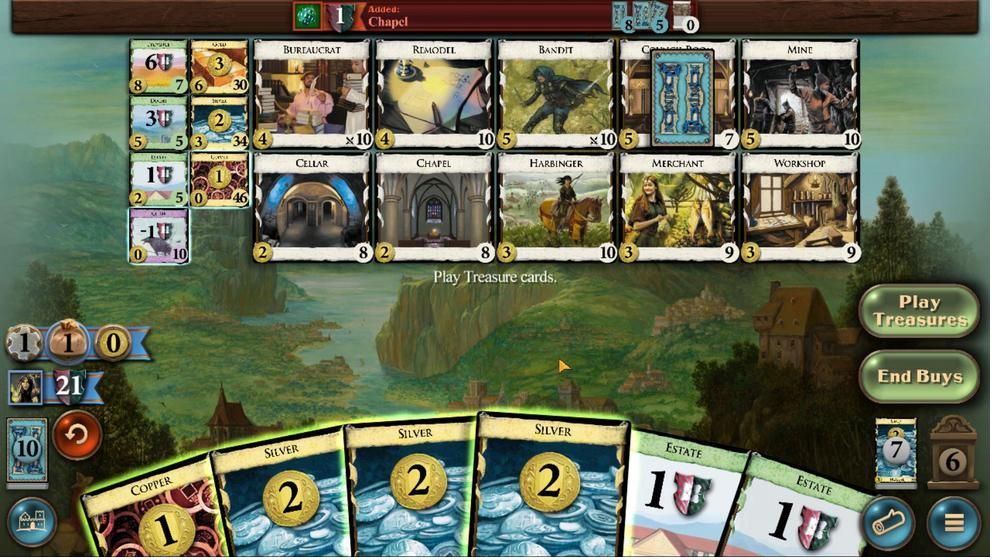 
Action: Mouse moved to (488, 362)
Screenshot: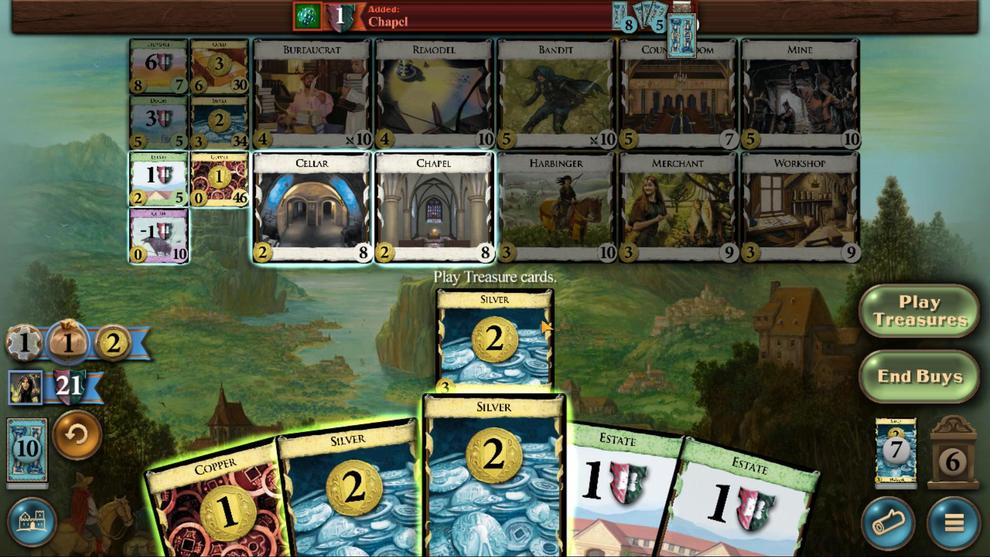 
Action: Mouse pressed left at (488, 362)
Screenshot: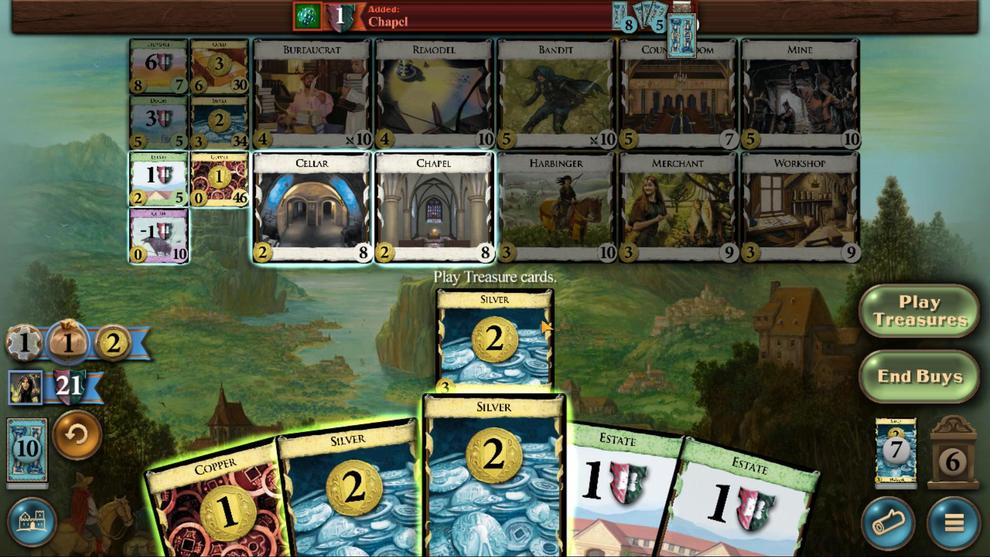 
Action: Mouse moved to (512, 362)
Screenshot: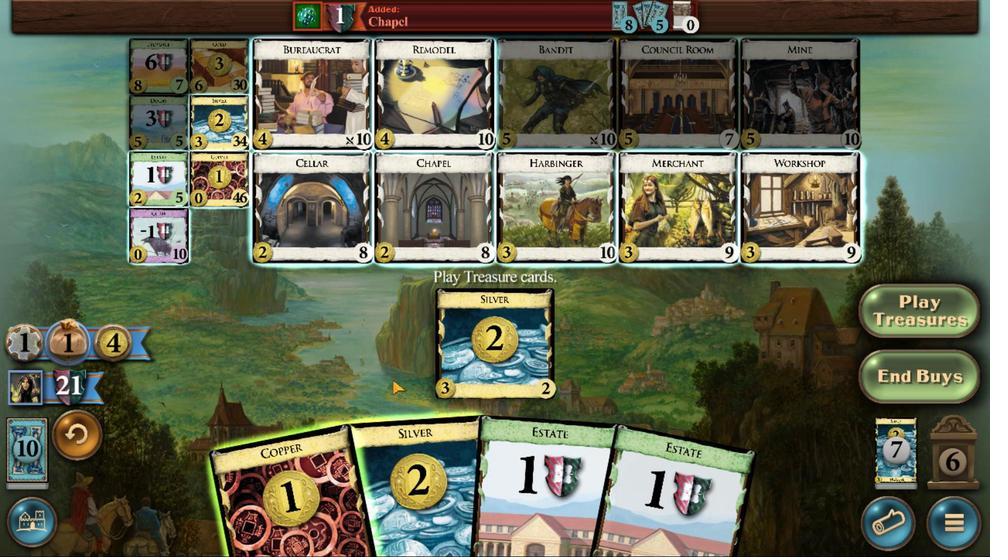 
Action: Mouse pressed left at (512, 362)
Screenshot: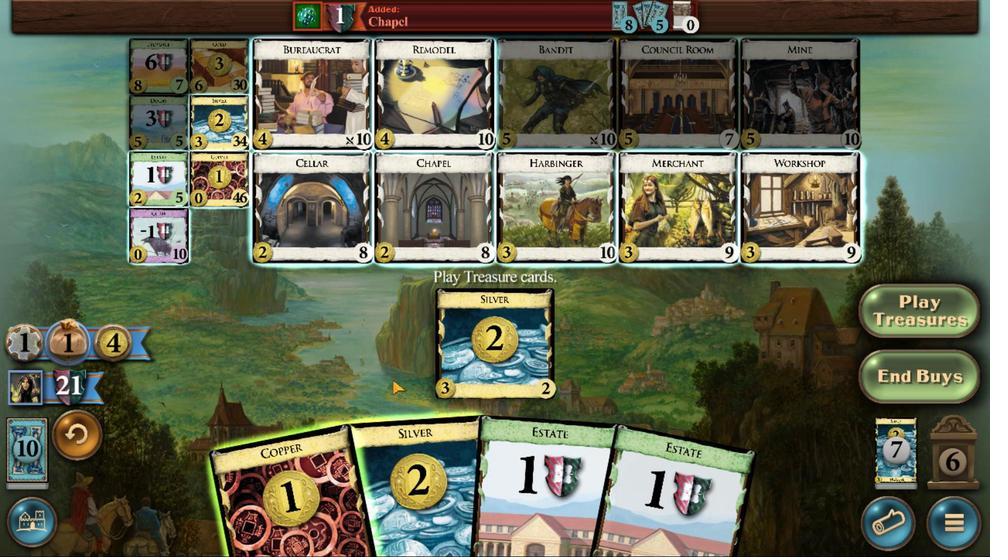 
Action: Mouse moved to (524, 371)
Screenshot: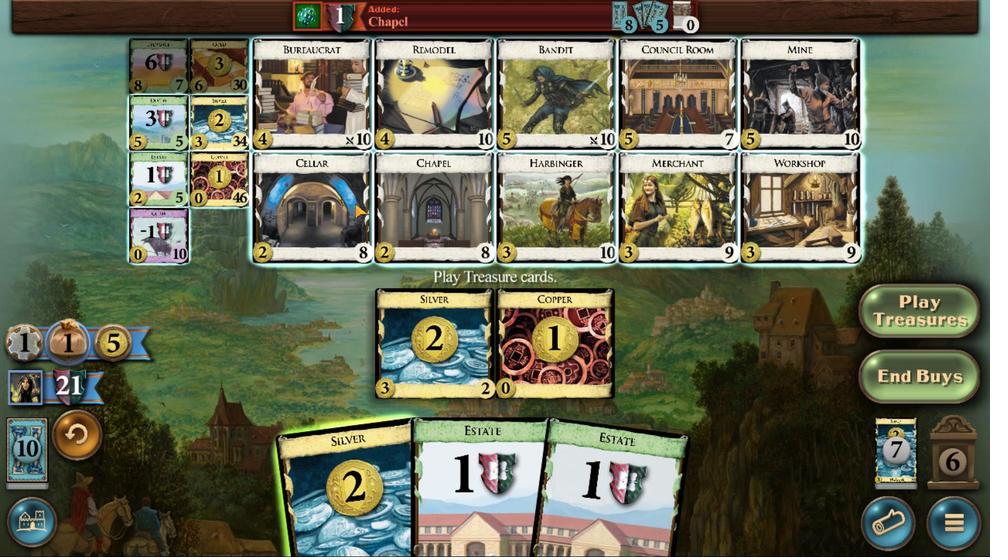 
Action: Mouse pressed left at (524, 371)
Screenshot: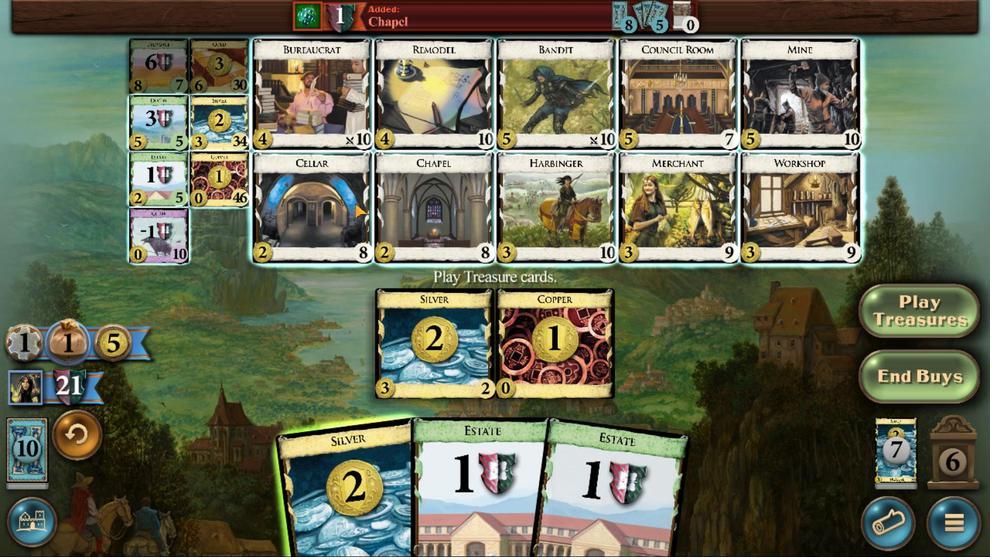 
Action: Mouse moved to (521, 362)
Screenshot: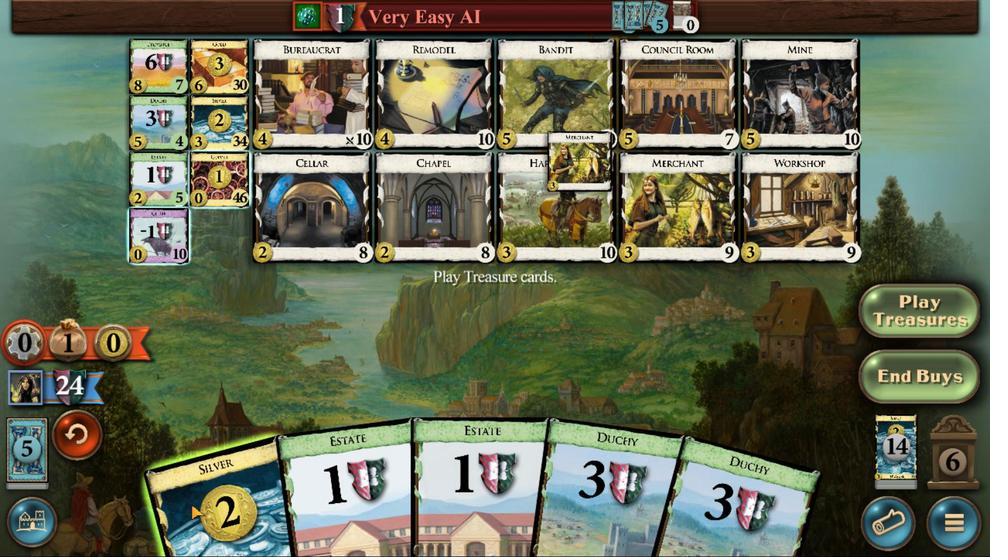 
Action: Mouse pressed left at (521, 362)
Screenshot: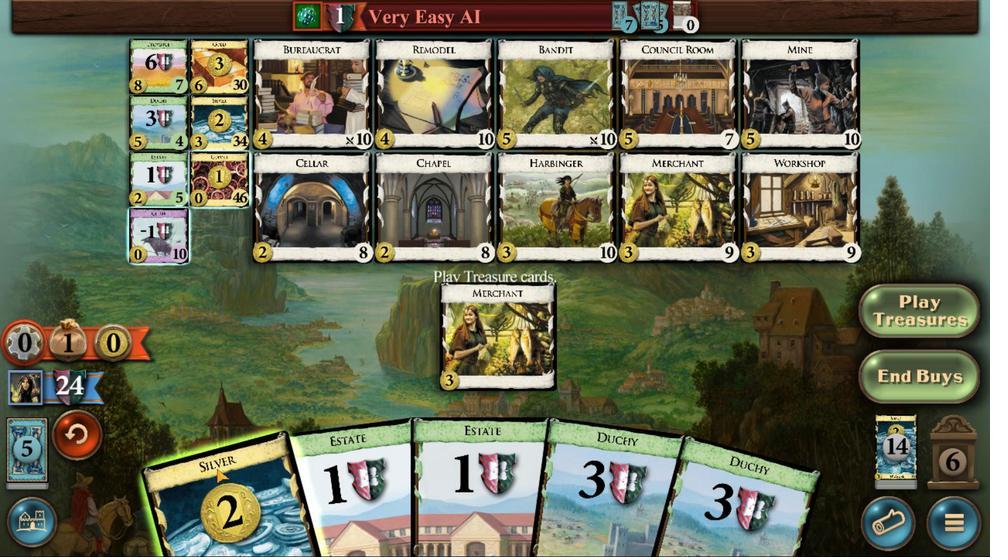 
Action: Mouse moved to (510, 362)
Screenshot: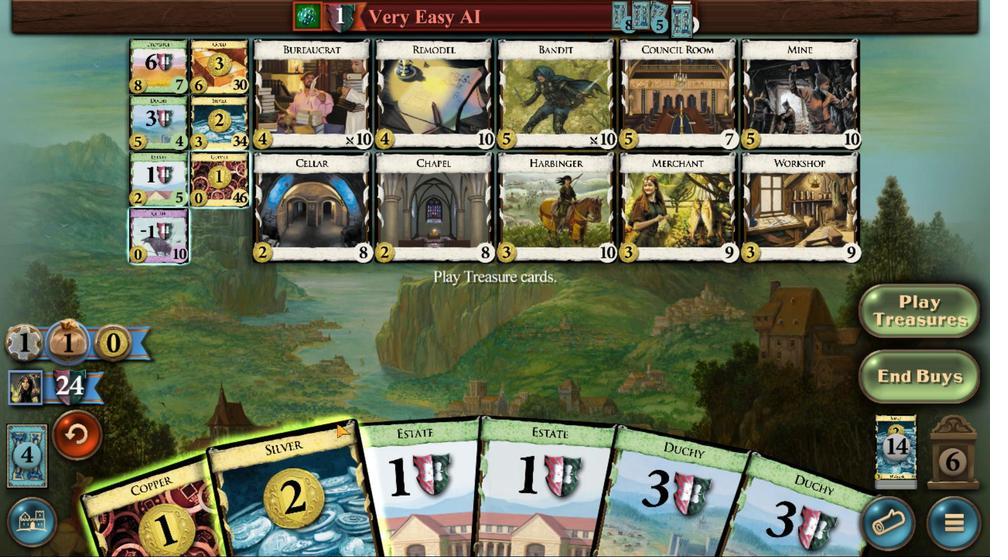 
Action: Mouse pressed left at (510, 362)
Screenshot: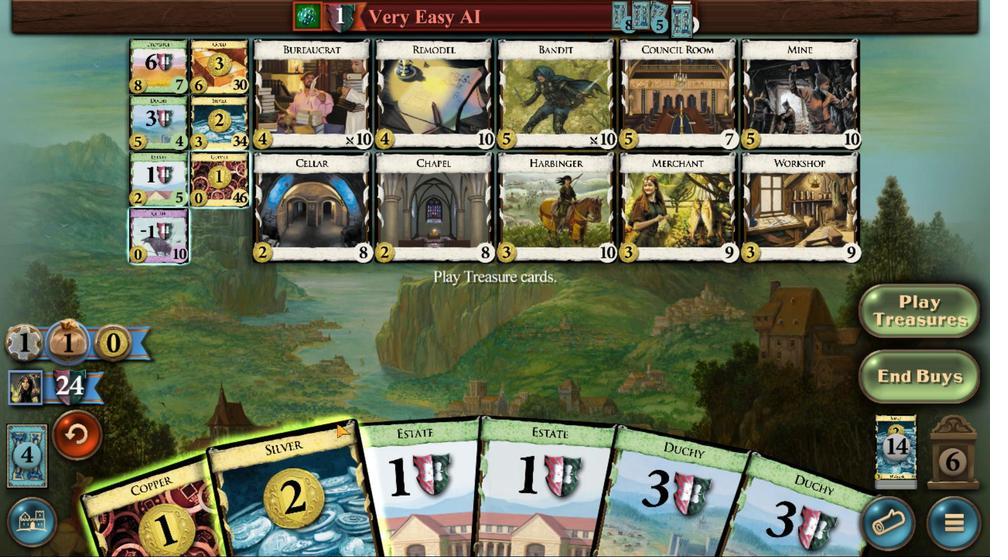 
Action: Mouse moved to (516, 362)
Screenshot: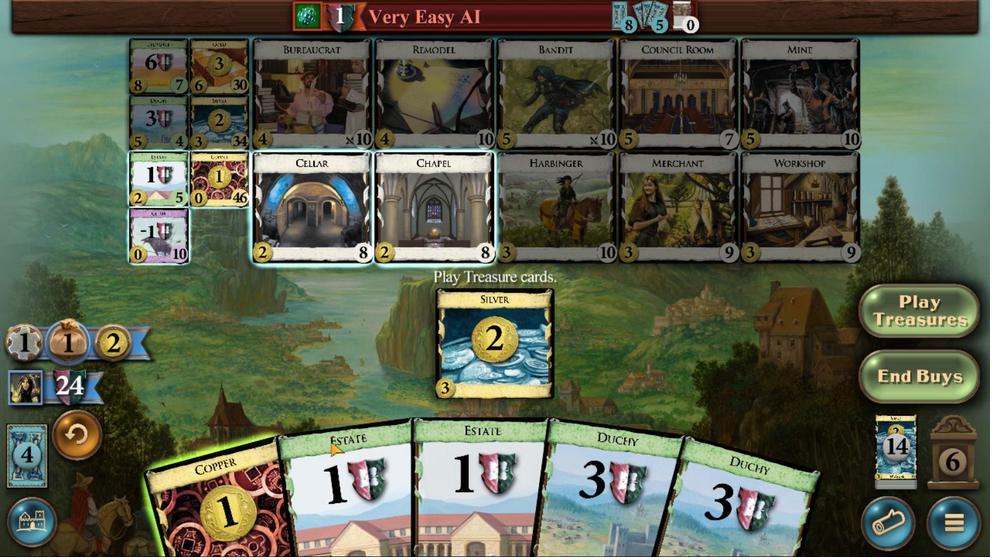 
Action: Mouse pressed left at (516, 362)
Screenshot: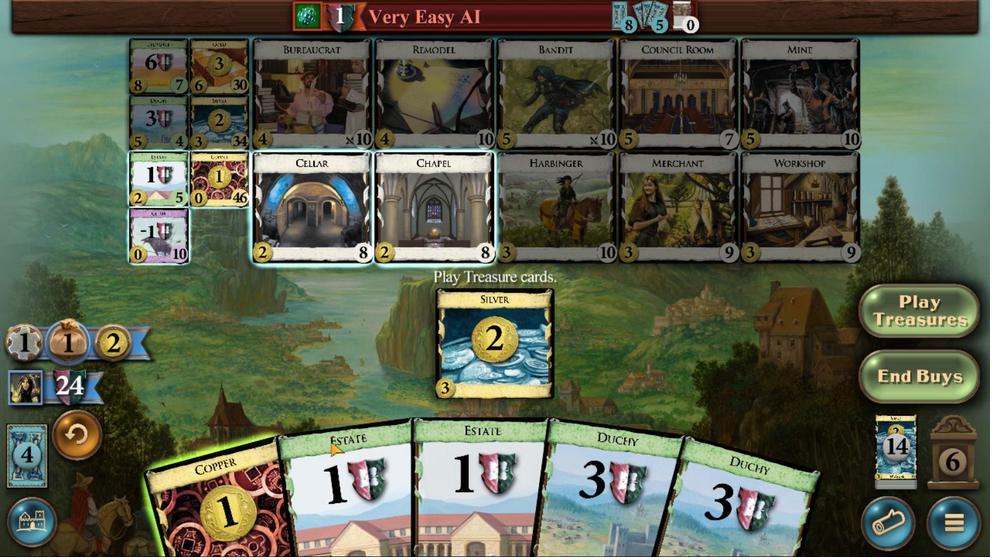 
Action: Mouse moved to (518, 370)
Screenshot: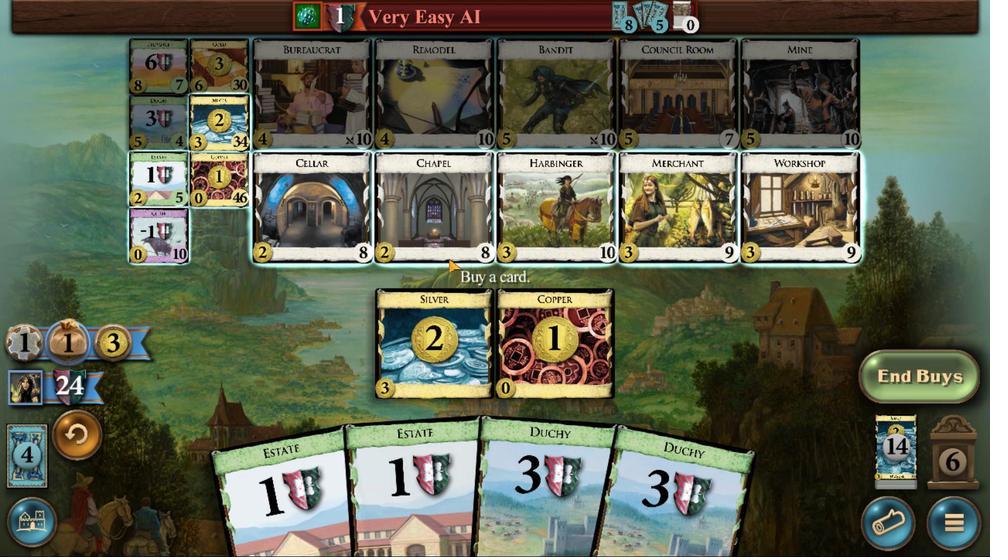 
Action: Mouse pressed left at (518, 370)
Screenshot: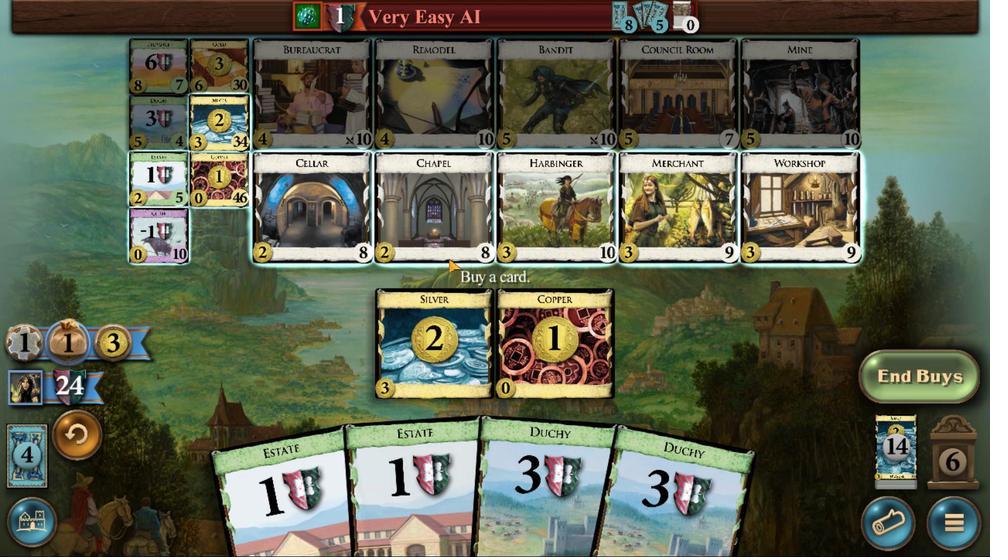 
Action: Mouse moved to (459, 362)
Screenshot: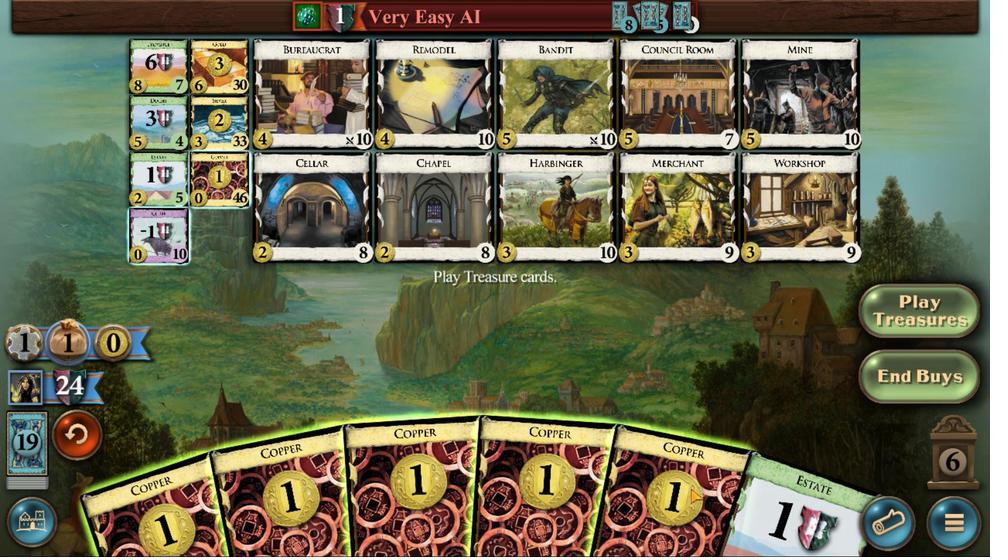 
Action: Mouse pressed left at (459, 362)
Screenshot: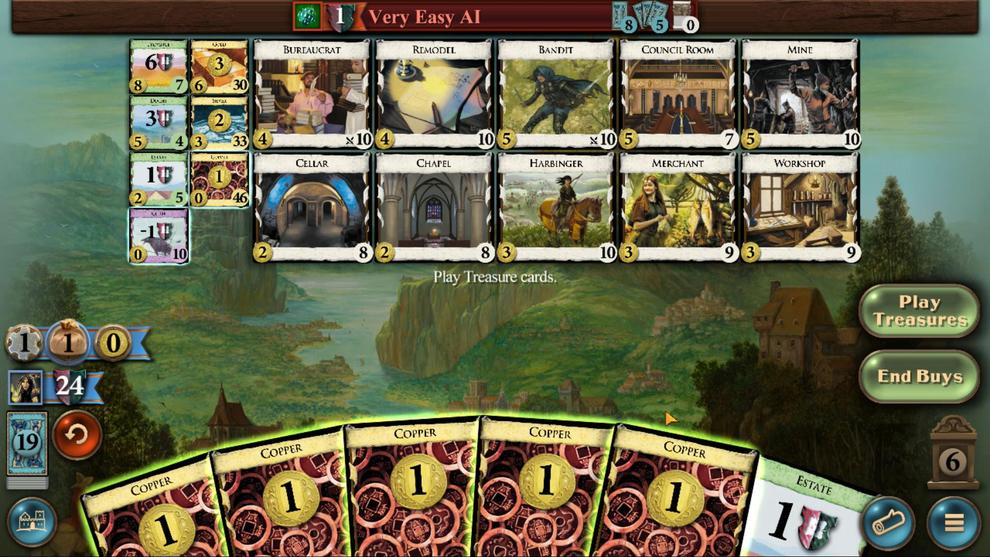 
Action: Mouse moved to (471, 362)
Screenshot: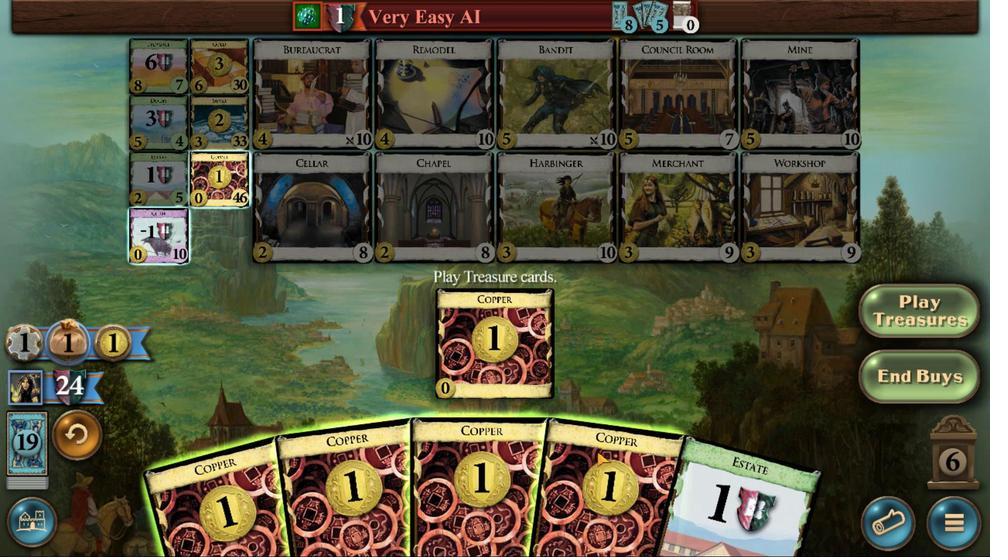 
Action: Mouse pressed left at (471, 362)
Screenshot: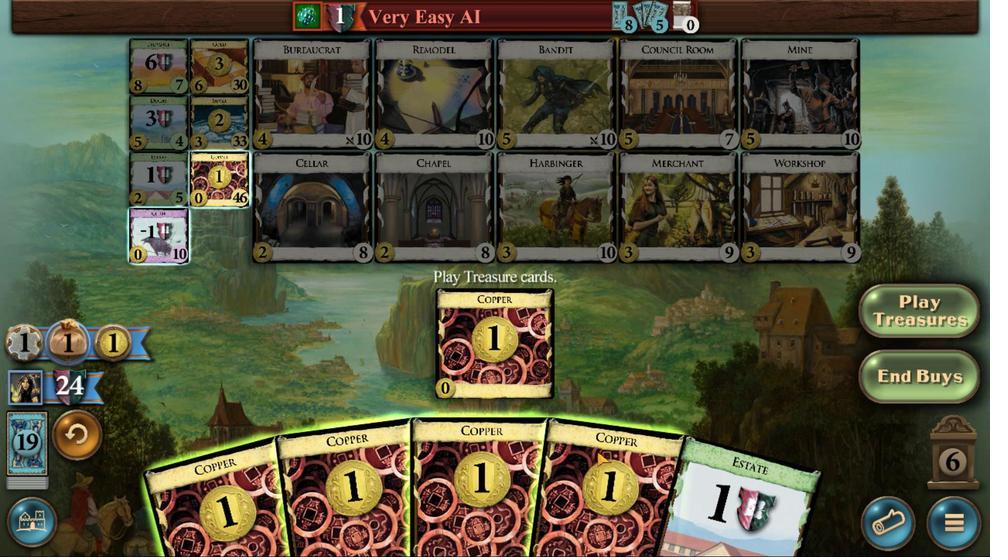 
Action: Mouse moved to (480, 363)
Screenshot: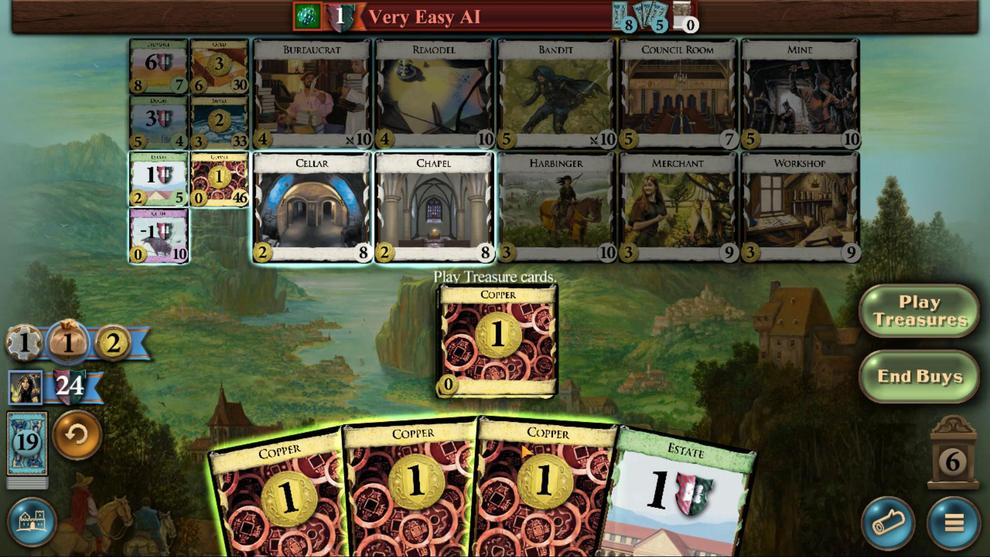 
Action: Mouse pressed left at (480, 363)
Screenshot: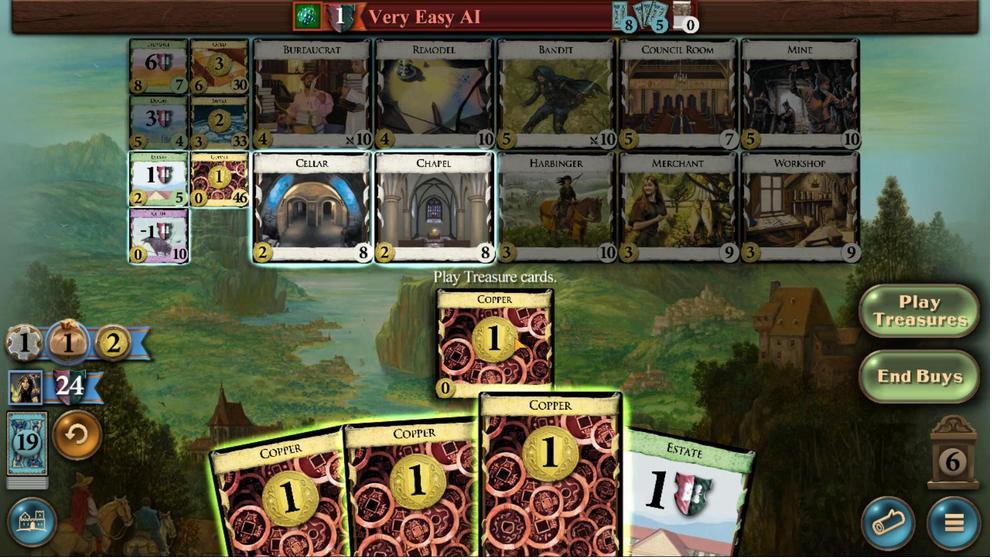 
Action: Mouse moved to (483, 363)
Screenshot: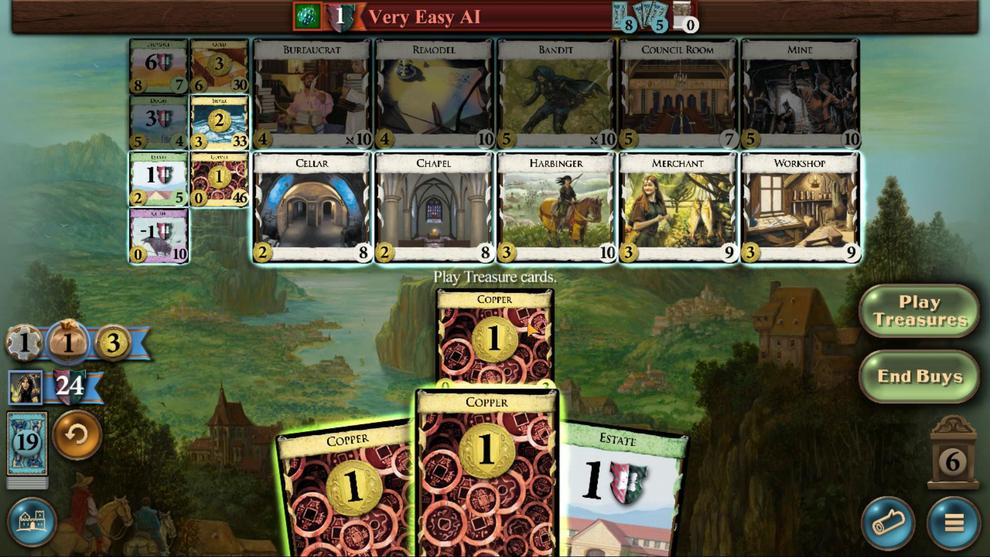 
Action: Mouse pressed left at (483, 363)
Screenshot: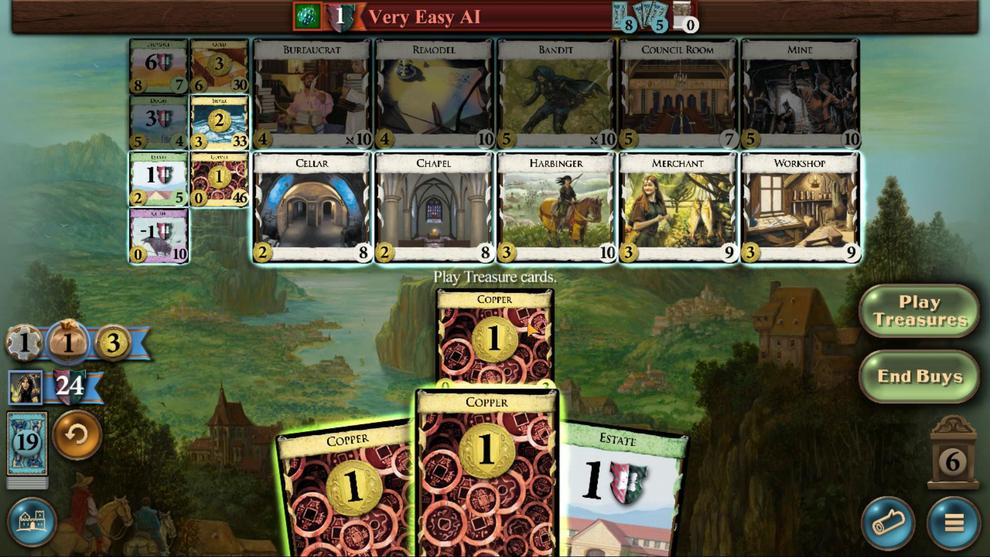 
Action: Mouse moved to (493, 362)
Screenshot: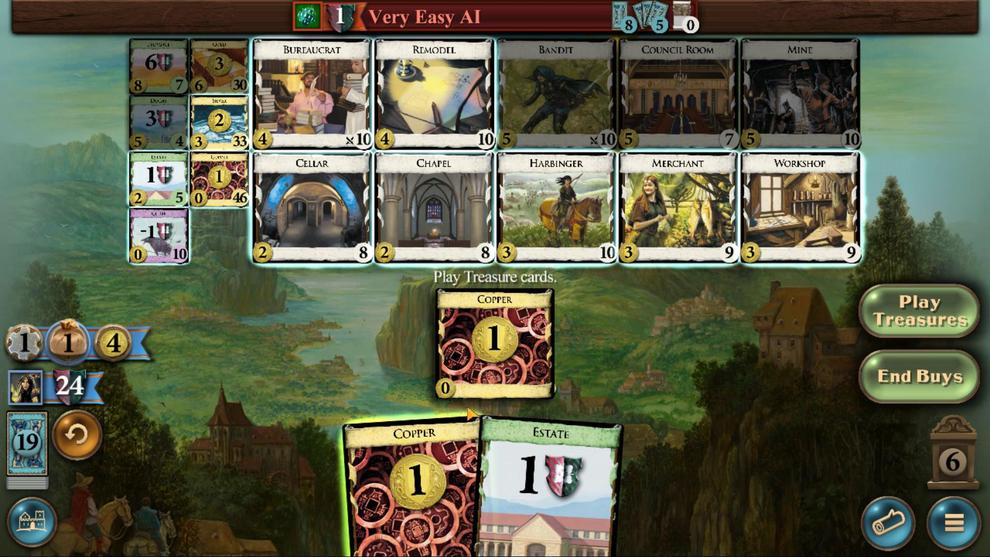 
Action: Mouse pressed left at (493, 362)
Screenshot: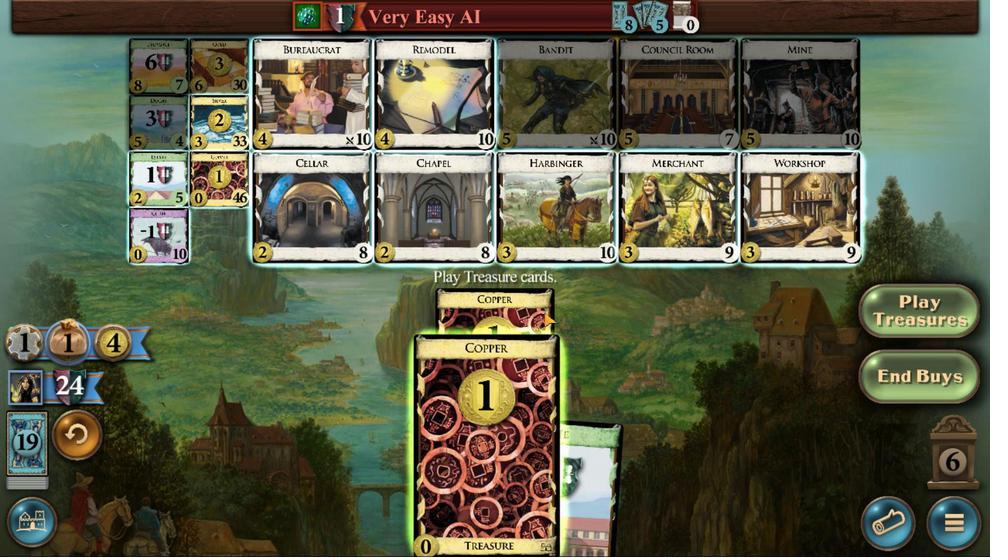 
Action: Mouse moved to (525, 370)
Screenshot: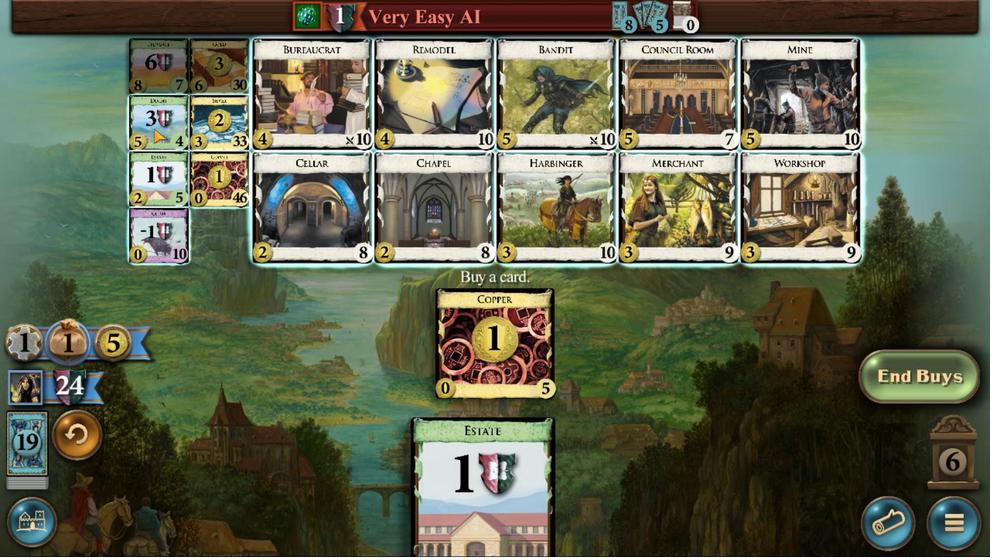 
Action: Mouse pressed left at (525, 370)
Screenshot: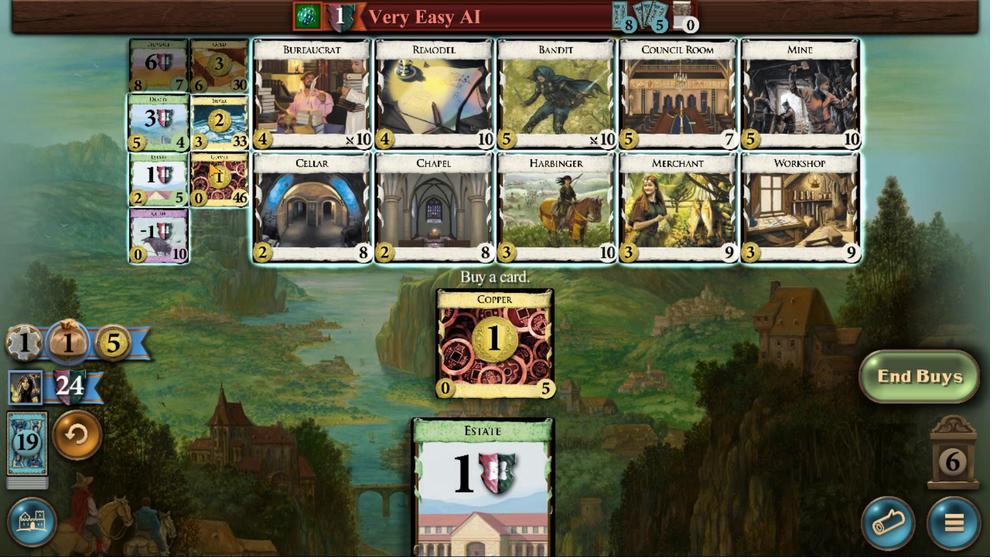 
Action: Mouse moved to (470, 361)
Screenshot: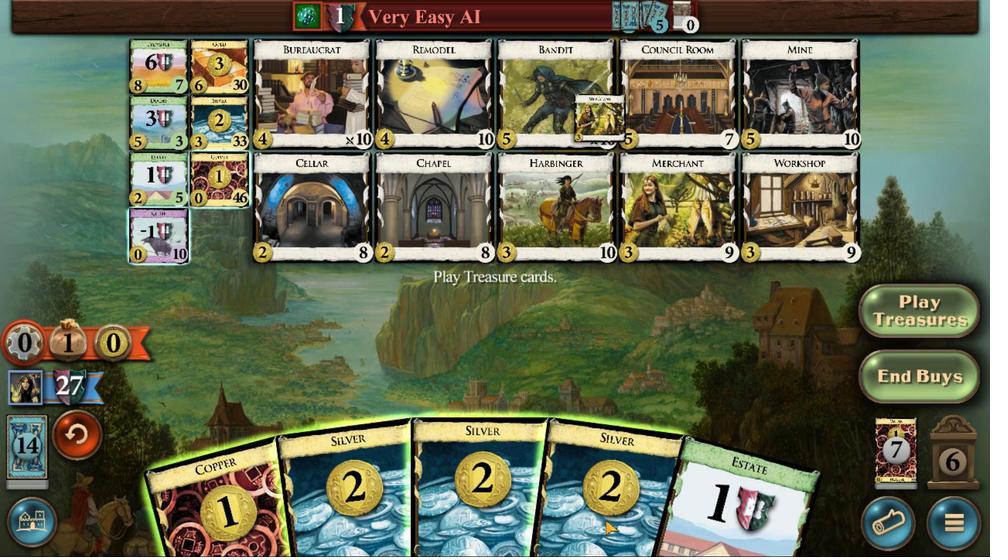 
Action: Mouse pressed left at (470, 361)
Screenshot: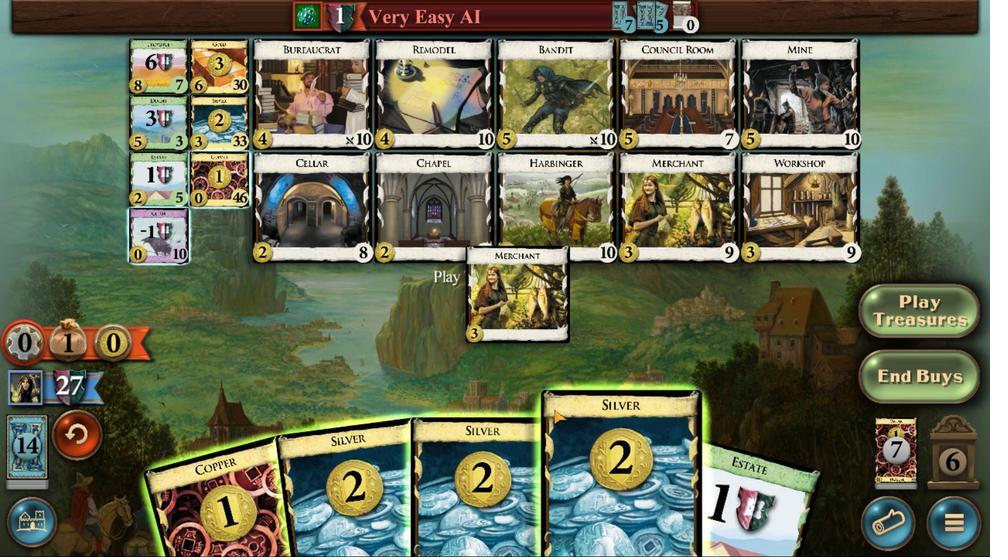 
Action: Mouse moved to (462, 362)
Screenshot: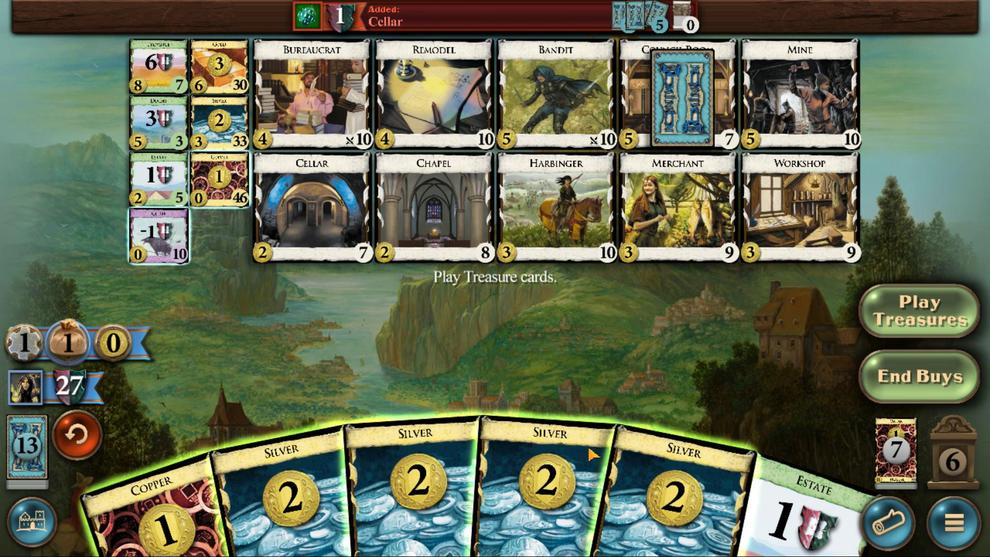 
Action: Mouse pressed left at (462, 362)
Screenshot: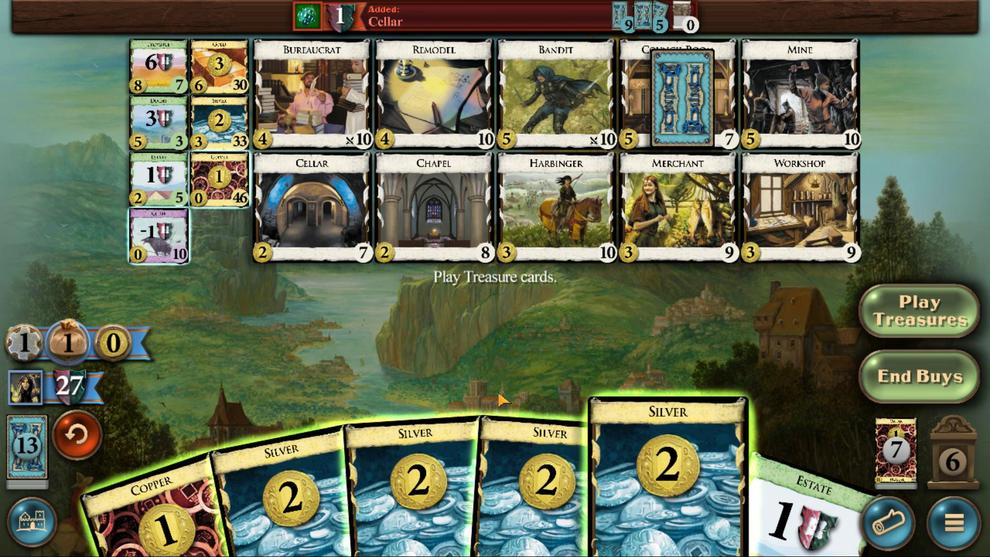 
Action: Mouse moved to (478, 362)
Screenshot: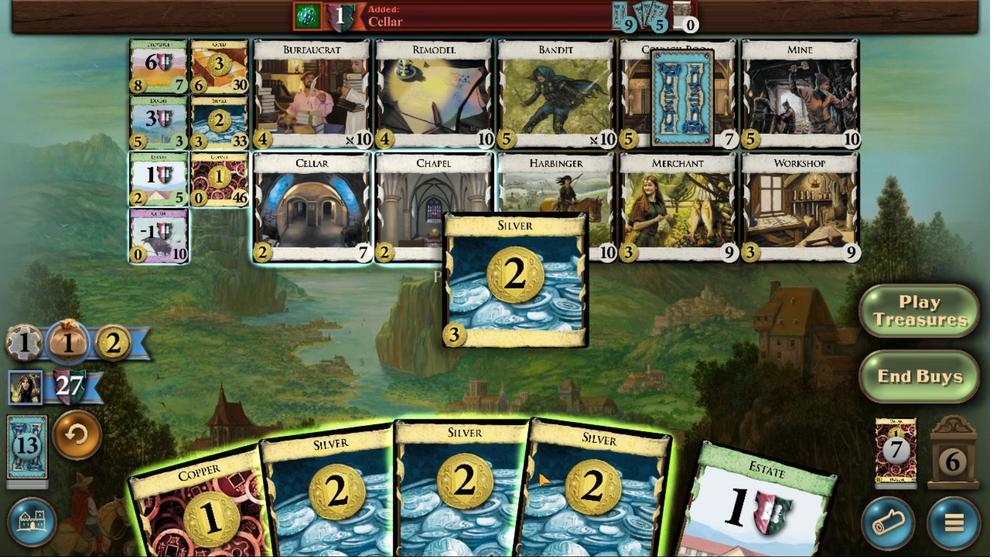 
Action: Mouse pressed left at (478, 362)
Screenshot: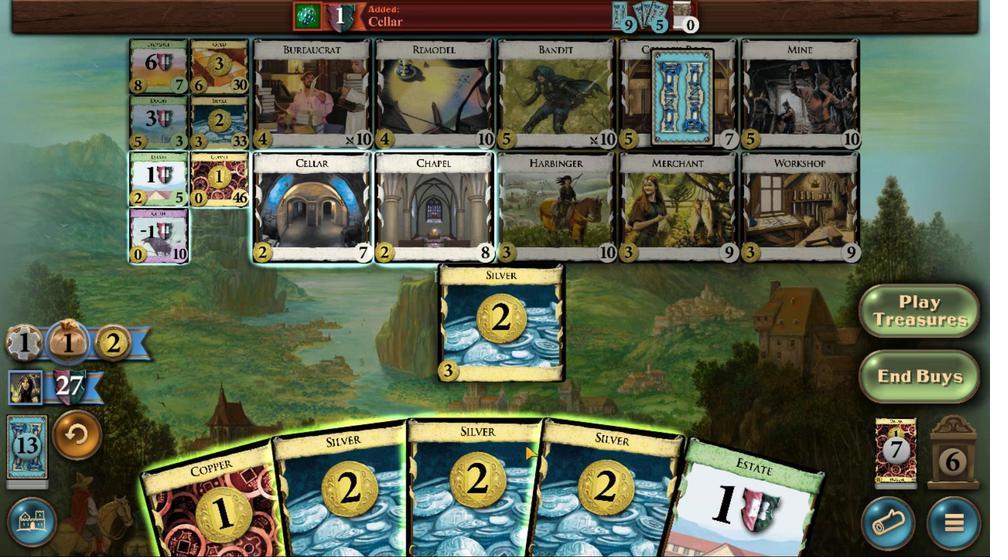 
Action: Mouse moved to (508, 362)
Screenshot: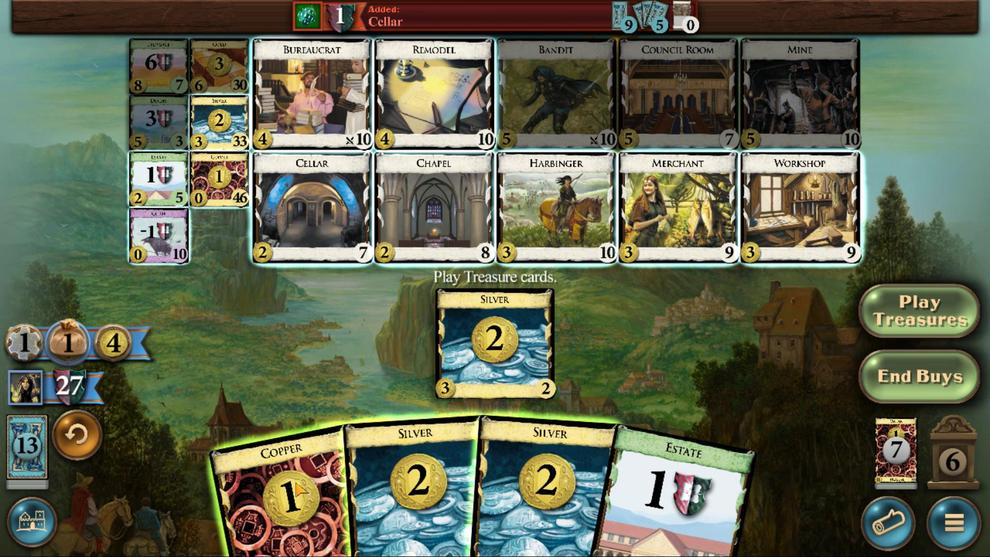 
Action: Mouse pressed left at (508, 362)
Screenshot: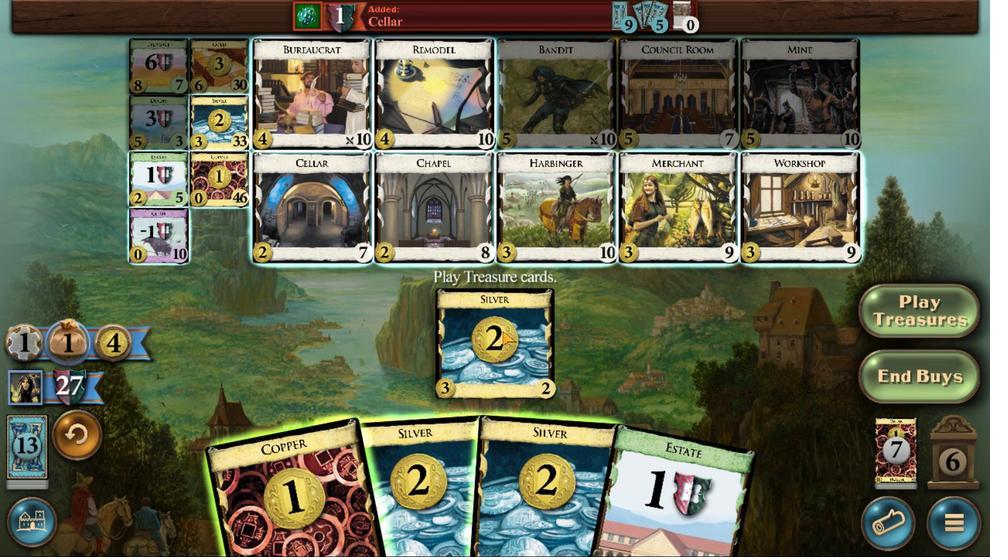
Action: Mouse moved to (526, 371)
Screenshot: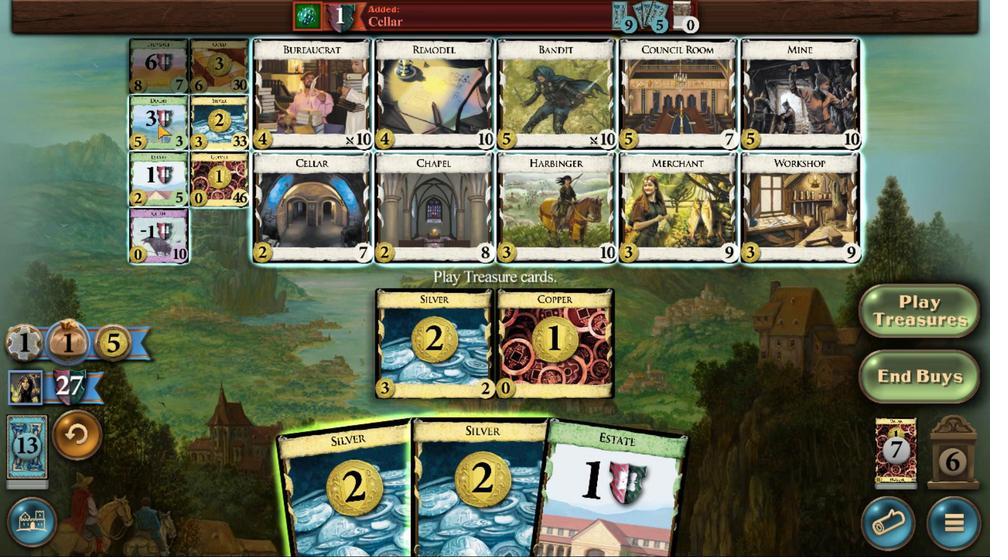 
Action: Mouse pressed left at (526, 371)
Screenshot: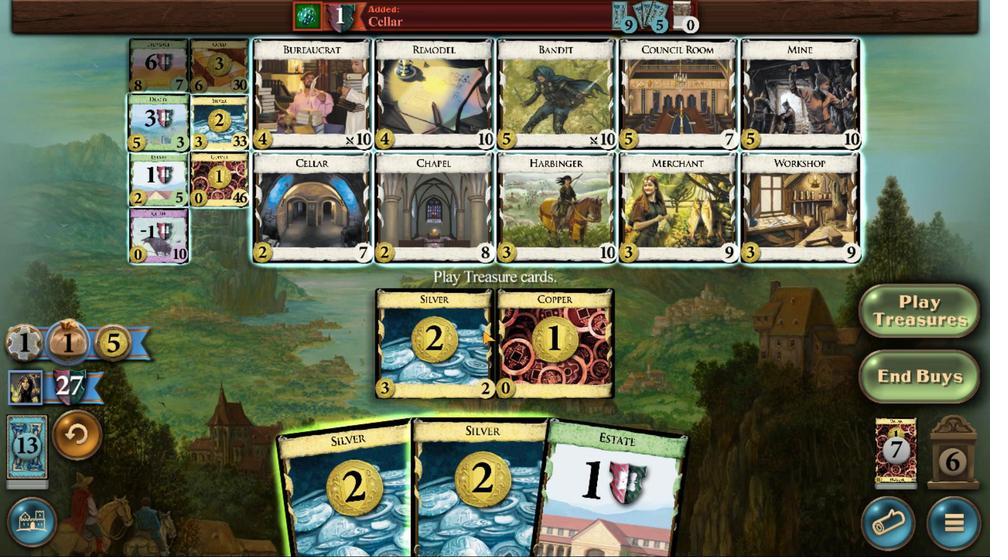 
Action: Mouse moved to (500, 362)
Screenshot: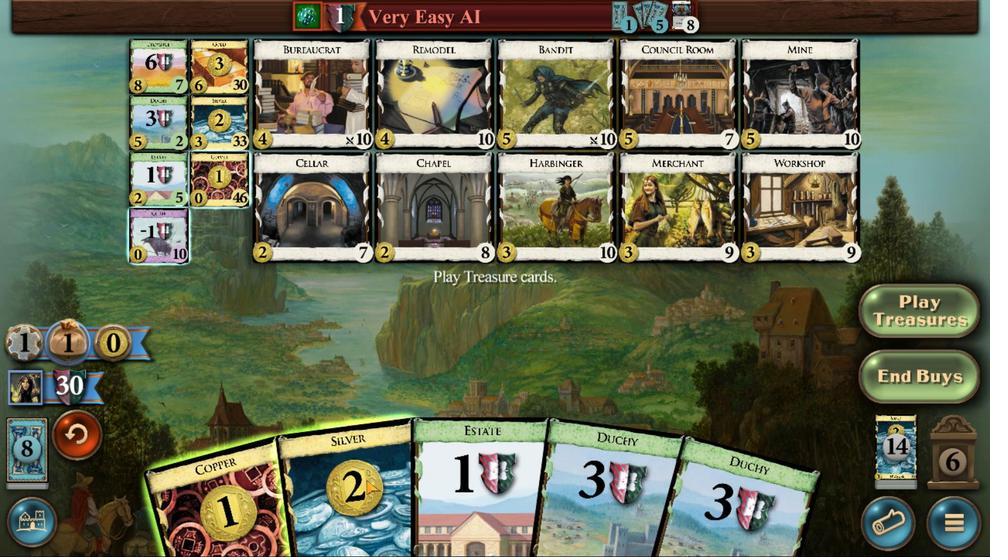 
Action: Mouse pressed left at (500, 362)
Screenshot: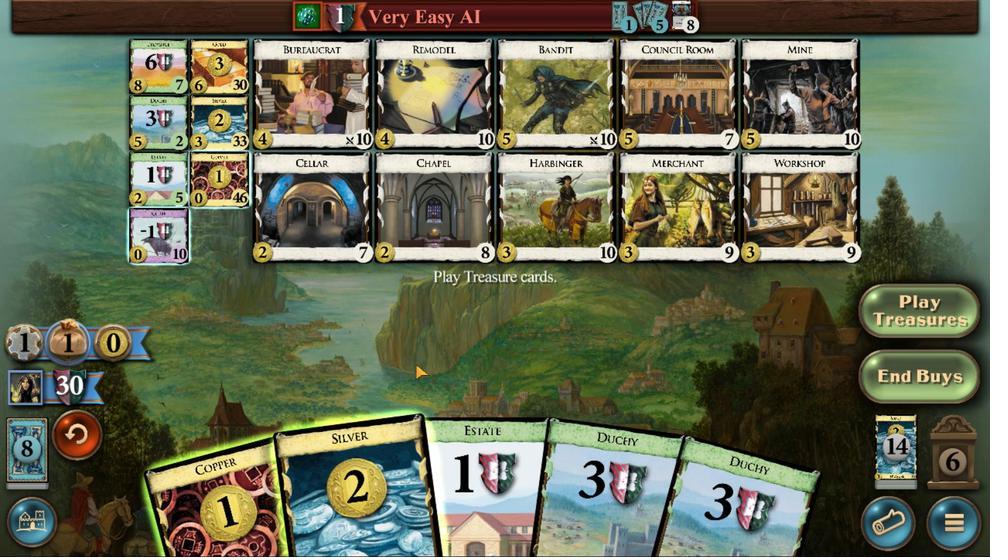 
Action: Mouse moved to (516, 361)
Screenshot: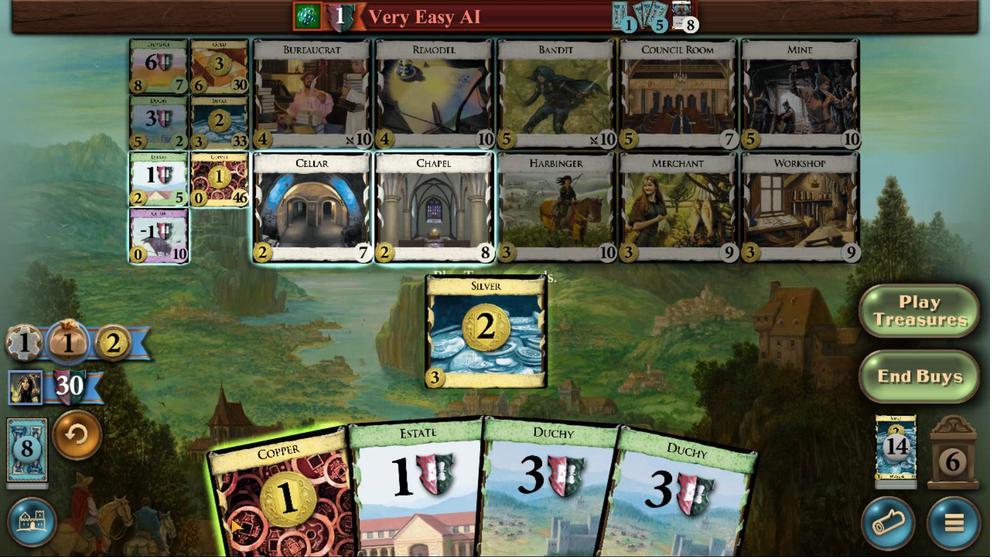 
Action: Mouse pressed left at (516, 361)
Screenshot: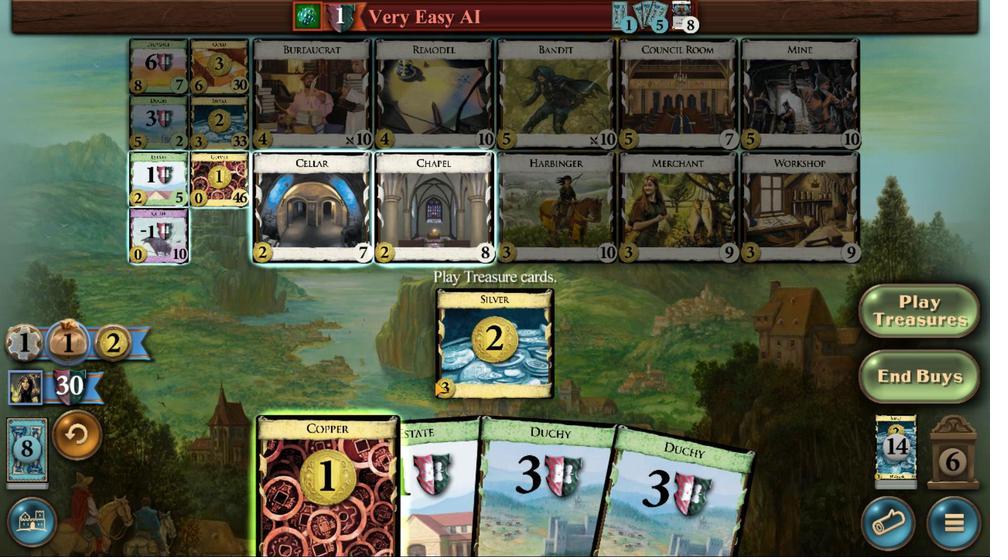 
Action: Mouse moved to (517, 371)
Screenshot: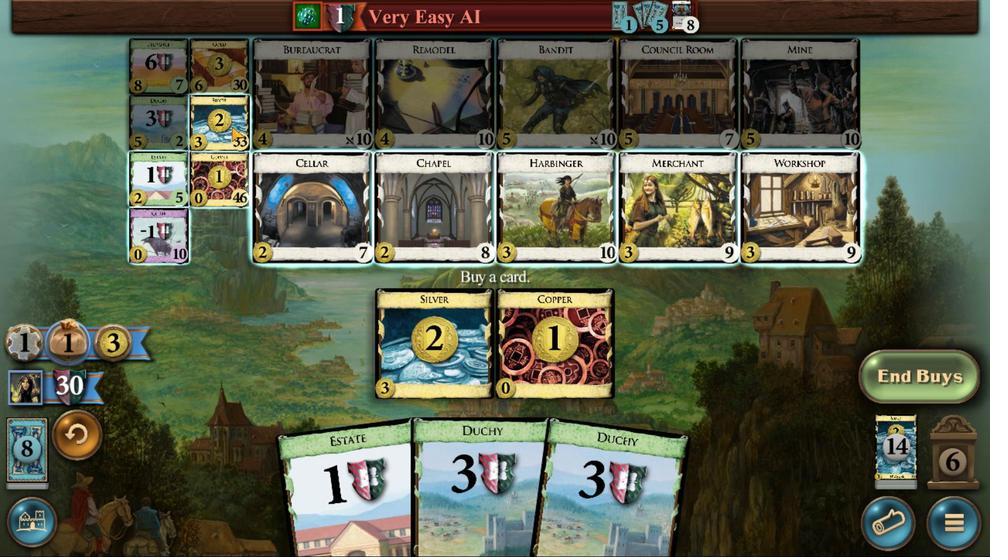 
Action: Mouse pressed left at (517, 371)
Screenshot: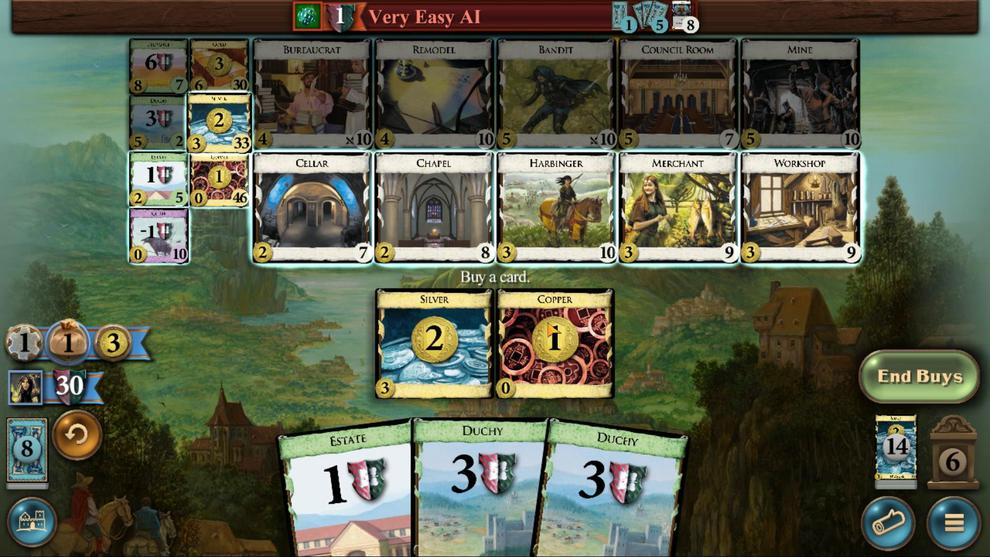 
Action: Mouse moved to (500, 362)
Screenshot: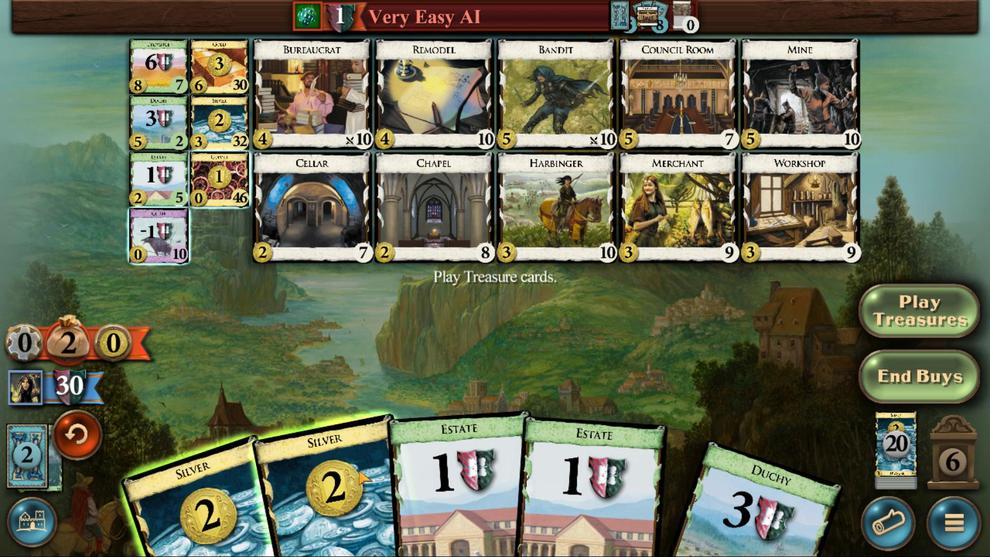 
Action: Mouse pressed left at (500, 362)
Screenshot: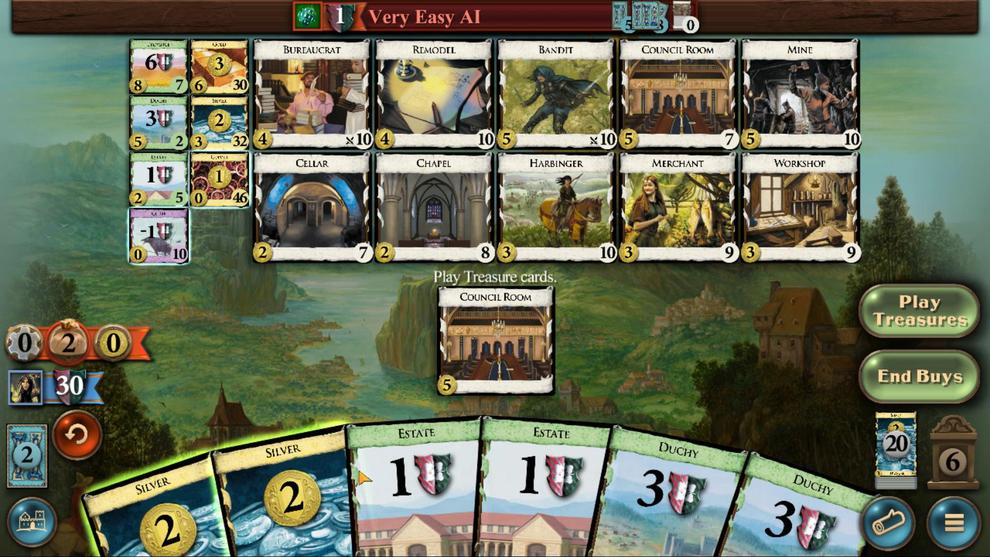 
Action: Mouse moved to (504, 362)
Screenshot: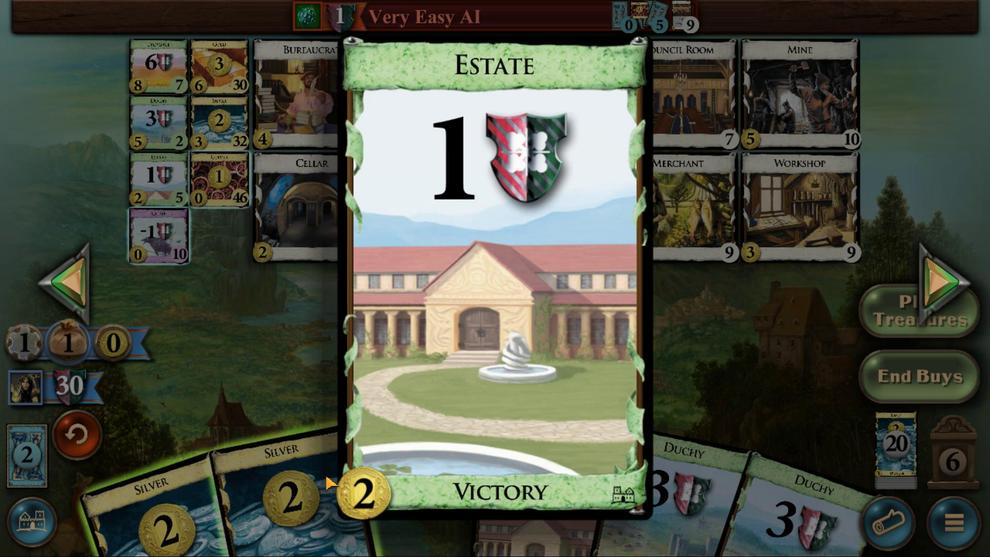 
Action: Mouse pressed left at (504, 362)
Screenshot: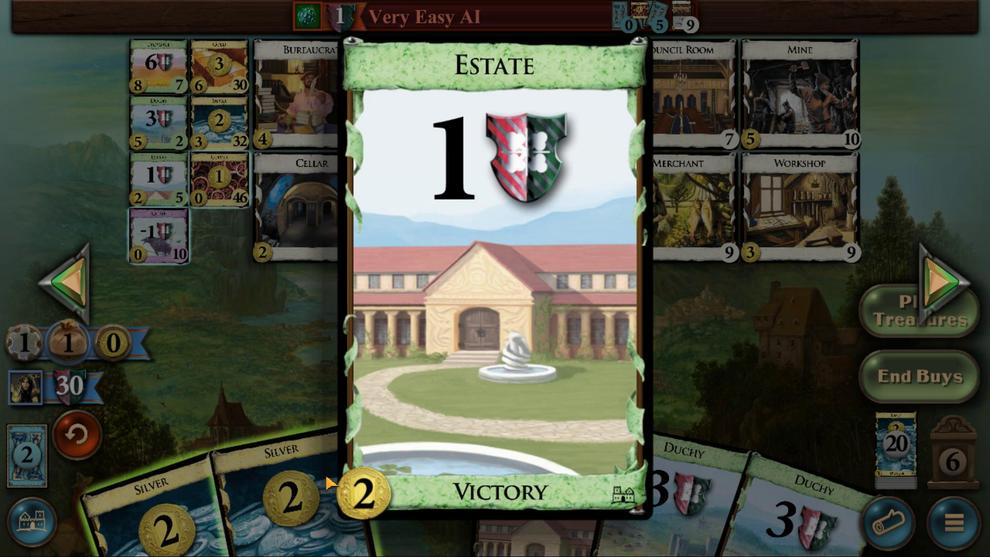 
Action: Mouse moved to (505, 362)
Screenshot: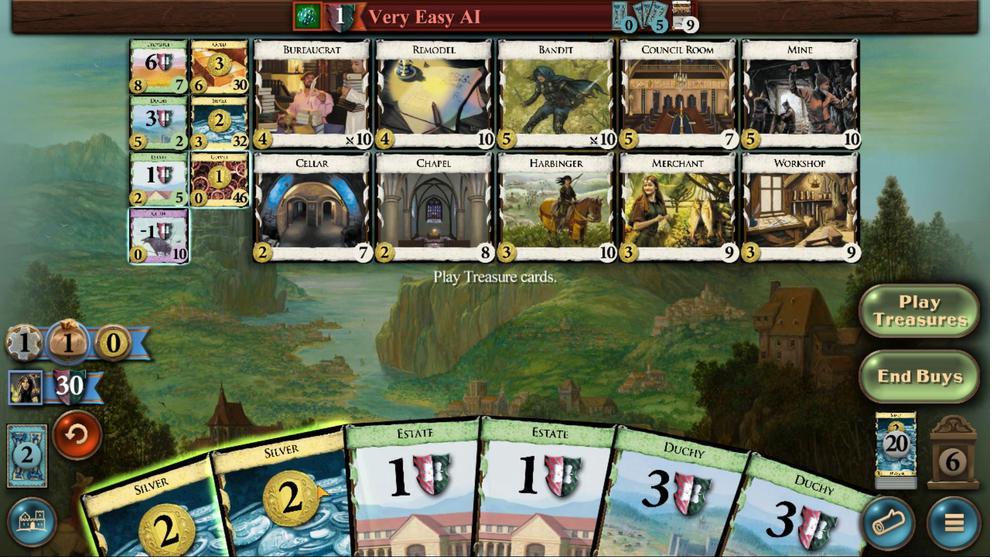 
Action: Mouse pressed left at (505, 362)
Screenshot: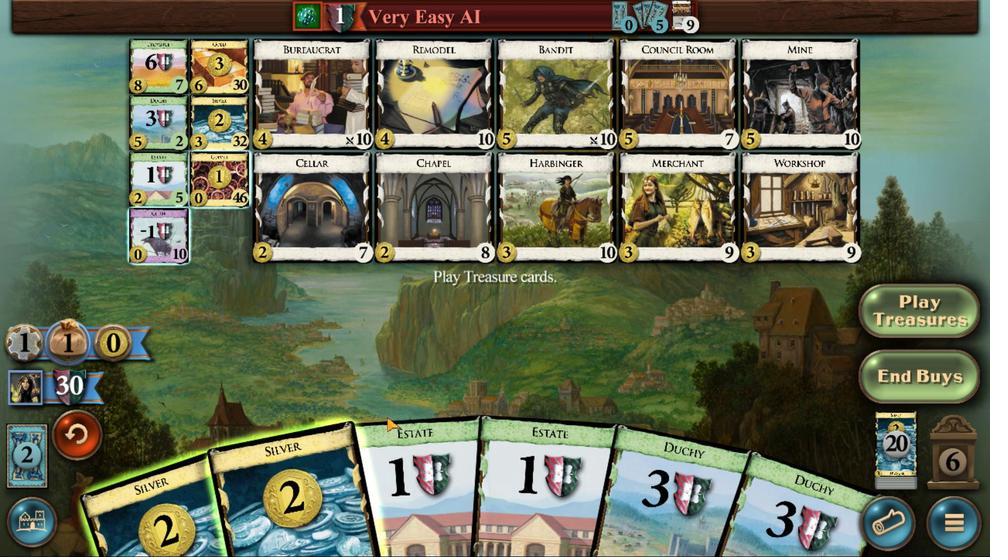 
Action: Mouse moved to (516, 363)
Screenshot: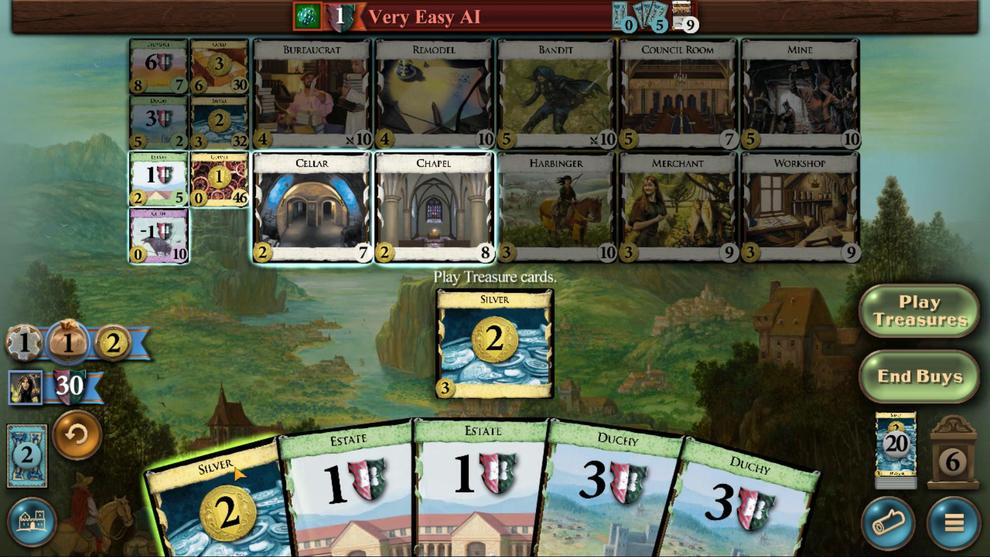 
Action: Mouse pressed left at (516, 363)
Screenshot: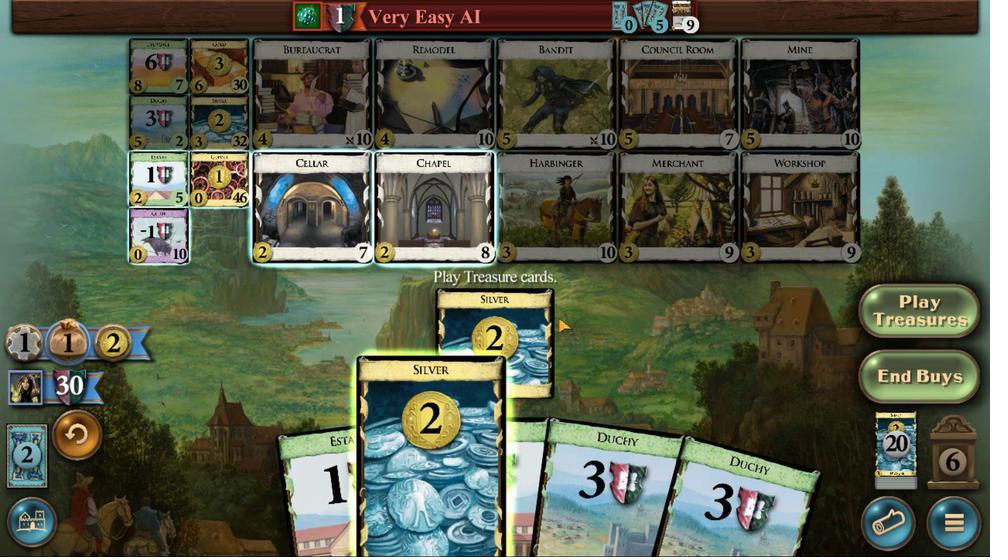 
Action: Mouse moved to (518, 370)
Screenshot: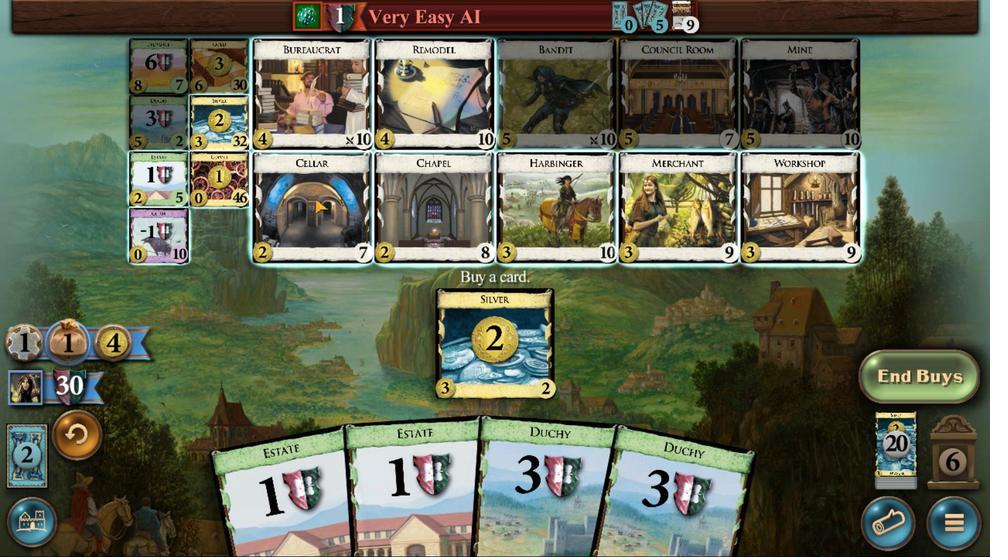 
Action: Mouse pressed left at (518, 370)
Screenshot: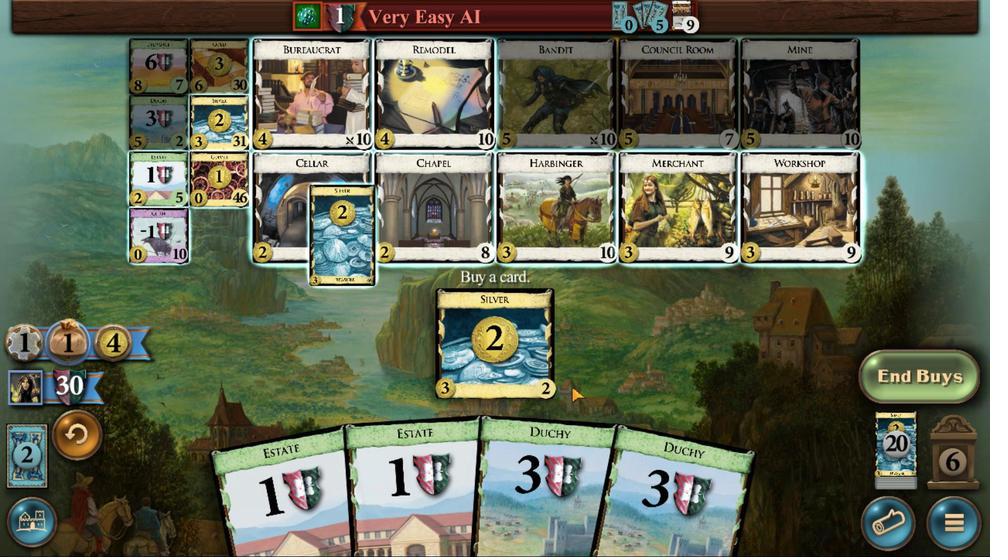 
Action: Mouse moved to (518, 362)
Screenshot: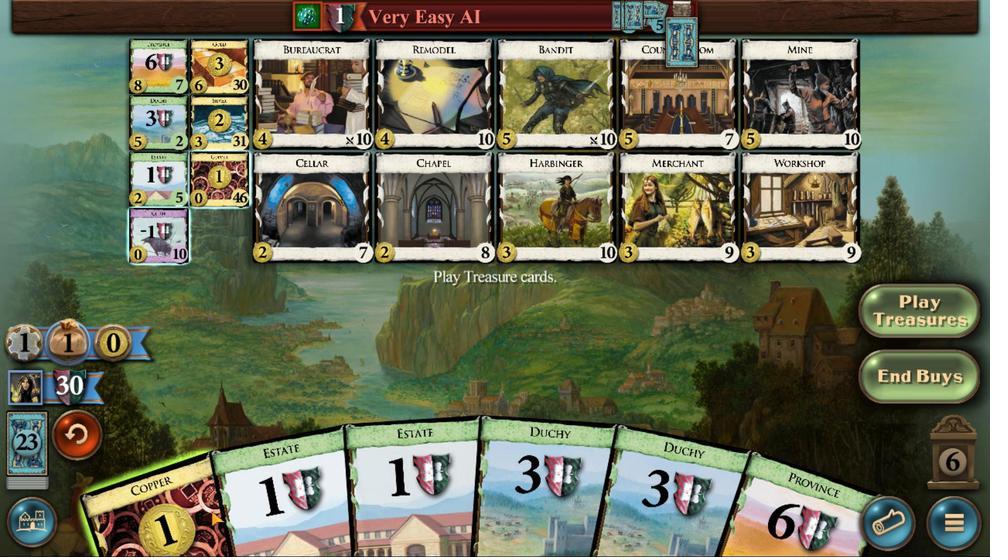
Action: Mouse pressed left at (518, 362)
Screenshot: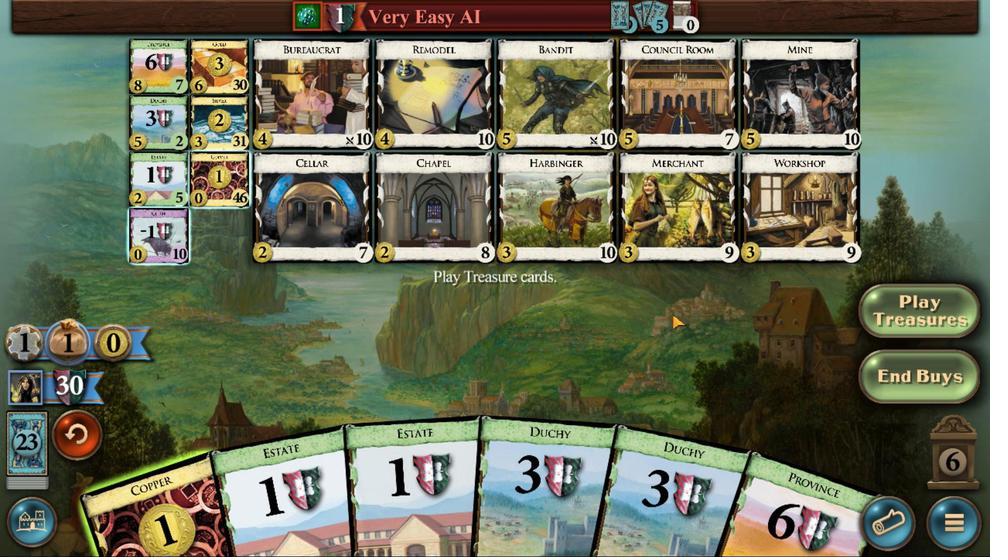 
Action: Mouse moved to (526, 362)
Screenshot: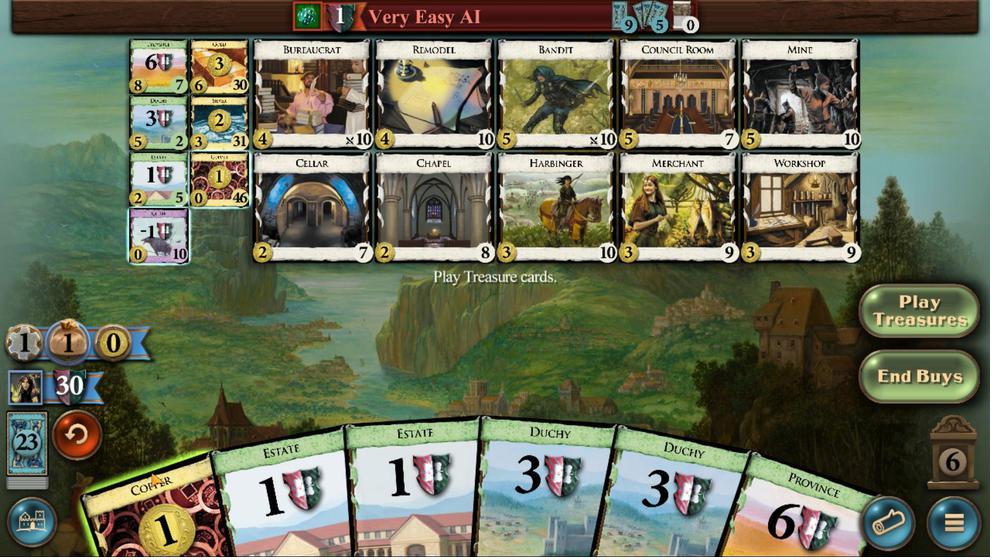 
Action: Mouse pressed left at (526, 362)
Screenshot: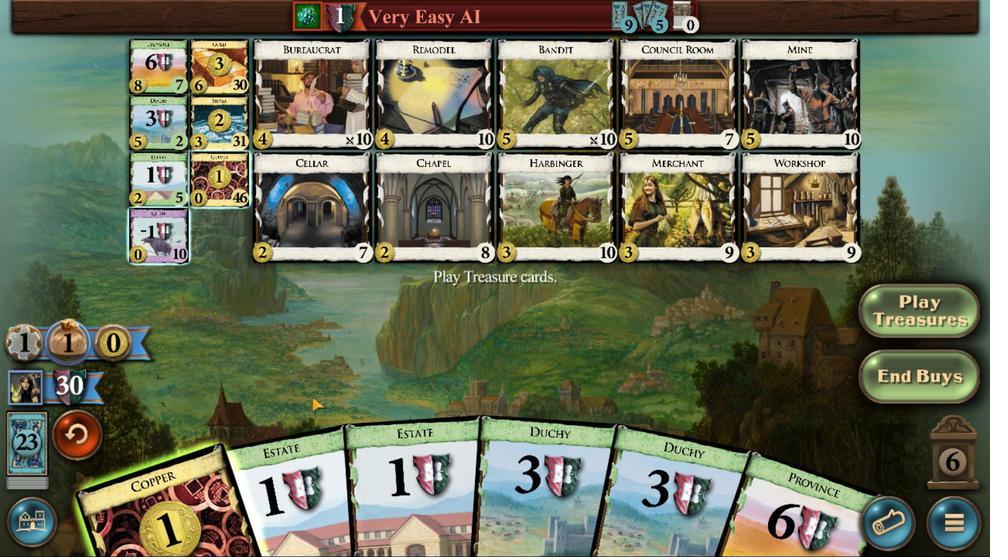 
Action: Mouse moved to (517, 369)
Screenshot: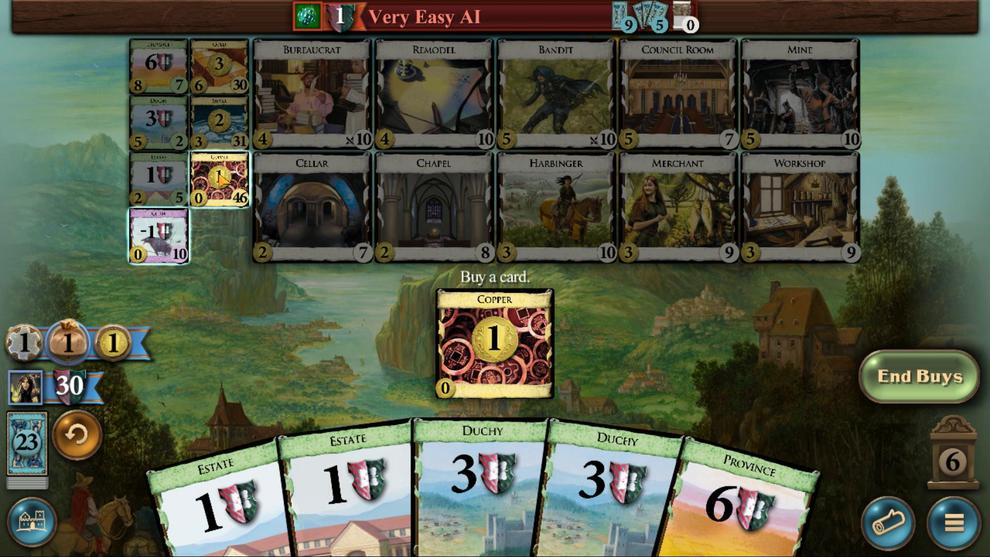 
Action: Mouse pressed left at (517, 369)
Screenshot: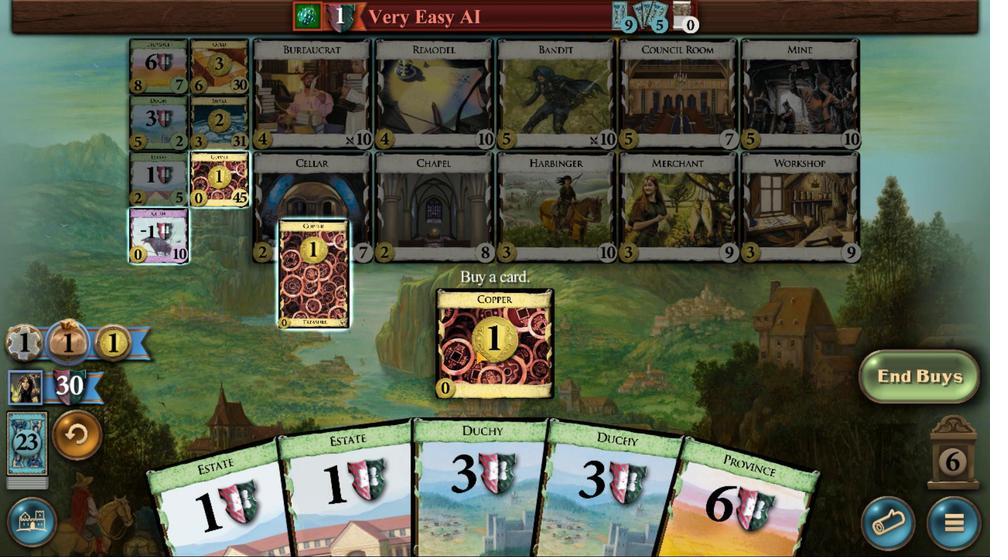 
Action: Mouse moved to (486, 362)
Screenshot: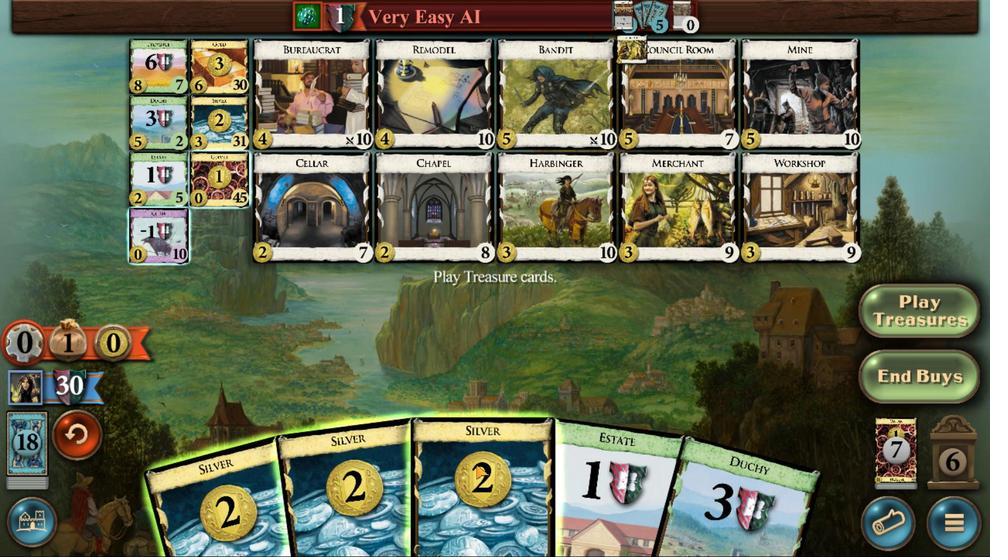 
Action: Mouse pressed left at (486, 362)
Screenshot: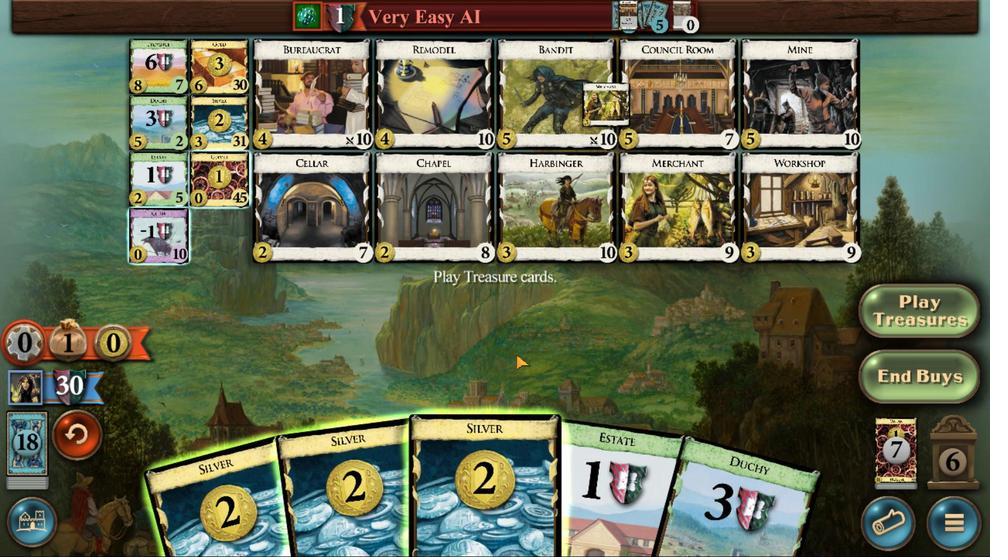 
Action: Mouse moved to (478, 362)
Screenshot: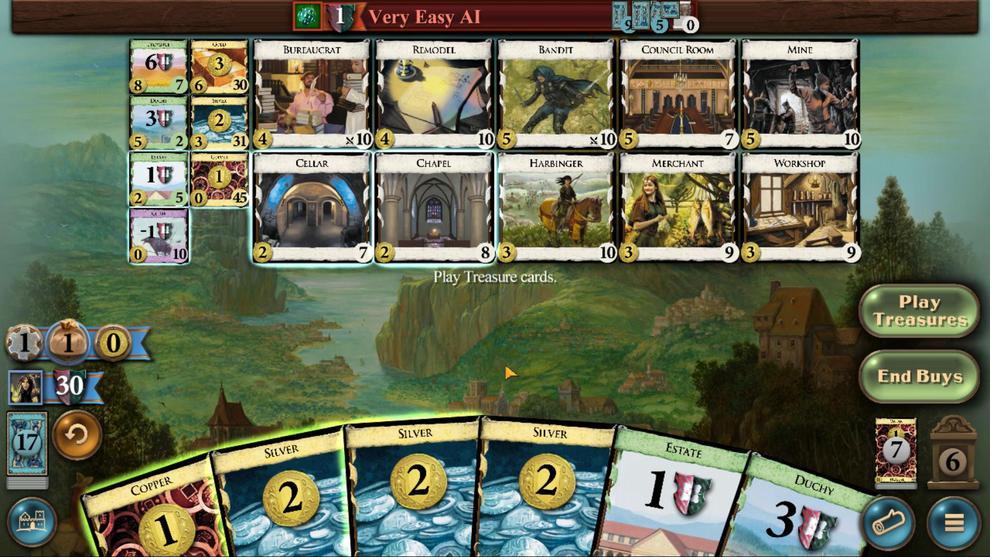
Action: Mouse pressed left at (478, 362)
Screenshot: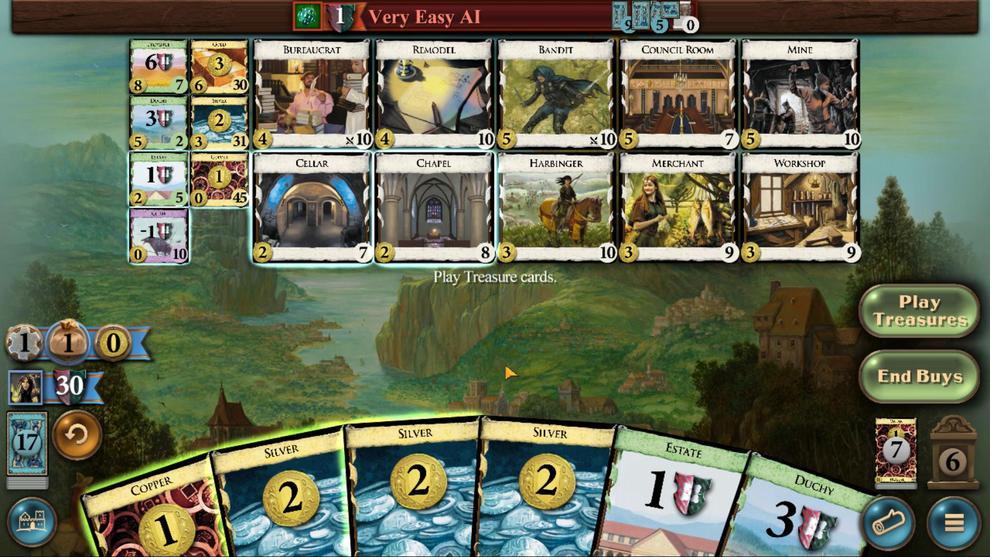 
Action: Mouse moved to (474, 362)
Screenshot: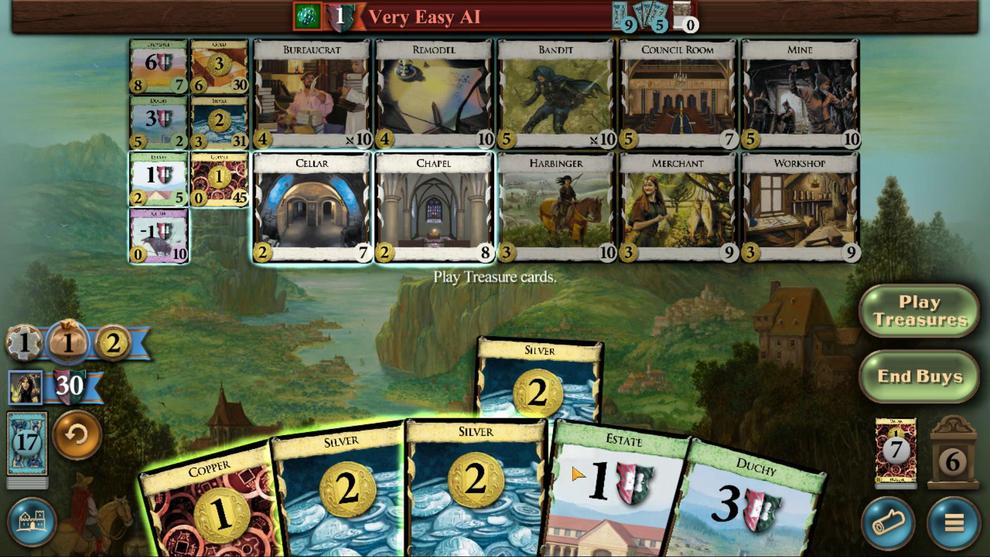 
Action: Mouse pressed left at (474, 362)
Screenshot: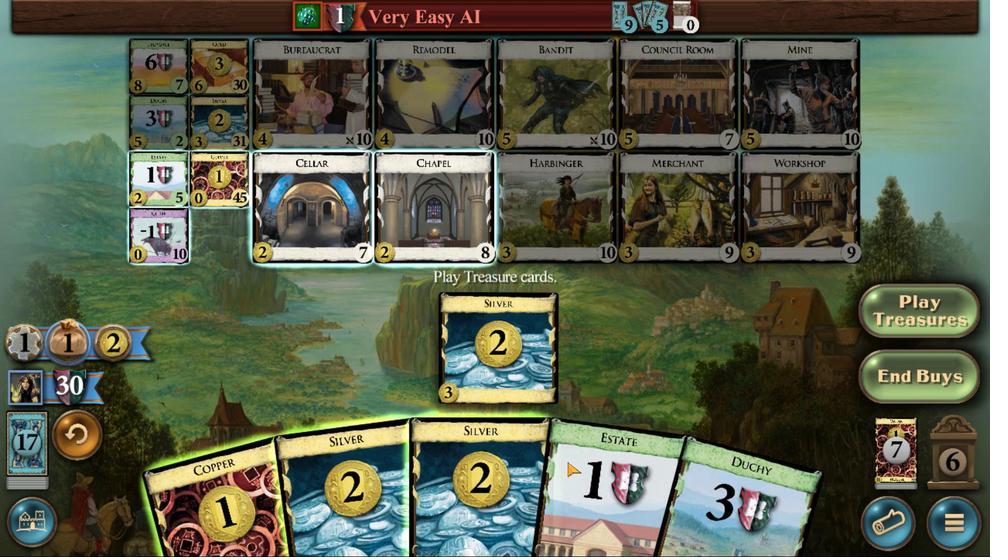 
Action: Mouse moved to (477, 364)
Screenshot: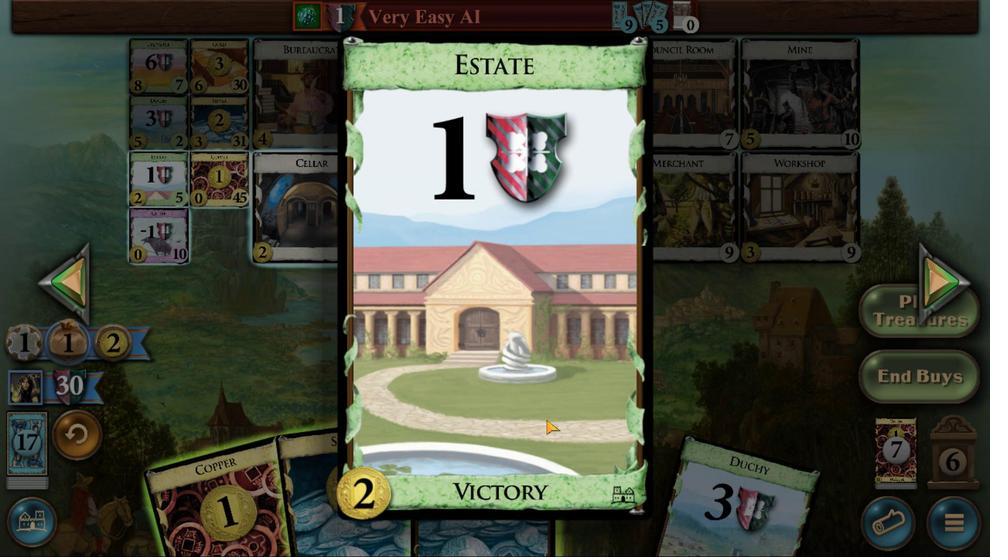 
Action: Mouse pressed left at (477, 364)
Screenshot: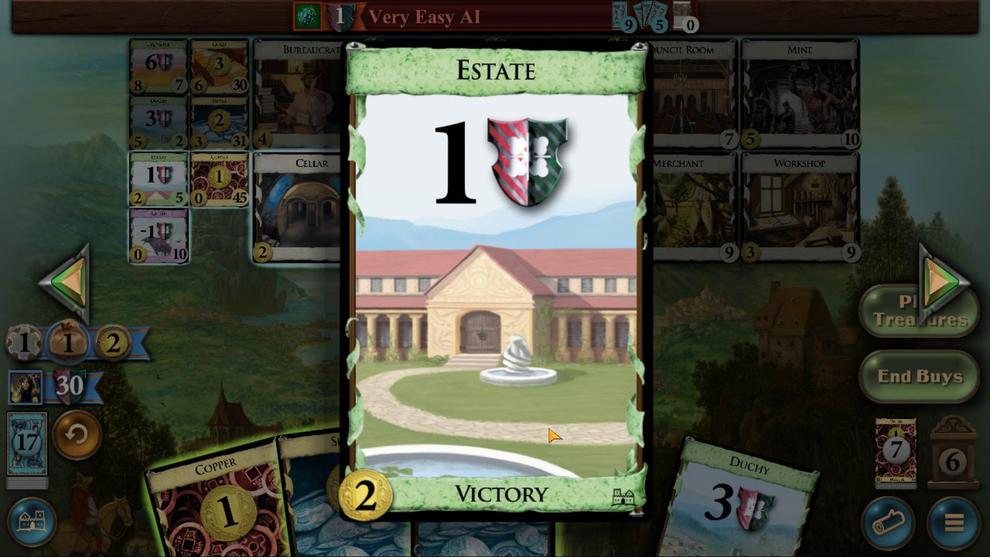 
Action: Mouse moved to (481, 363)
Screenshot: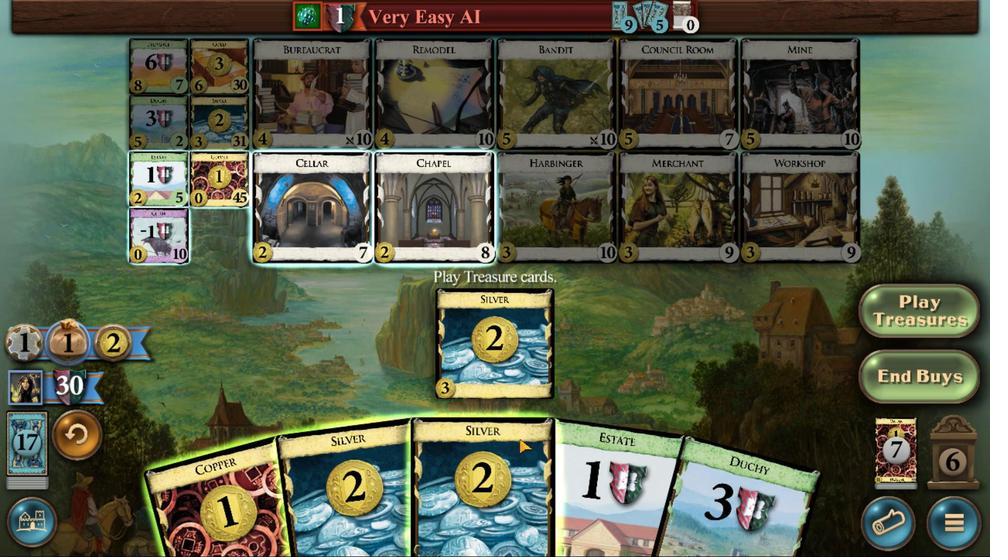 
Action: Mouse pressed left at (481, 363)
Screenshot: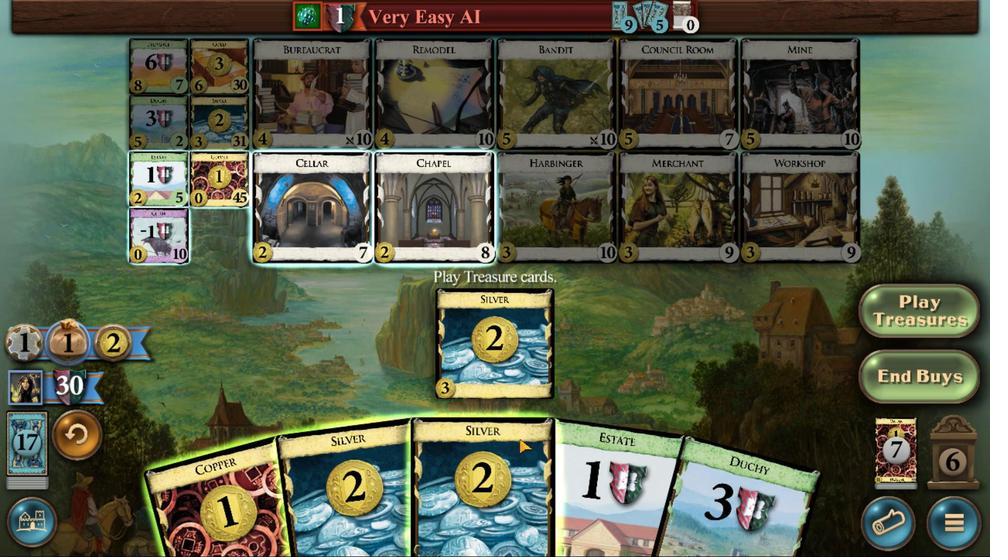
Action: Mouse moved to (506, 363)
Screenshot: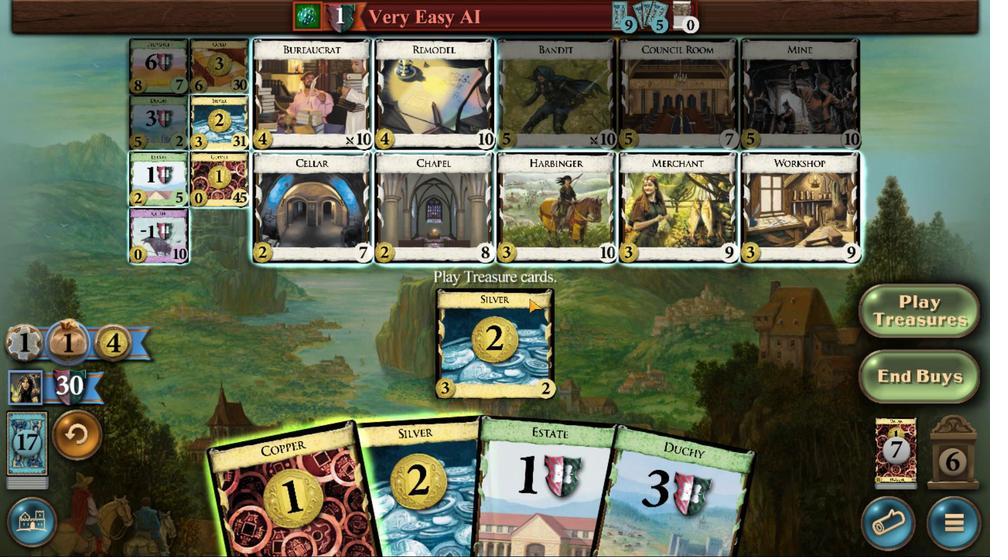 
Action: Mouse pressed left at (506, 363)
Screenshot: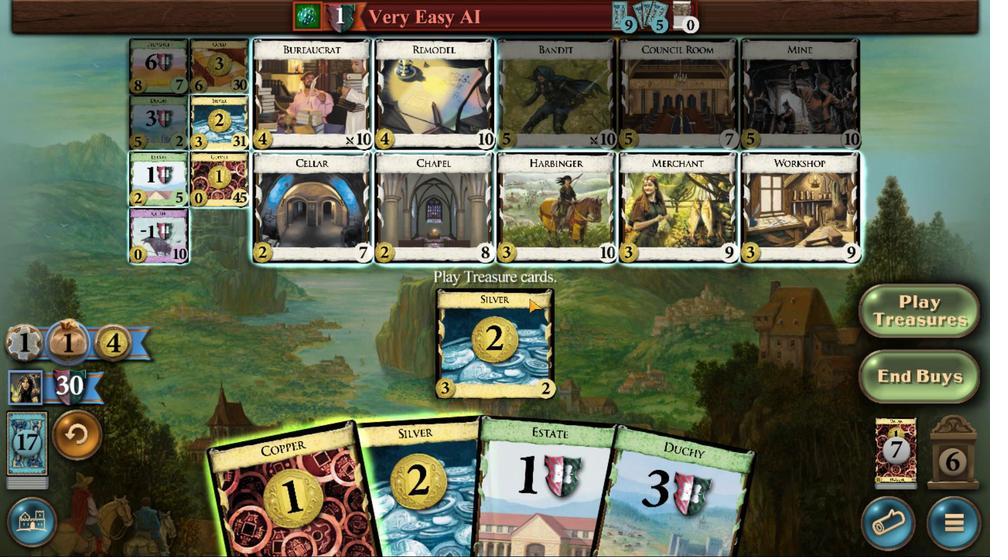 
Action: Mouse moved to (528, 370)
Screenshot: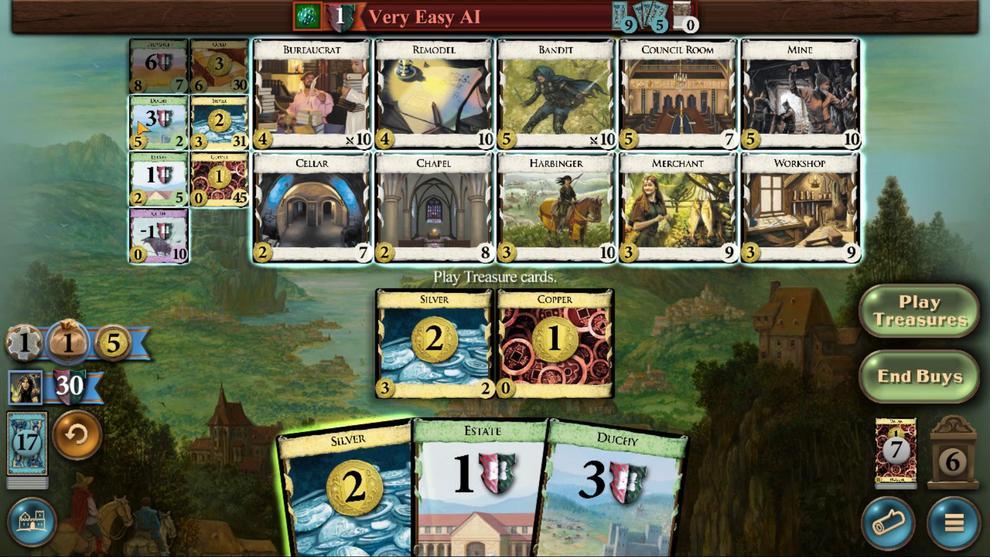 
Action: Mouse pressed left at (528, 370)
Screenshot: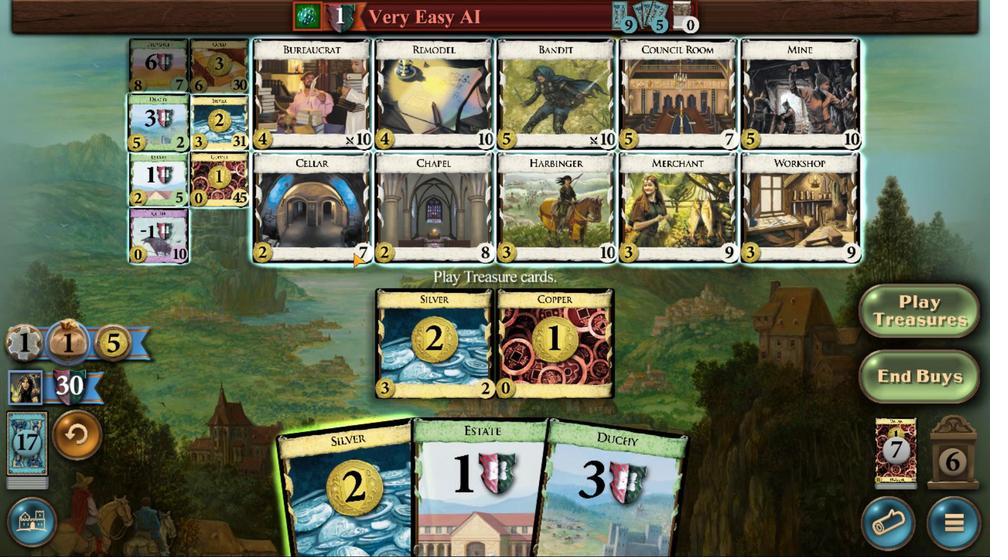 
Action: Mouse moved to (493, 362)
Screenshot: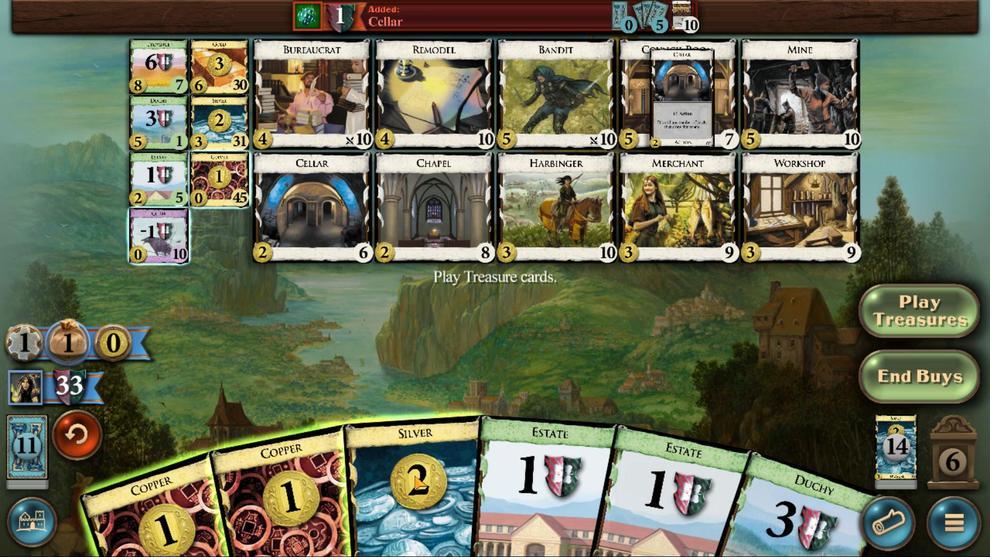 
Action: Mouse pressed left at (493, 362)
Screenshot: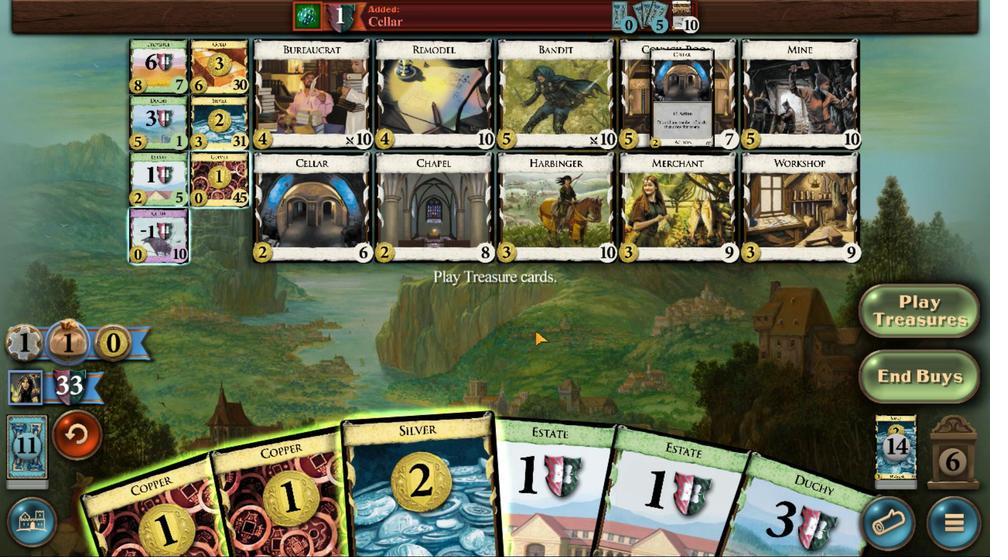 
Action: Mouse moved to (501, 362)
Screenshot: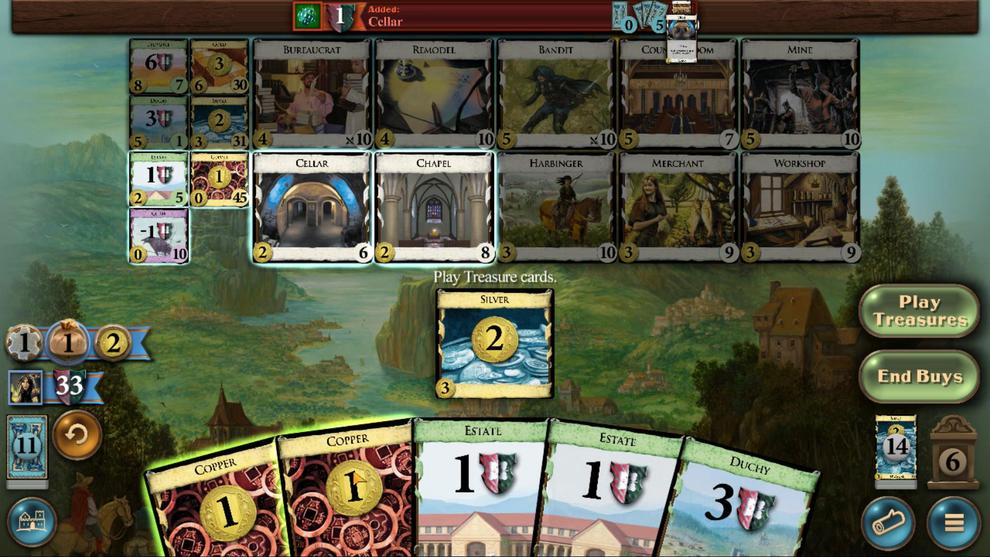 
Action: Mouse pressed left at (501, 362)
Screenshot: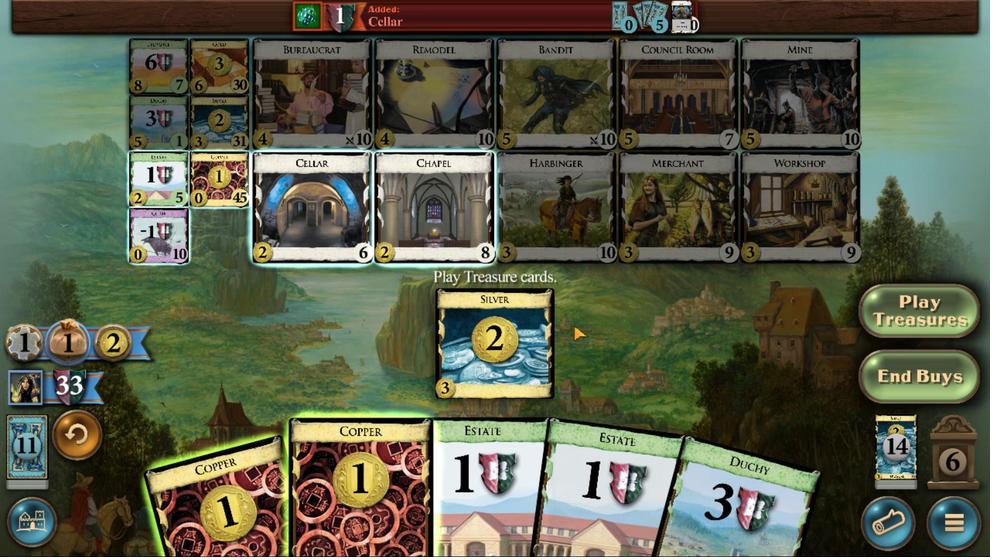 
Action: Mouse moved to (517, 370)
Screenshot: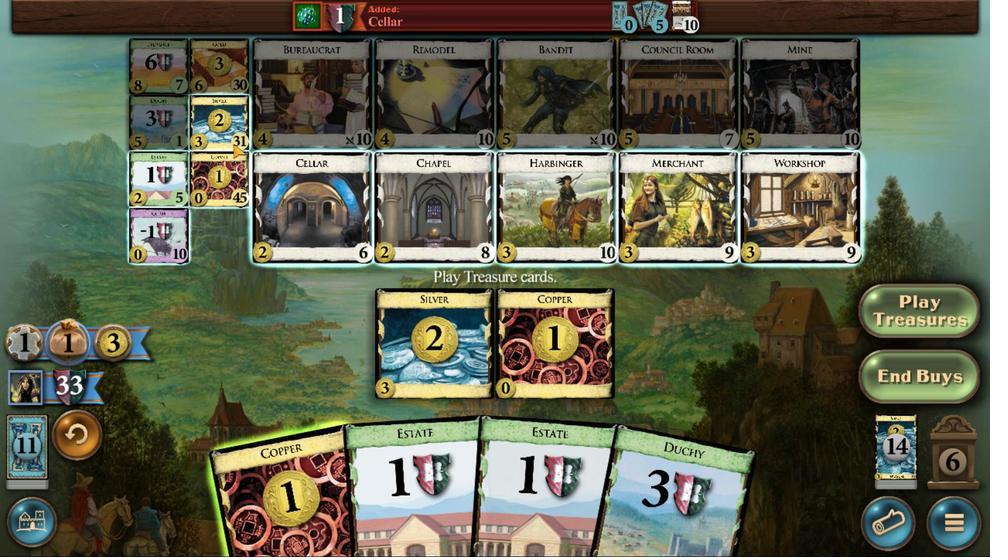 
Action: Mouse pressed left at (517, 370)
Screenshot: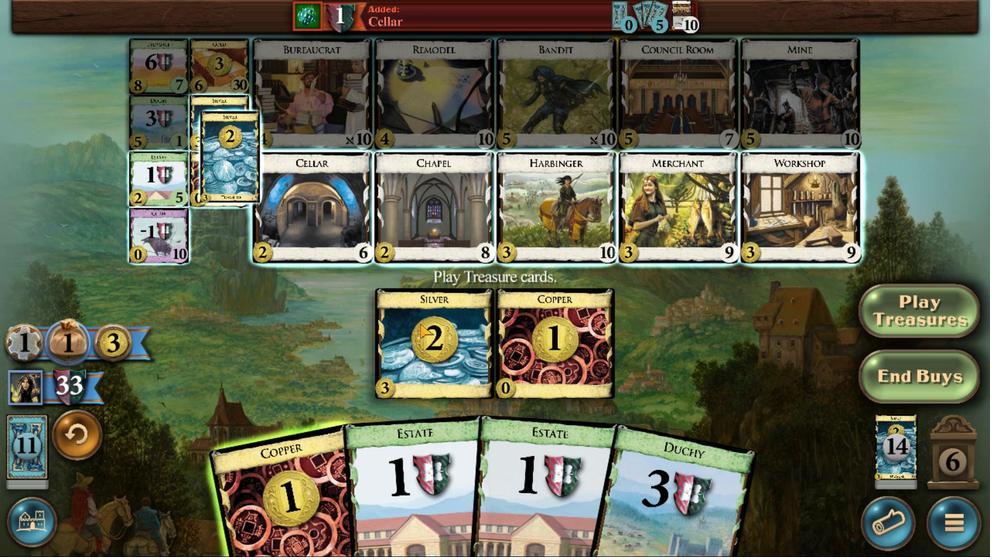 
Action: Mouse moved to (485, 362)
Screenshot: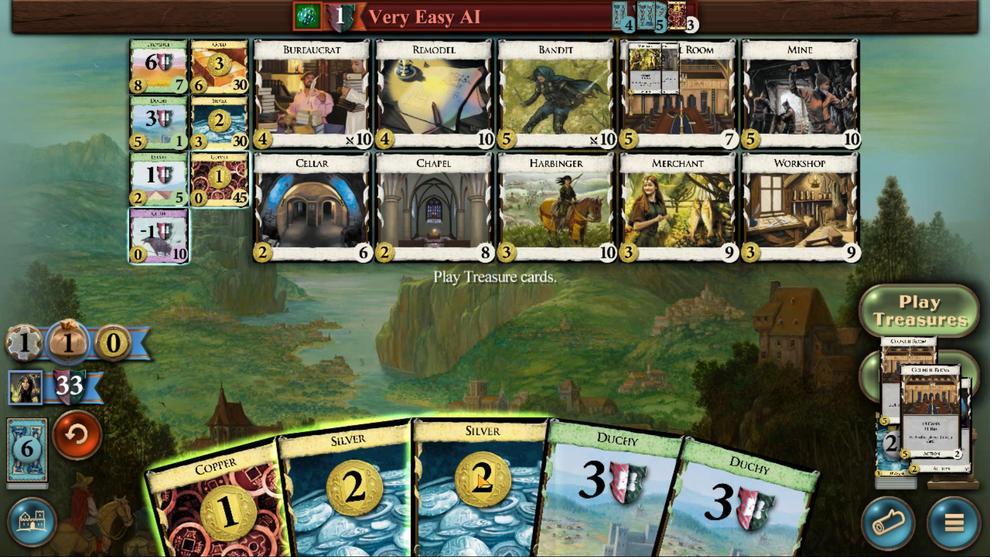 
Action: Mouse pressed left at (485, 362)
Screenshot: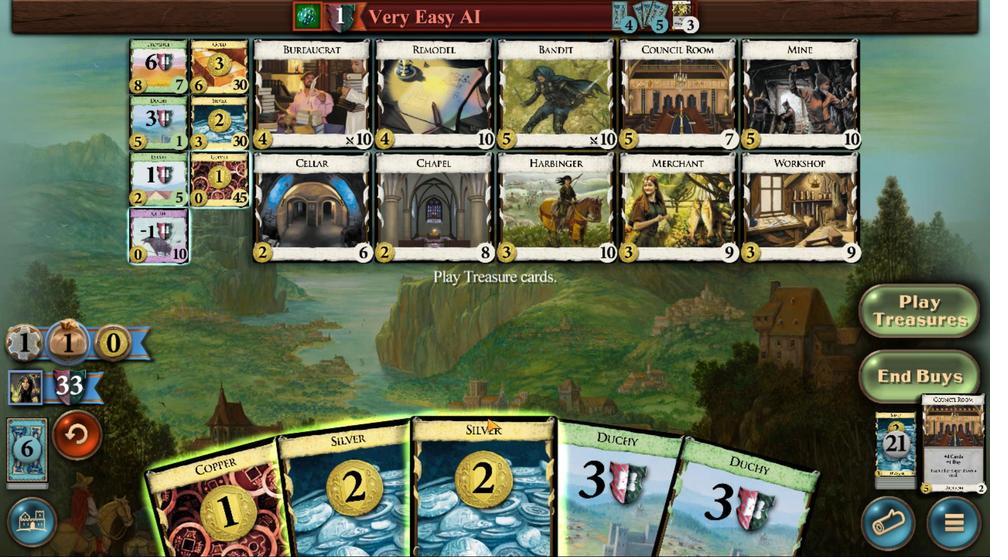 
Action: Mouse moved to (496, 363)
Screenshot: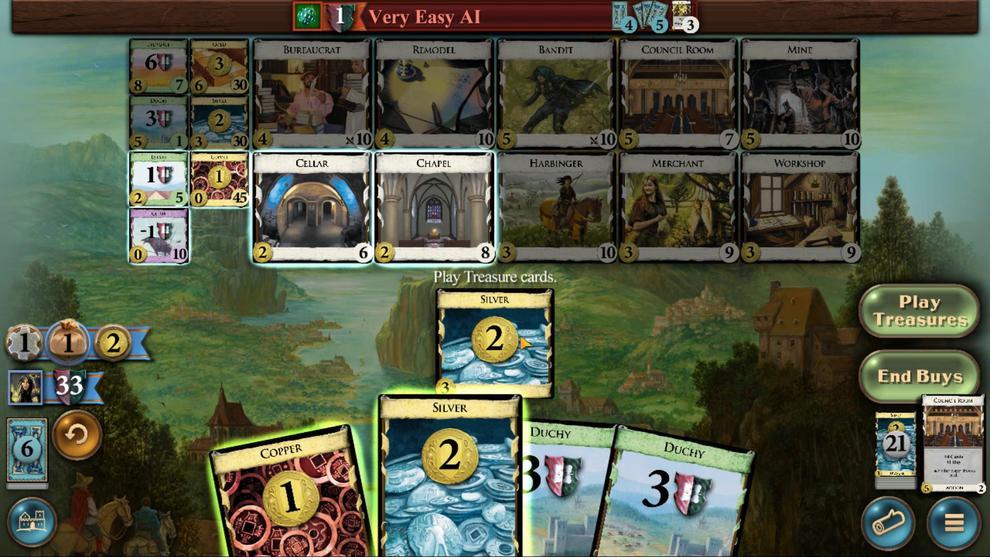 
Action: Mouse pressed left at (496, 363)
Screenshot: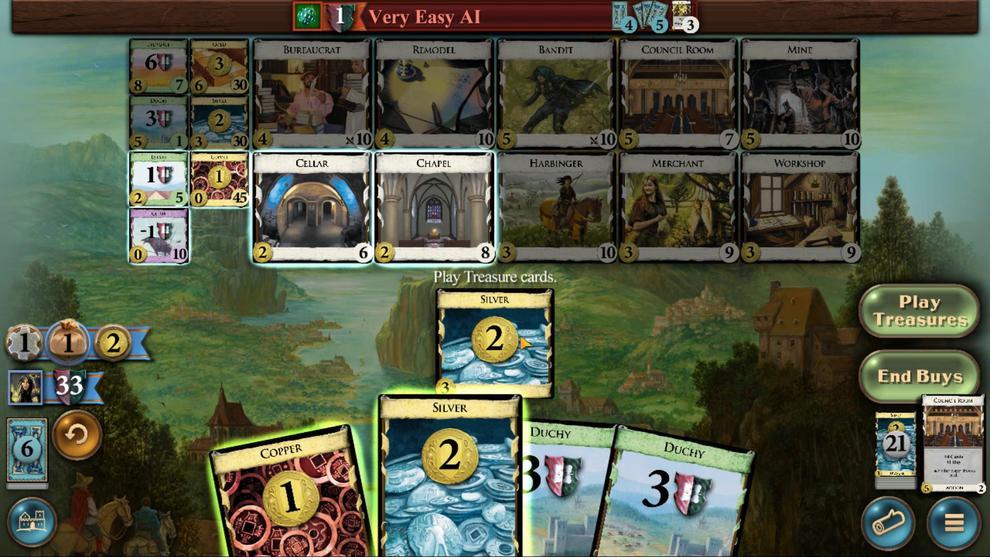
Action: Mouse moved to (500, 362)
Screenshot: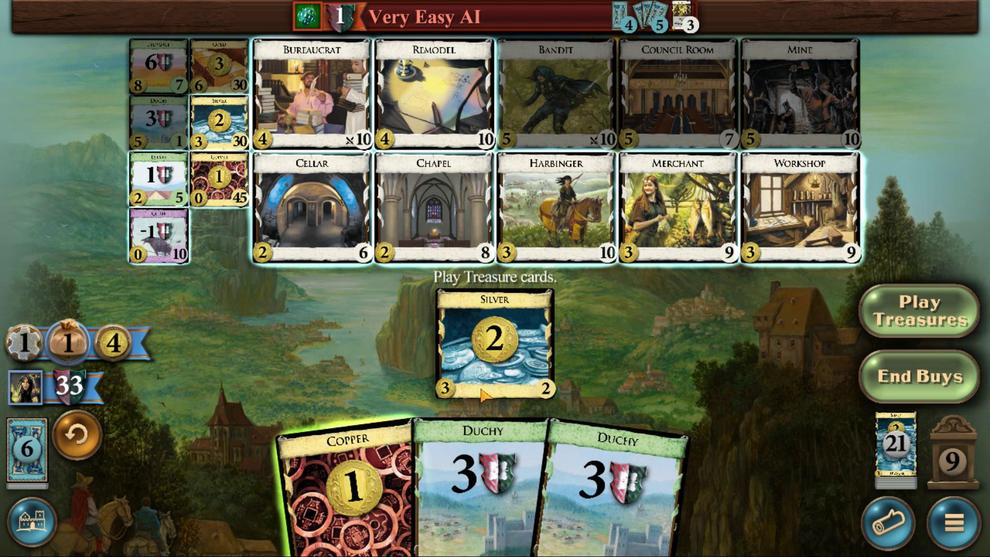 
Action: Mouse pressed left at (500, 362)
Screenshot: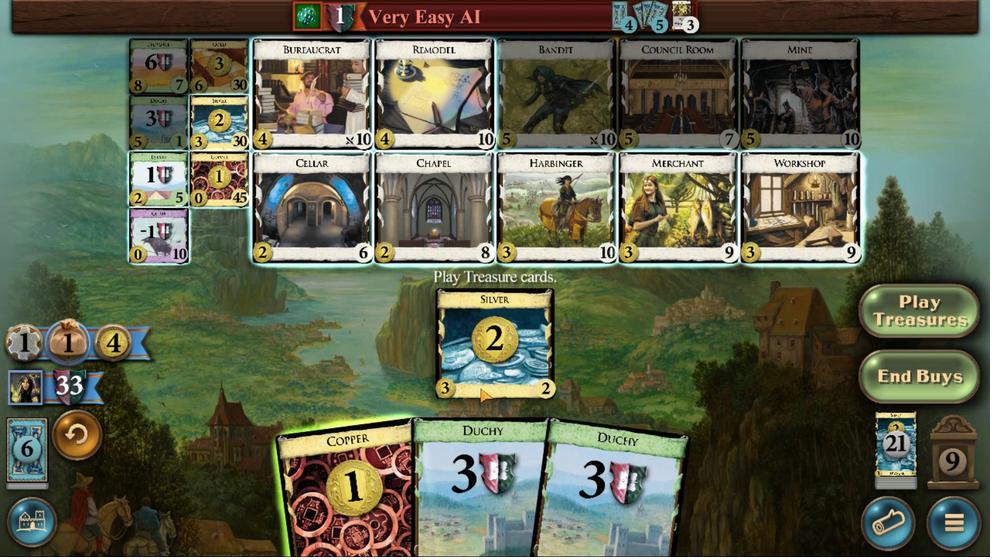 
Action: Mouse moved to (525, 370)
Screenshot: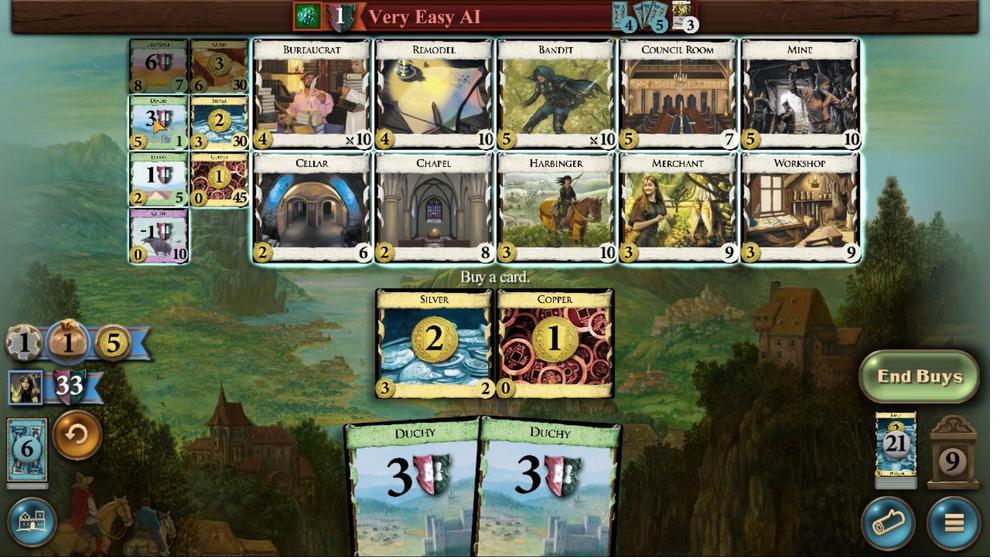
Action: Mouse pressed left at (525, 370)
Screenshot: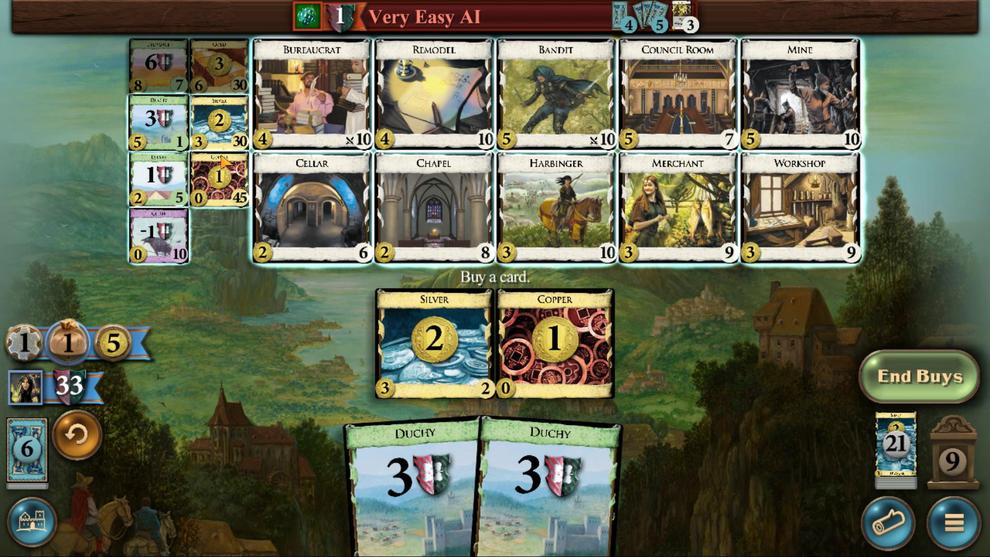 
Action: Mouse moved to (475, 362)
Screenshot: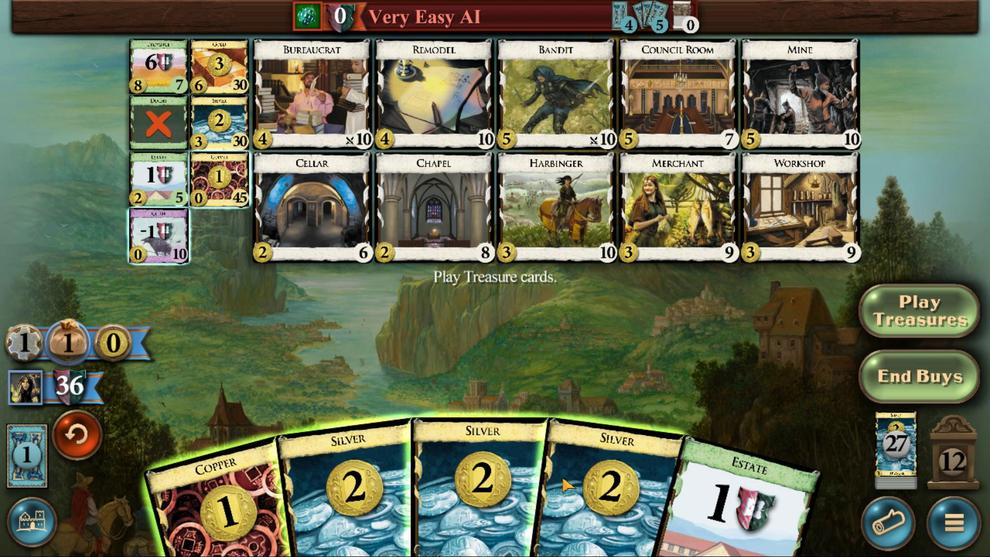 
Action: Mouse pressed left at (475, 362)
Screenshot: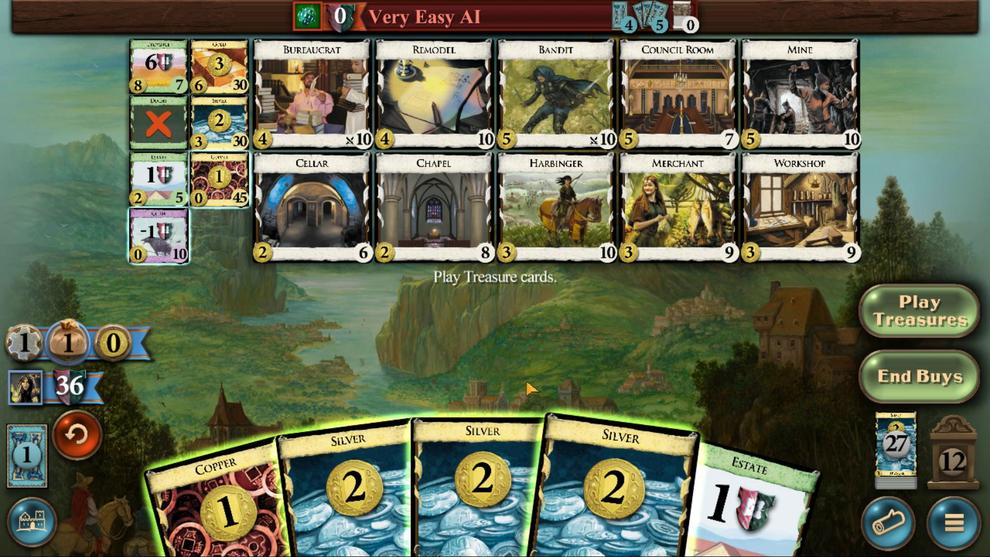 
Action: Mouse moved to (478, 361)
Screenshot: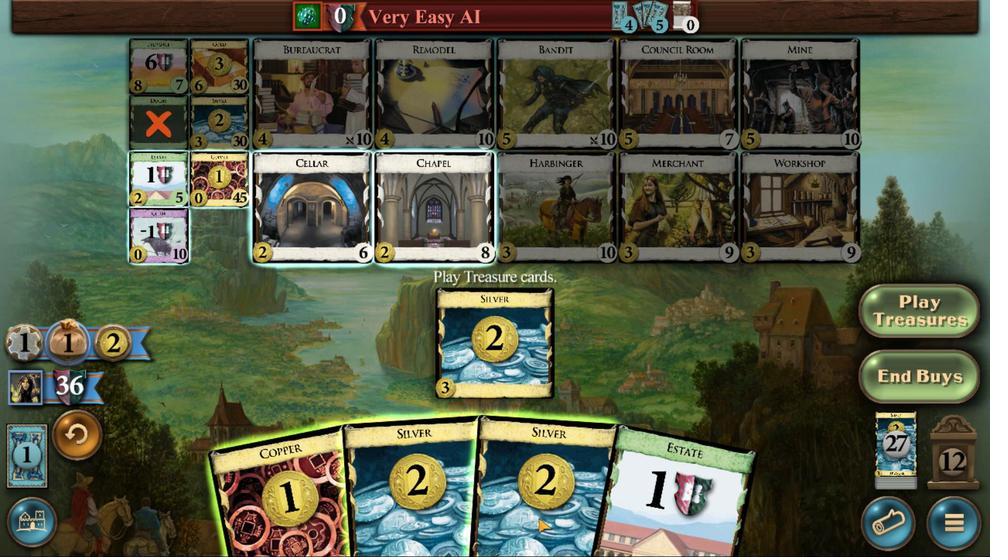 
Action: Mouse pressed left at (478, 361)
Screenshot: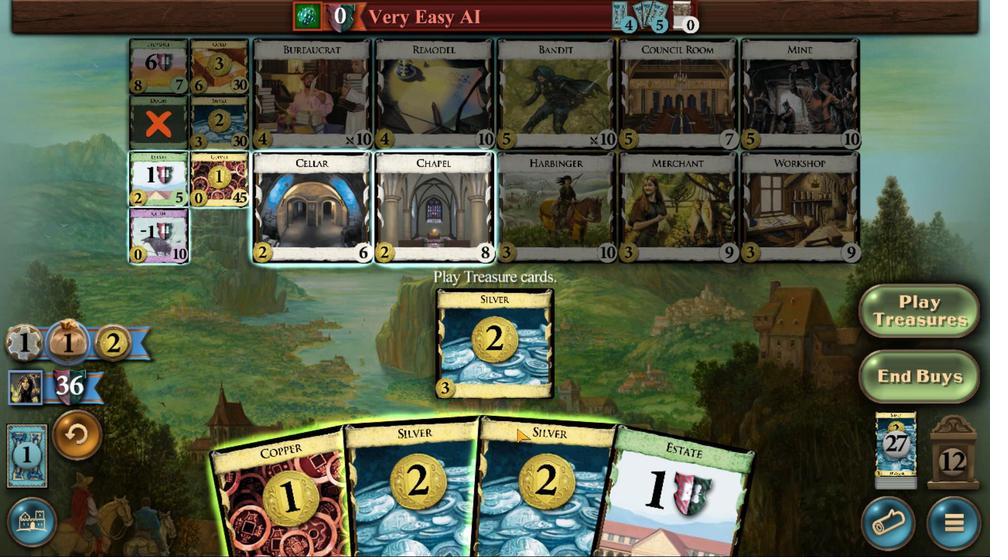 
Action: Mouse moved to (490, 362)
Screenshot: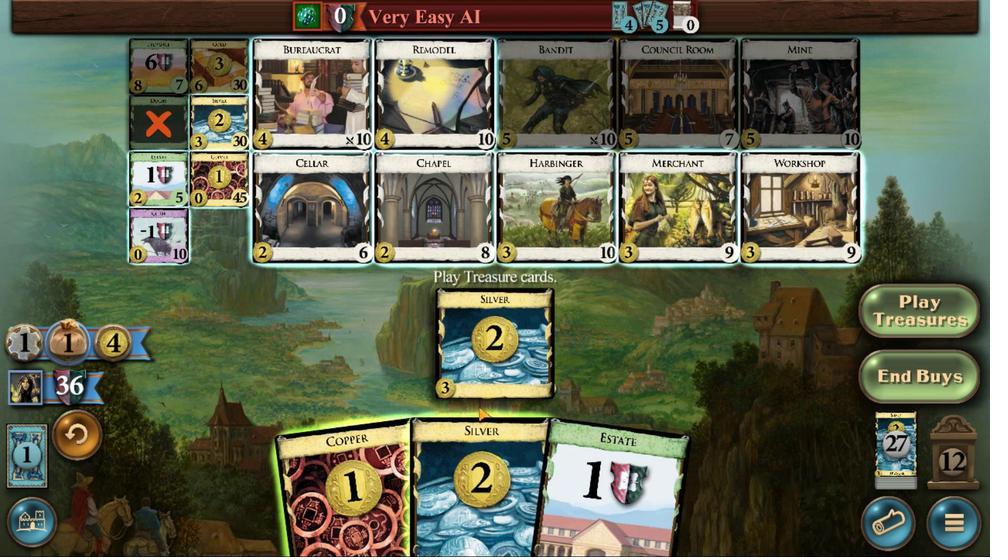 
Action: Mouse pressed left at (490, 362)
Screenshot: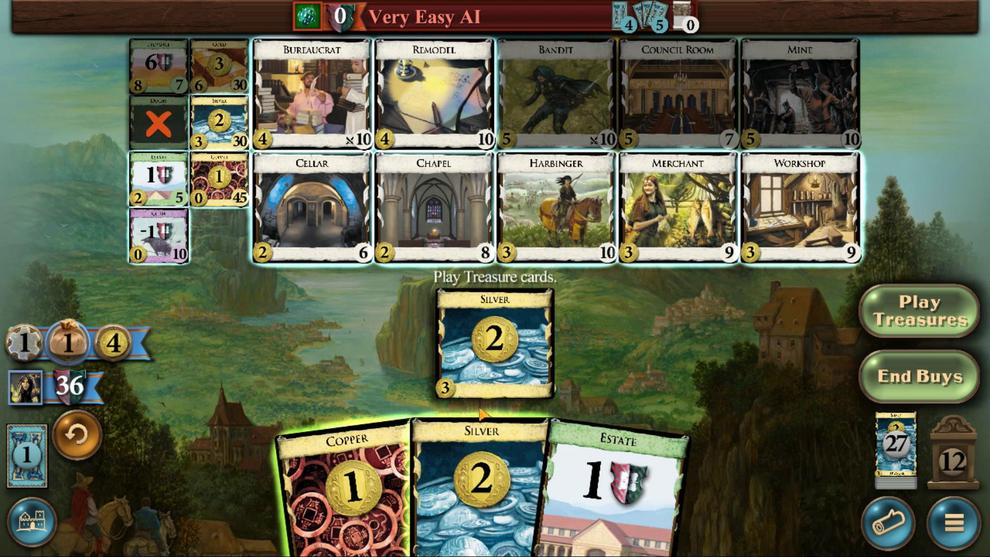 
Action: Mouse moved to (518, 372)
Screenshot: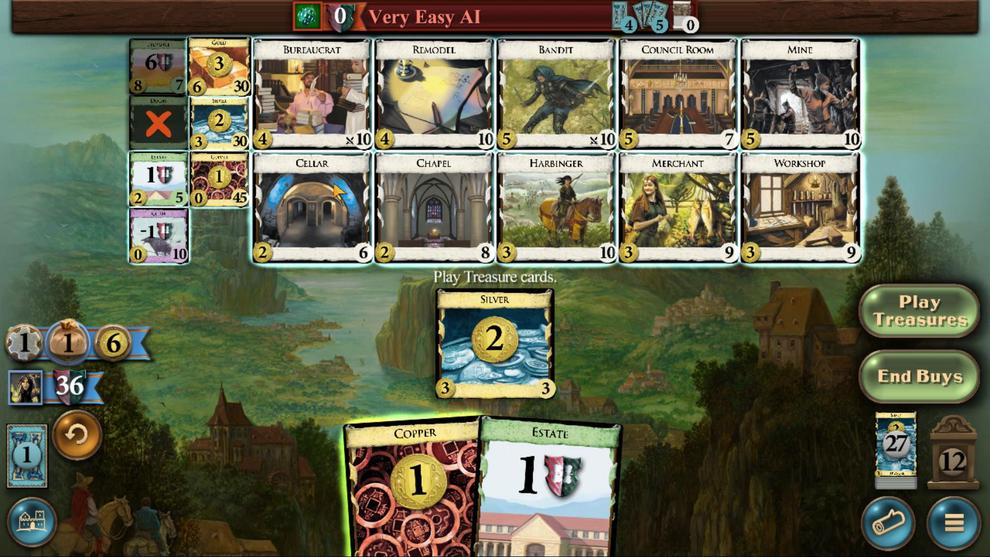 
Action: Mouse pressed left at (518, 372)
Screenshot: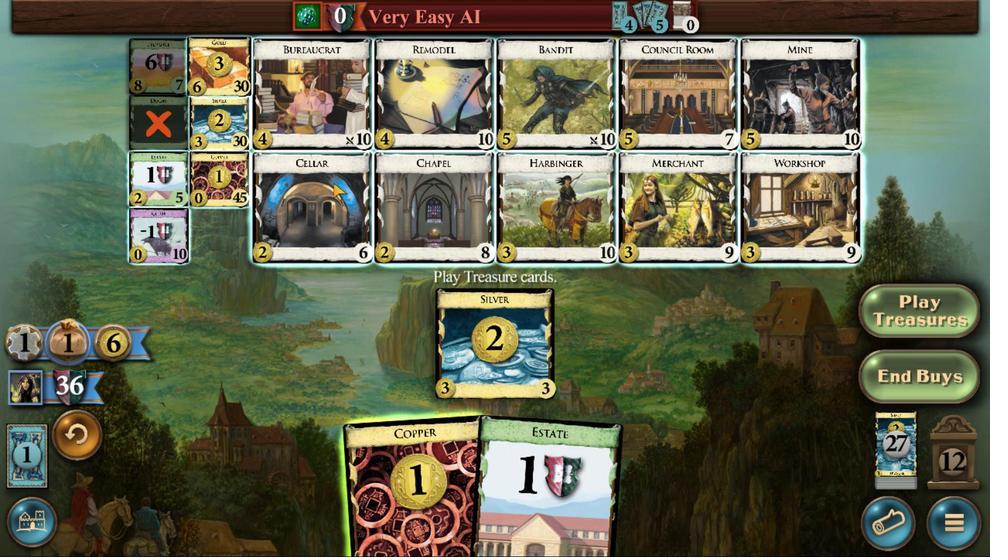 
Action: Mouse moved to (485, 362)
Screenshot: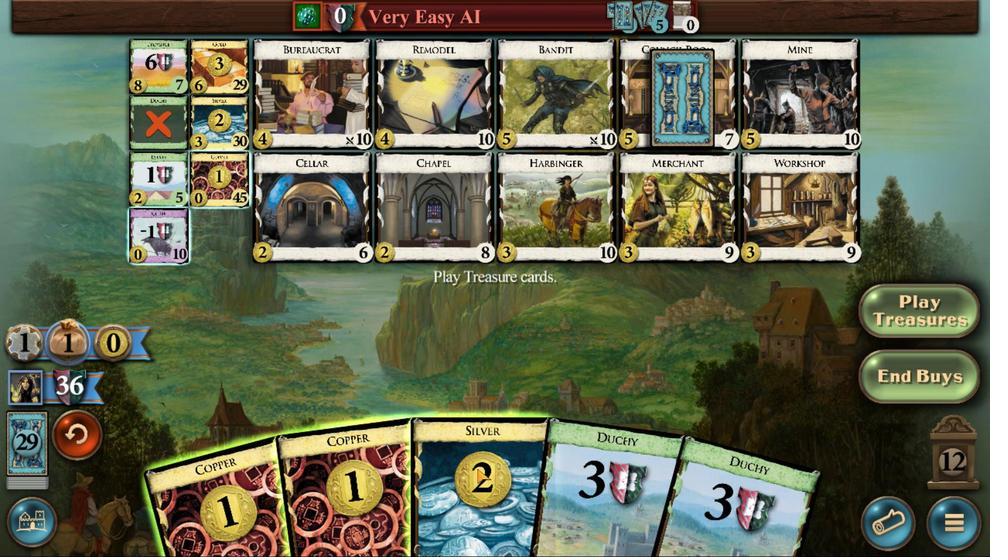 
Action: Mouse pressed left at (485, 362)
Screenshot: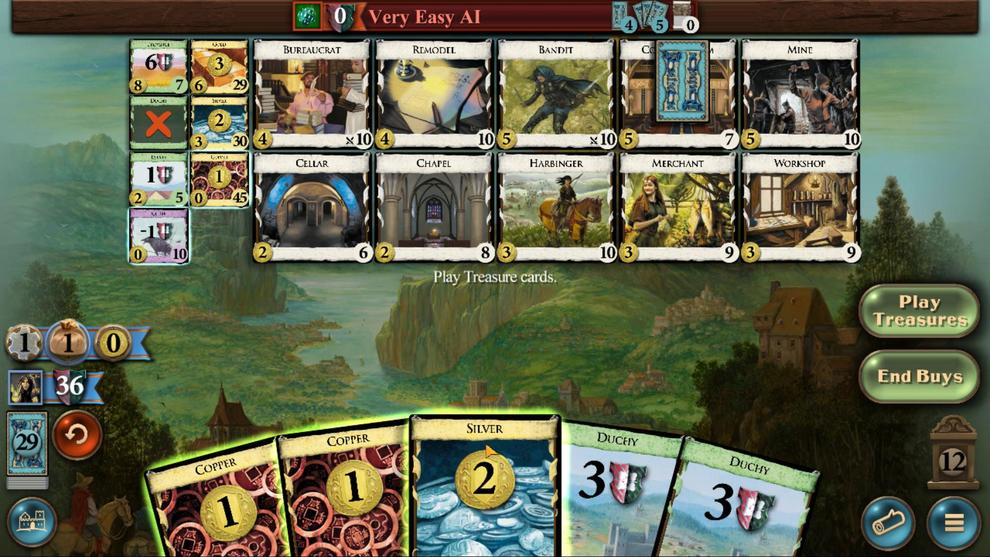 
Action: Mouse moved to (491, 362)
Screenshot: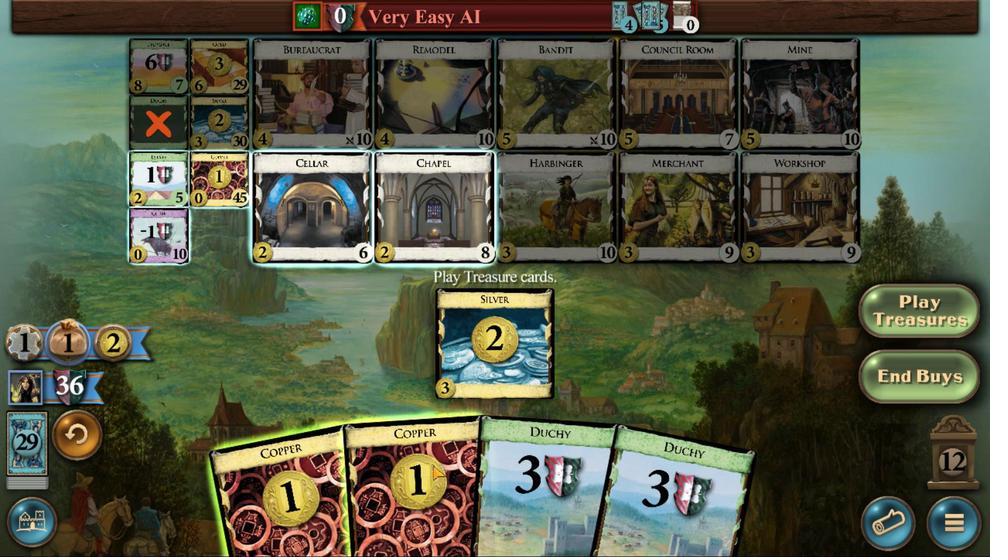 
Action: Mouse pressed left at (491, 362)
Screenshot: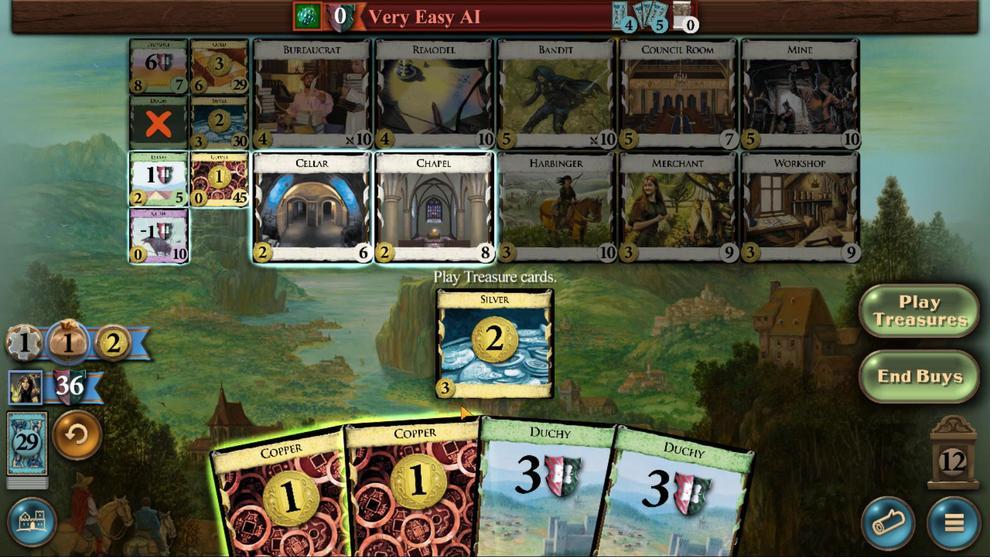 
Action: Mouse moved to (519, 370)
Screenshot: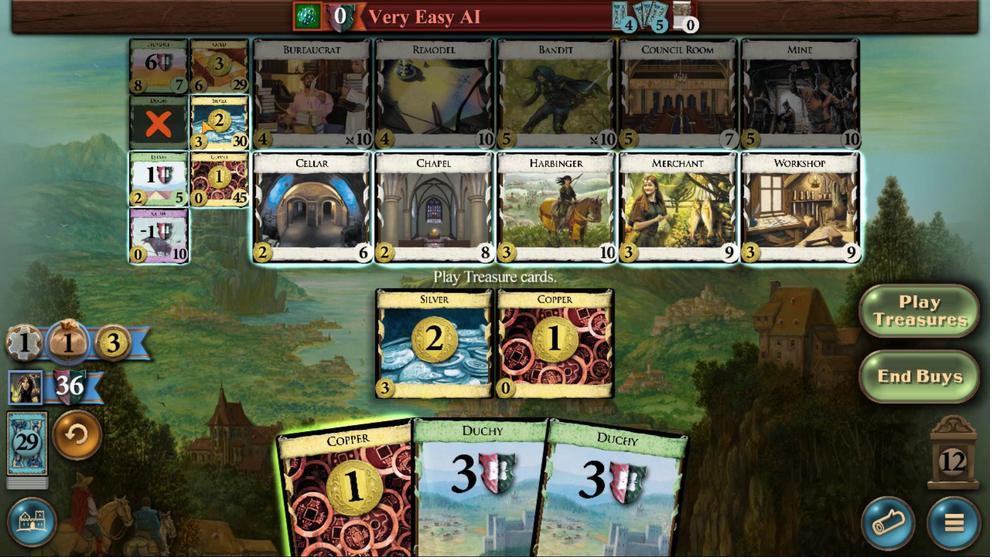 
Action: Mouse pressed left at (519, 370)
Screenshot: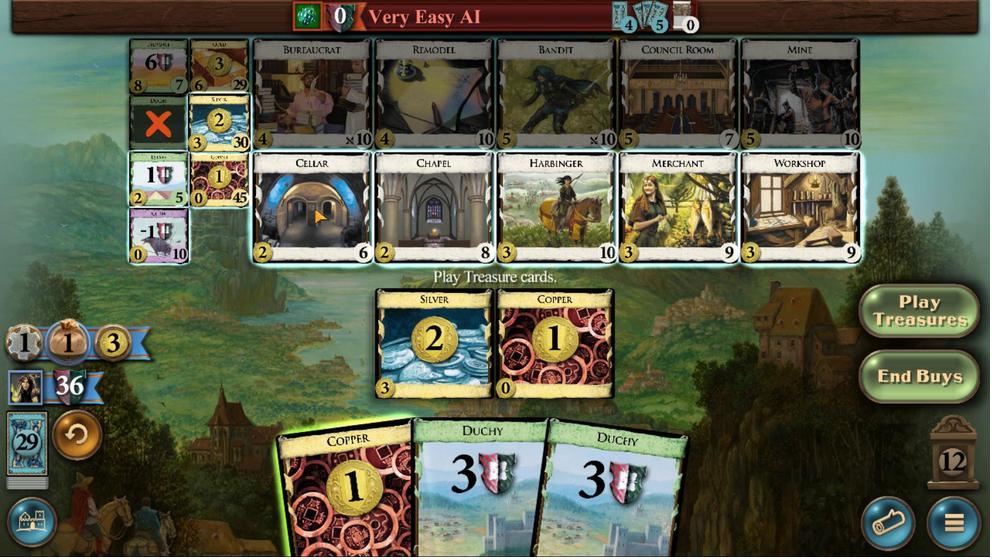 
Action: Mouse moved to (509, 362)
Screenshot: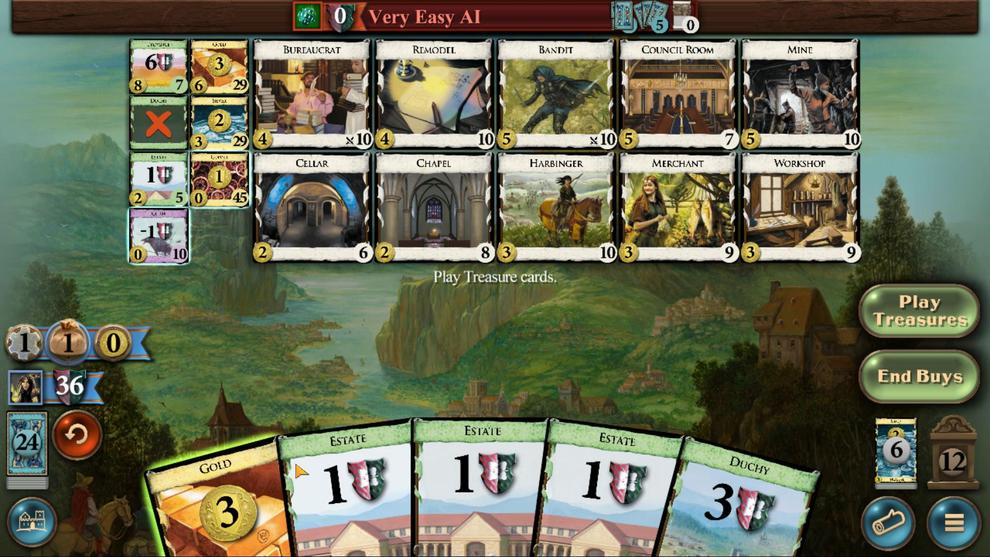 
Action: Mouse pressed left at (509, 362)
Screenshot: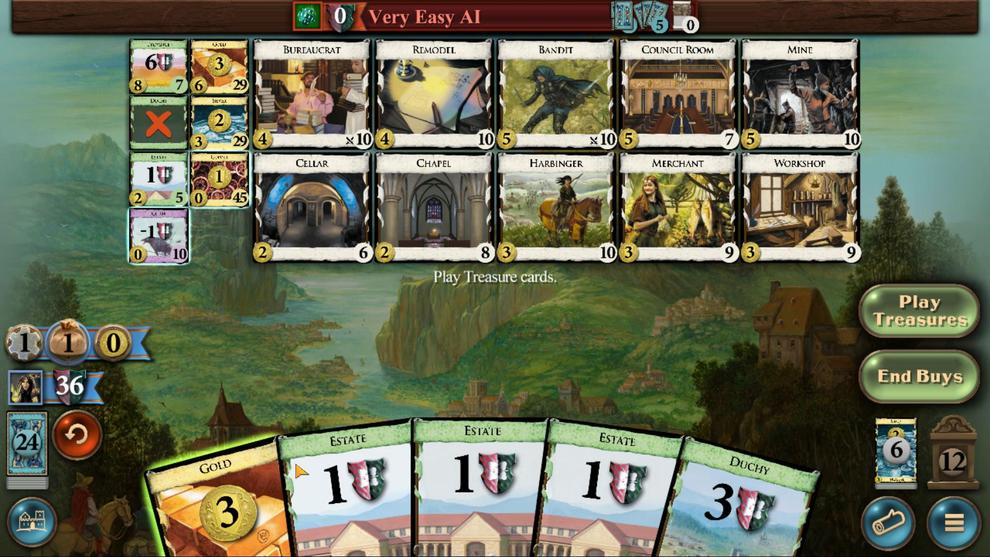 
Action: Mouse moved to (520, 362)
Screenshot: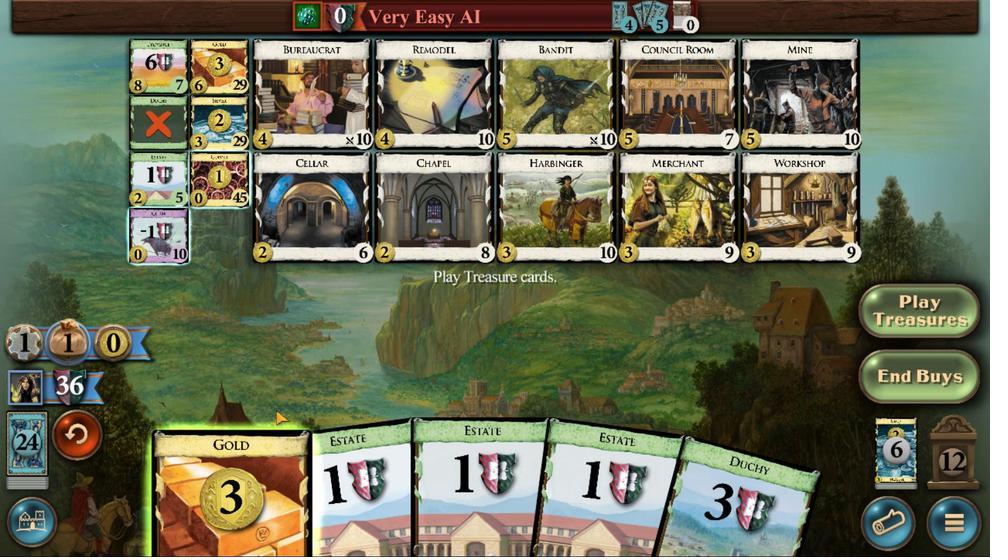 
Action: Mouse pressed left at (520, 362)
Screenshot: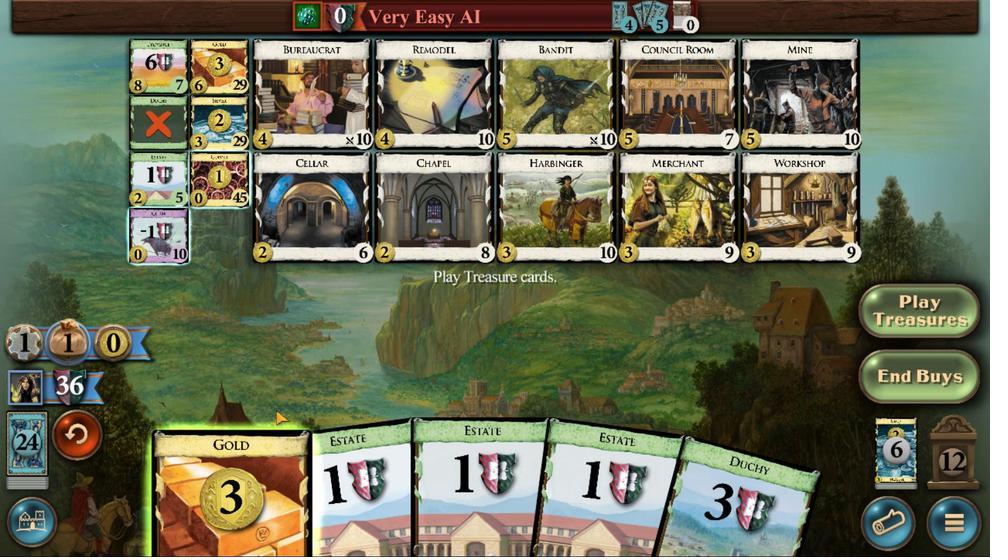 
Action: Mouse moved to (519, 370)
Screenshot: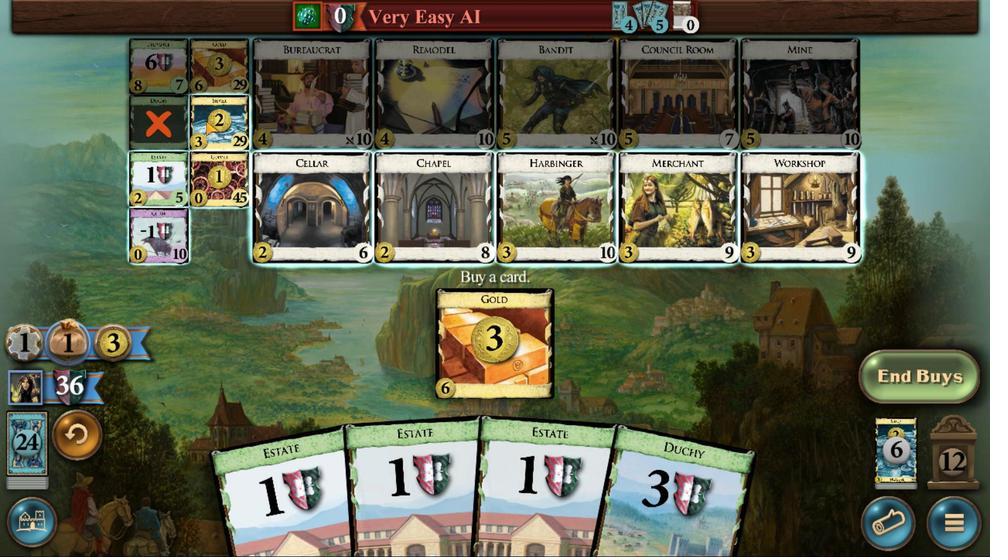 
Action: Mouse pressed left at (519, 370)
Screenshot: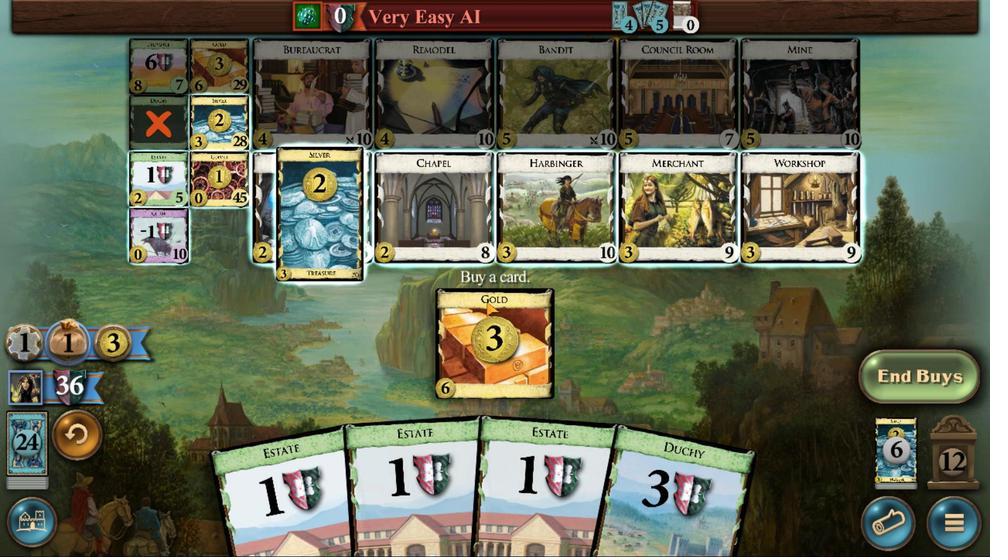 
Action: Mouse moved to (498, 363)
Screenshot: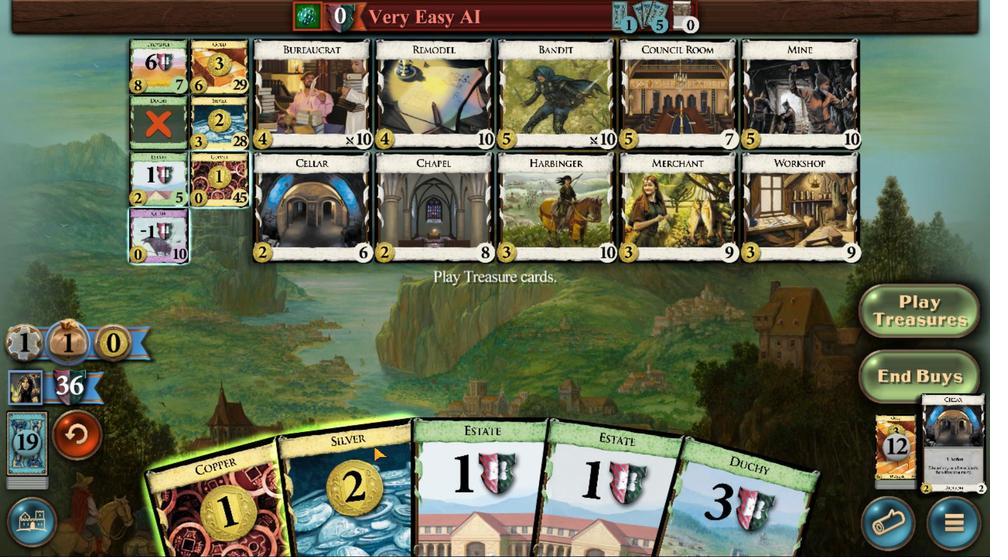 
Action: Mouse pressed left at (498, 363)
Screenshot: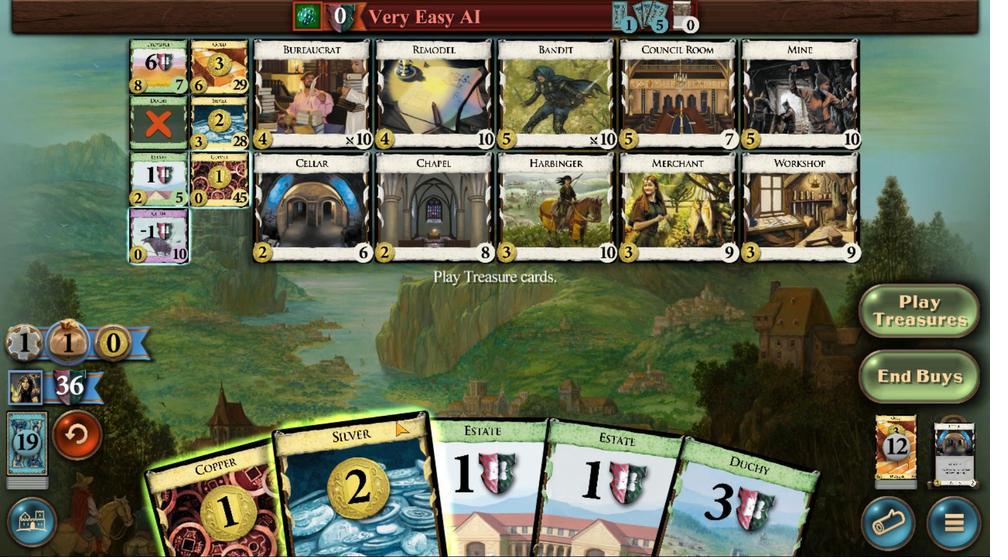
Action: Mouse moved to (530, 369)
Screenshot: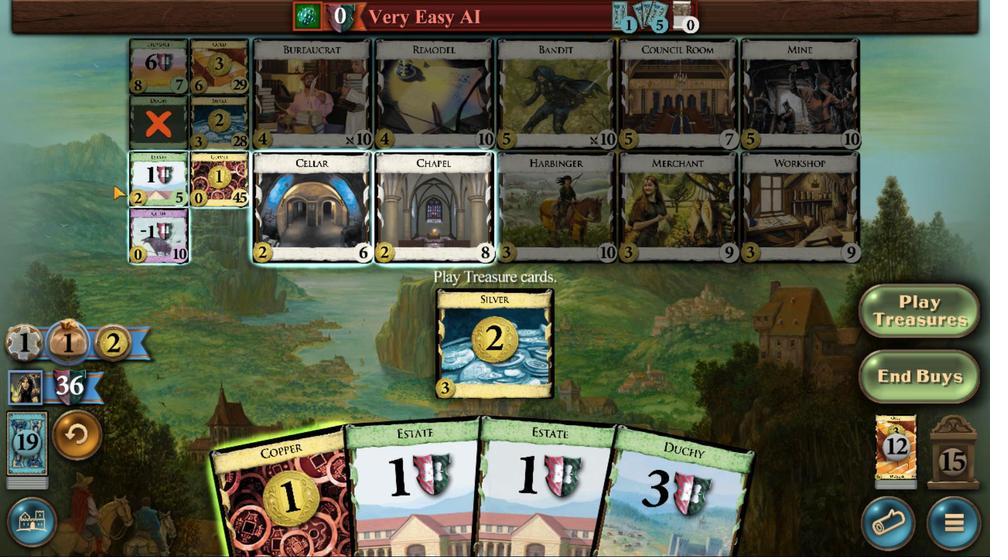 
Action: Mouse pressed left at (530, 369)
Screenshot: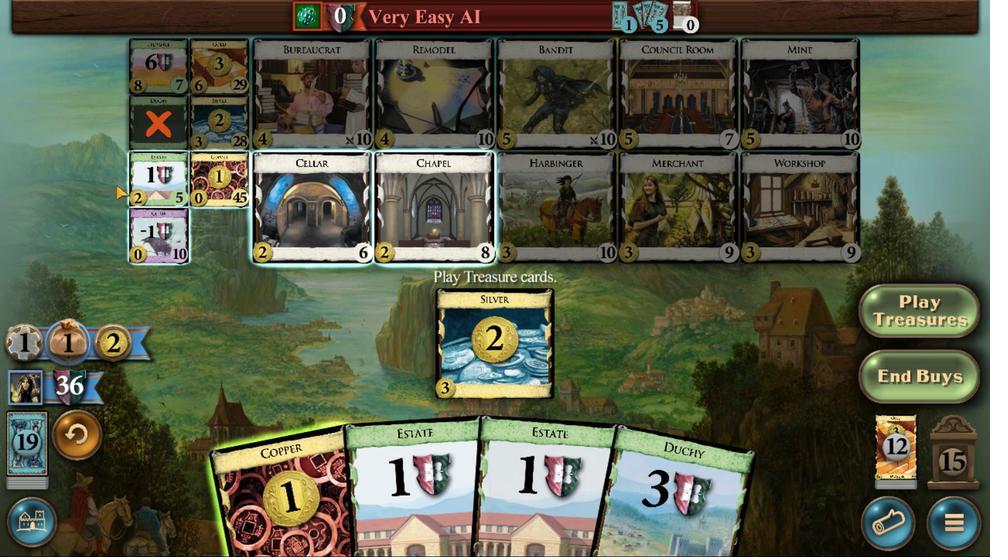
Action: Mouse moved to (528, 369)
Screenshot: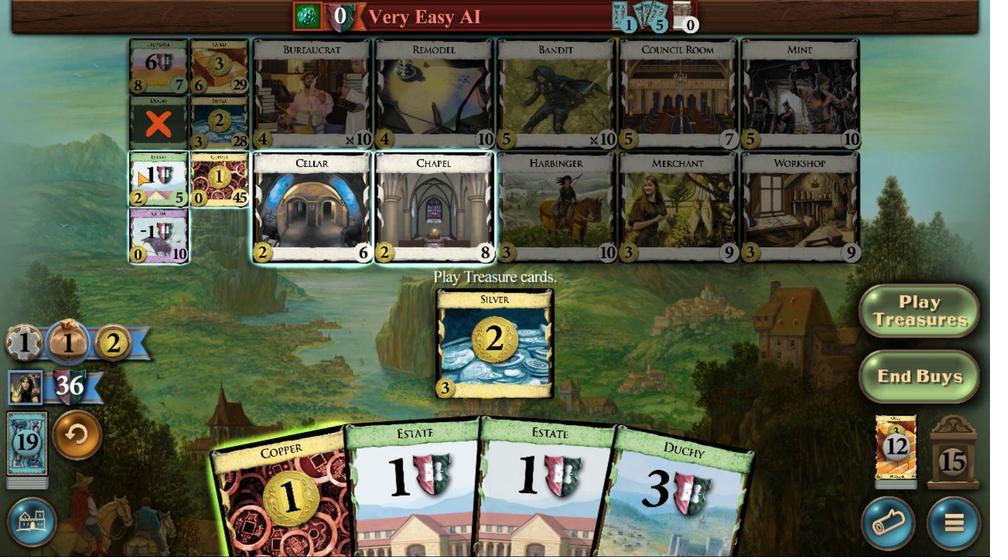 
Action: Mouse pressed left at (528, 369)
Screenshot: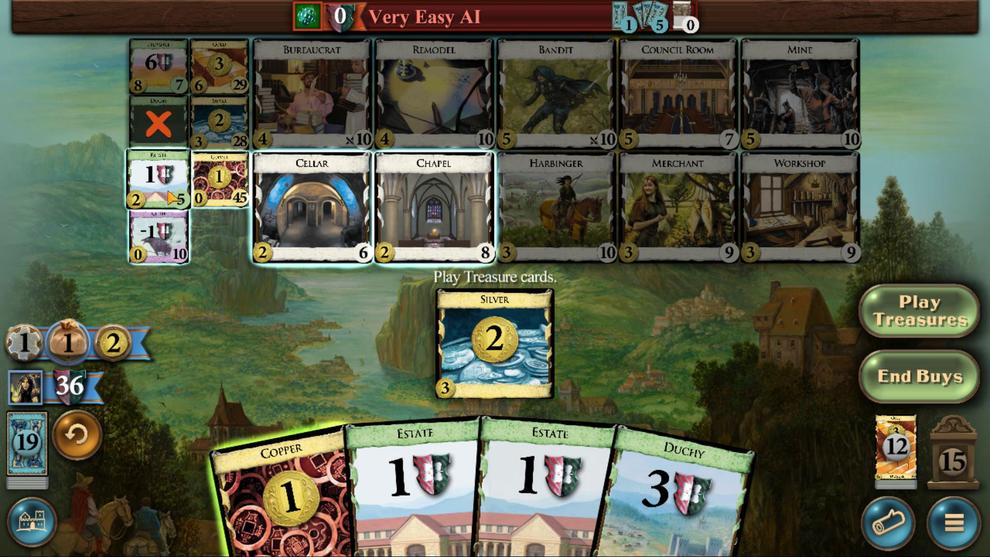 
Action: Mouse moved to (486, 362)
Screenshot: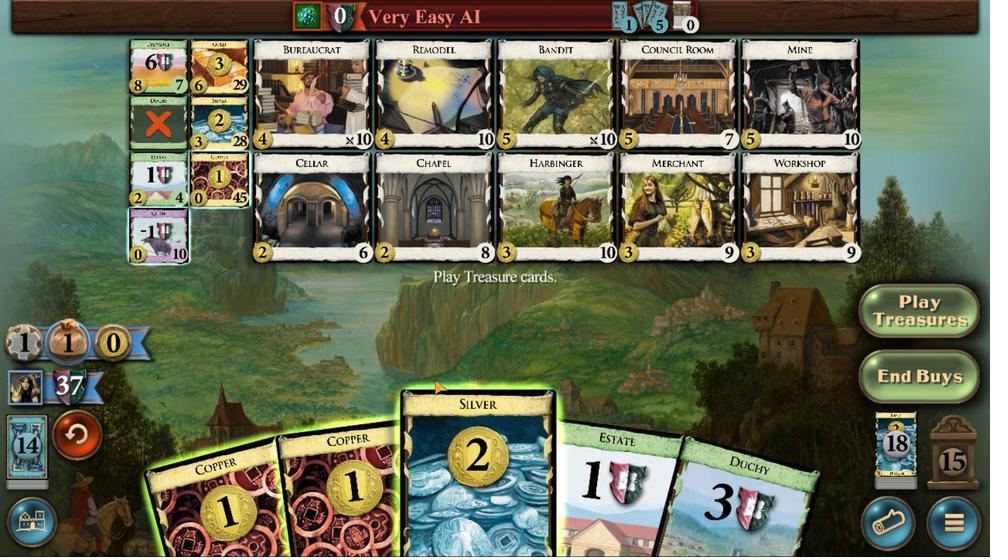 
Action: Mouse pressed left at (486, 362)
Screenshot: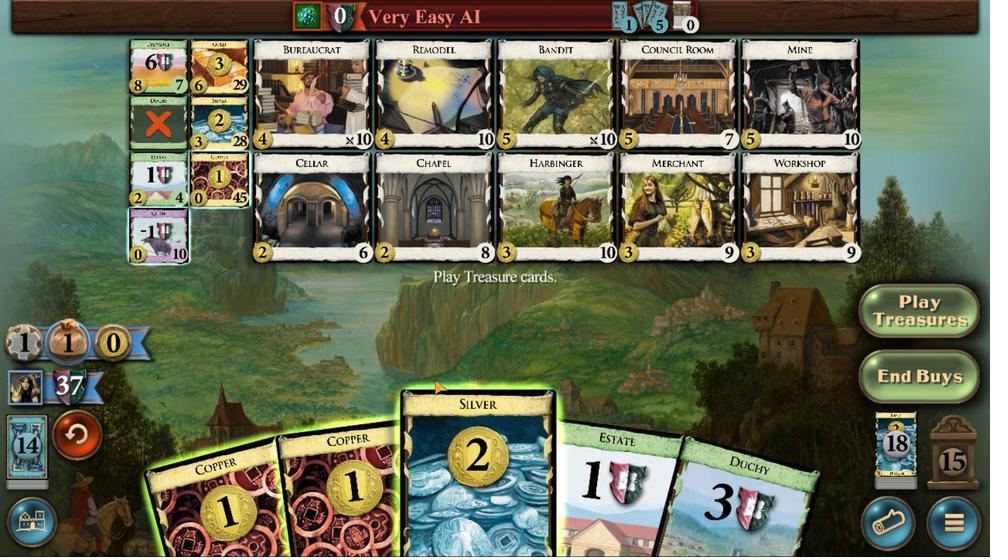 
Action: Mouse moved to (493, 363)
Screenshot: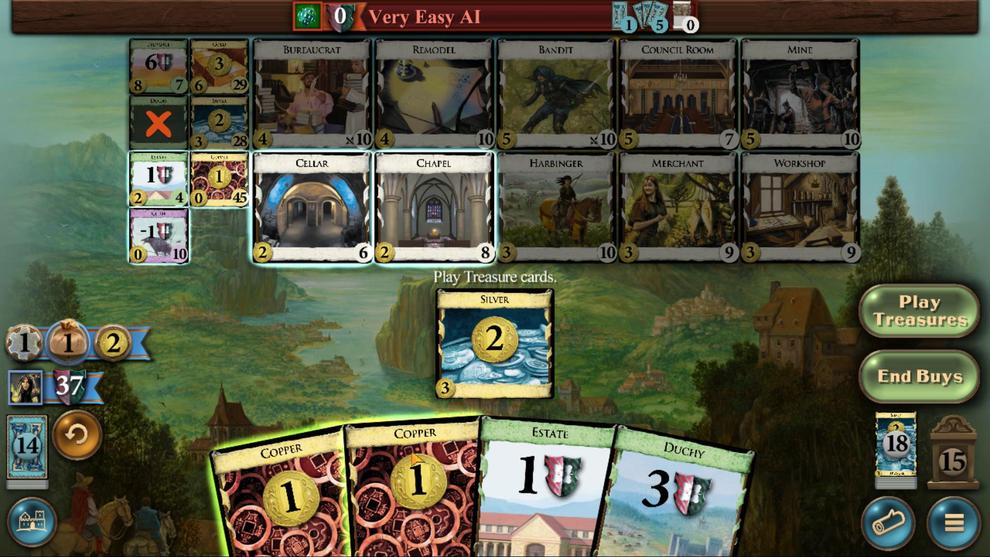 
Action: Mouse pressed left at (493, 363)
Screenshot: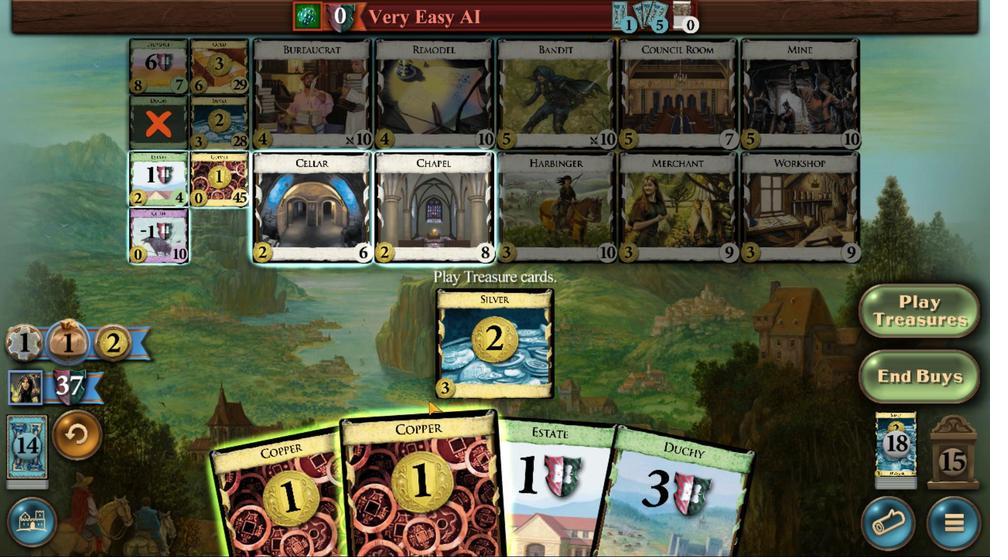 
Action: Mouse moved to (518, 370)
Screenshot: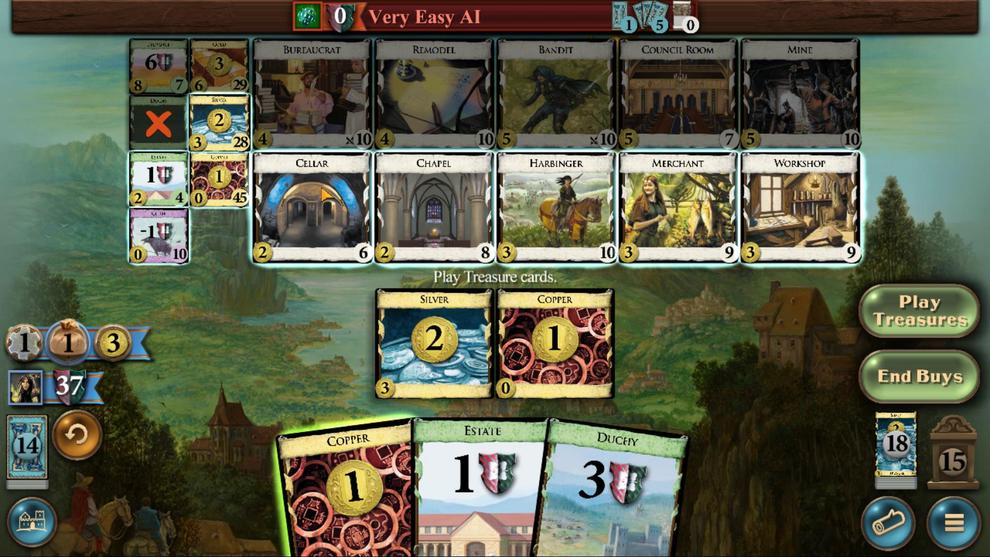 
Action: Mouse pressed left at (518, 370)
Screenshot: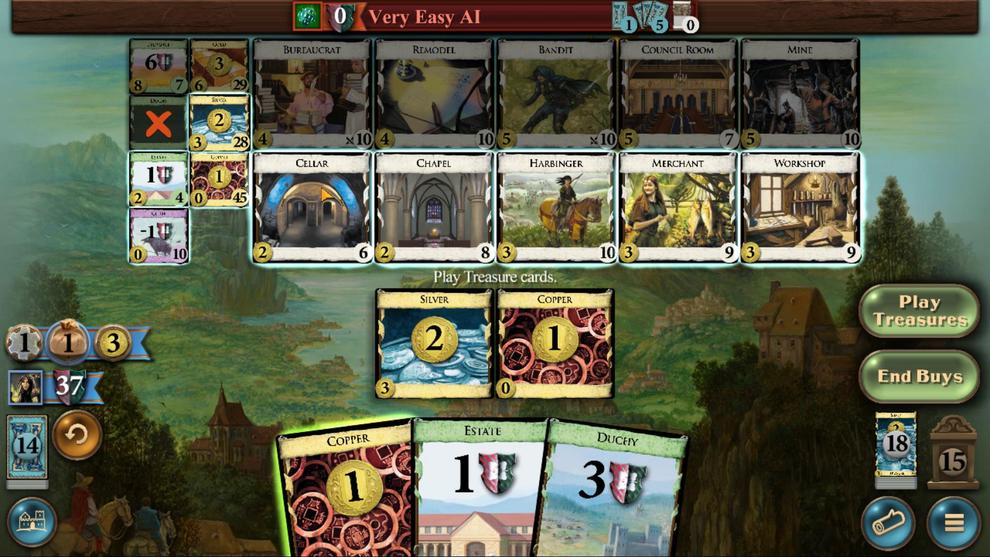 
Action: Mouse moved to (472, 362)
Screenshot: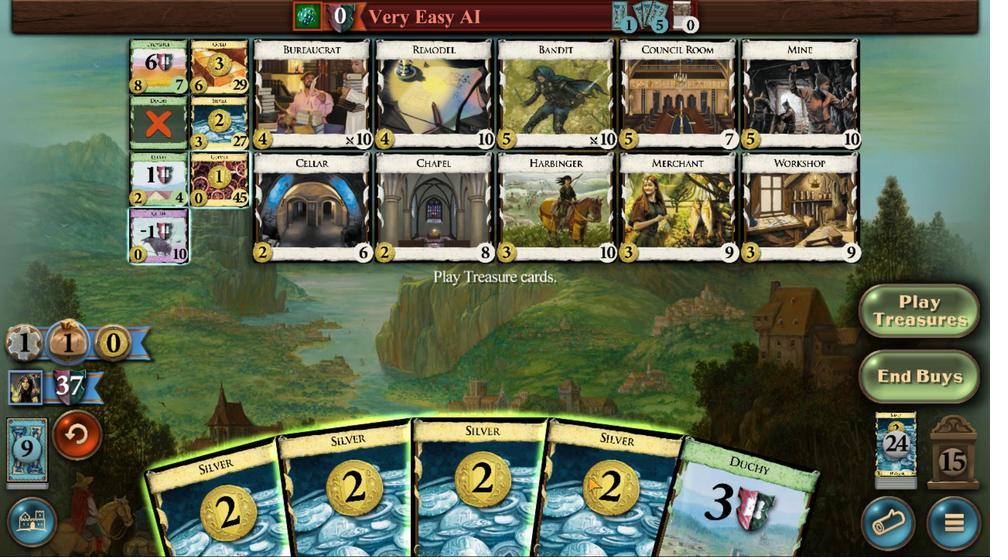 
Action: Mouse pressed left at (472, 362)
Screenshot: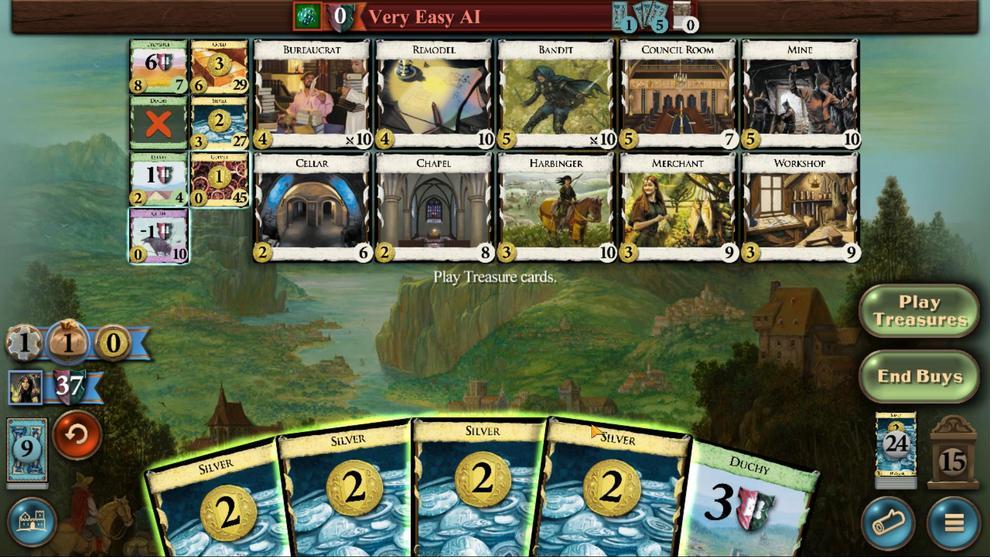 
Action: Mouse moved to (479, 363)
Screenshot: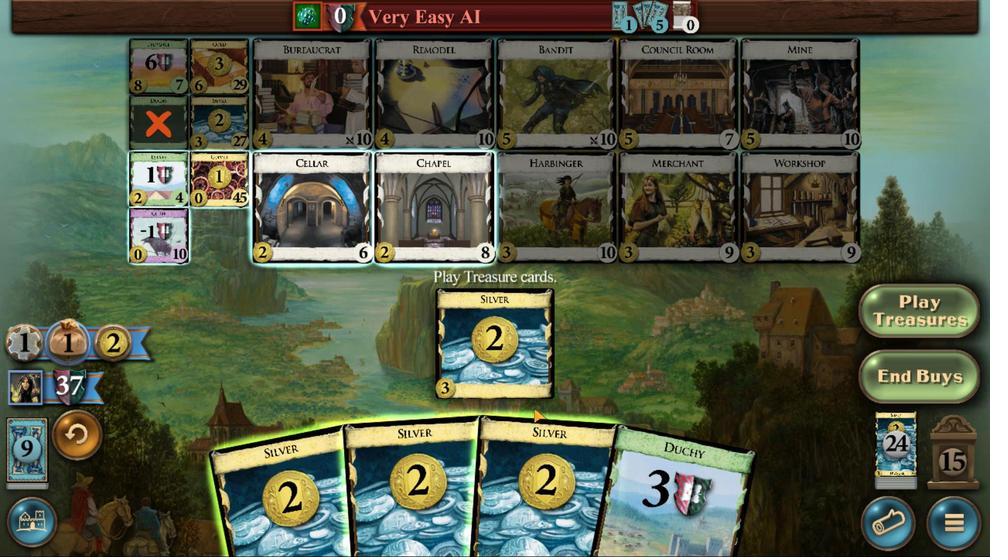 
Action: Mouse pressed left at (479, 363)
Screenshot: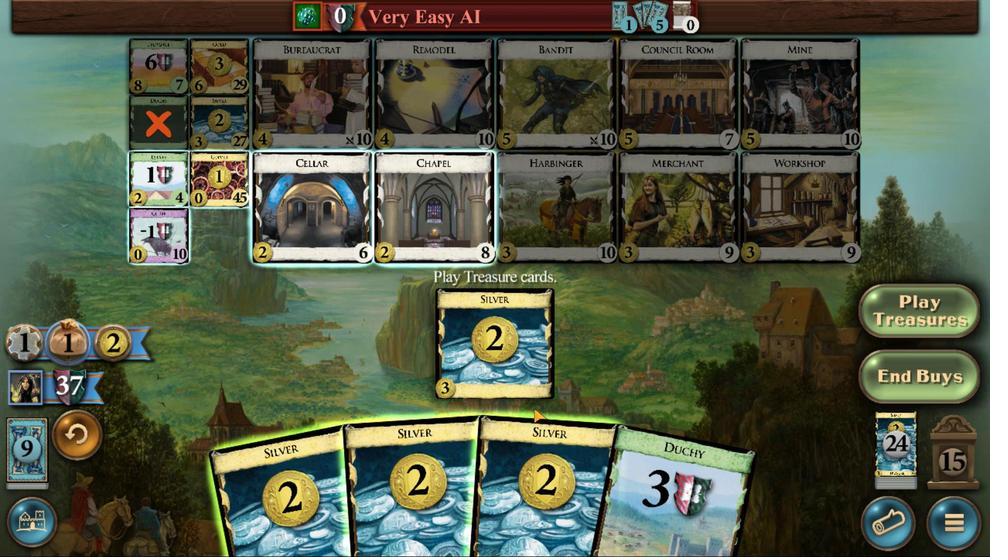
Action: Mouse moved to (483, 363)
Screenshot: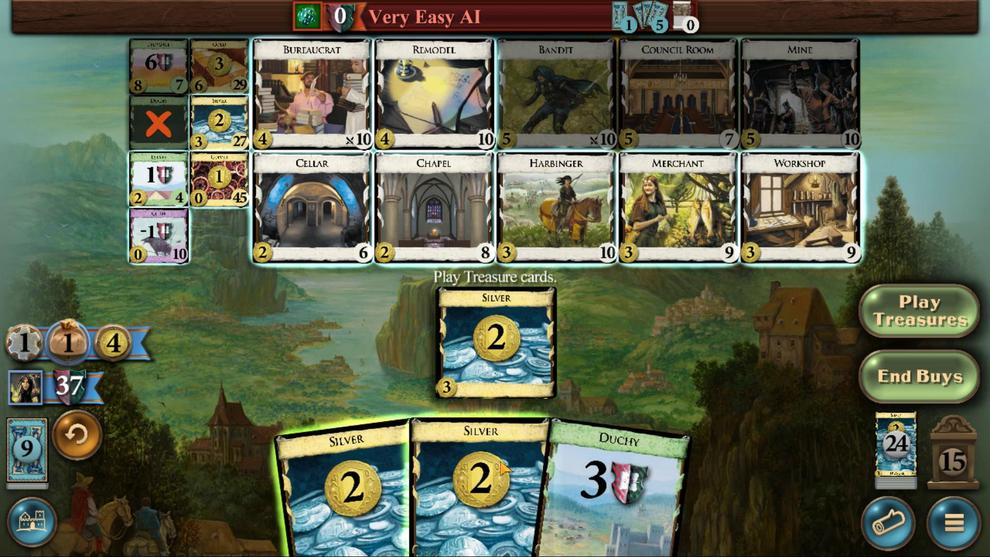 
Action: Mouse pressed left at (483, 363)
Screenshot: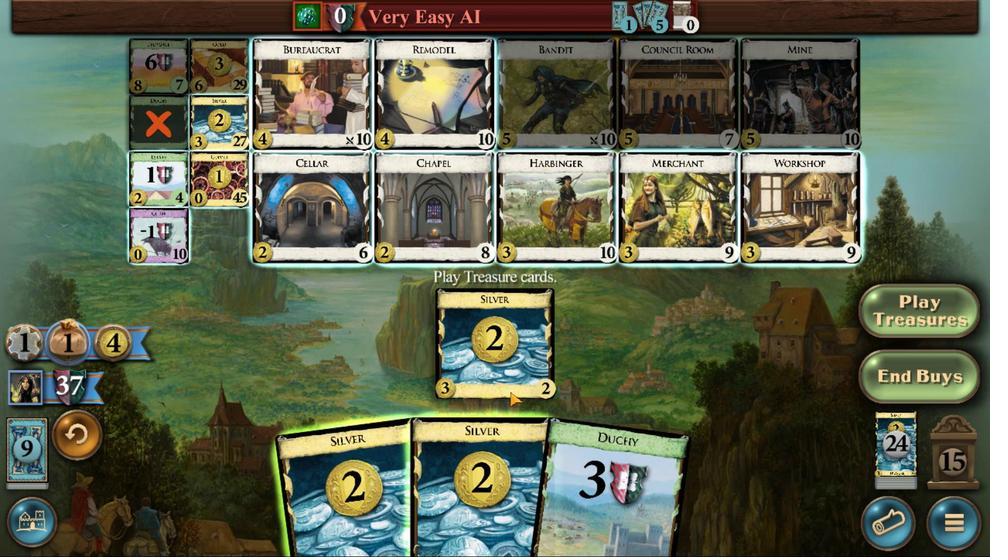 
Action: Mouse moved to (491, 363)
Screenshot: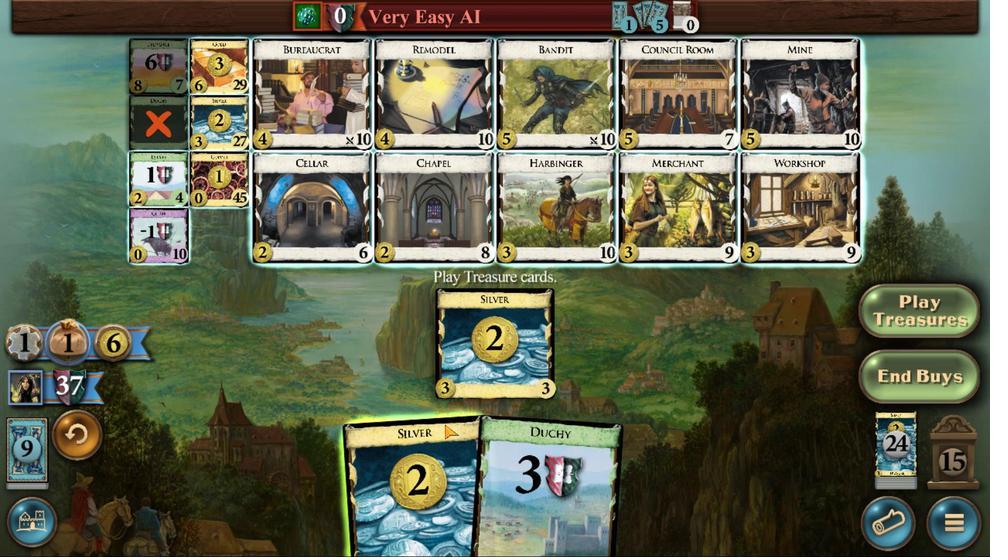 
Action: Mouse pressed left at (491, 363)
Screenshot: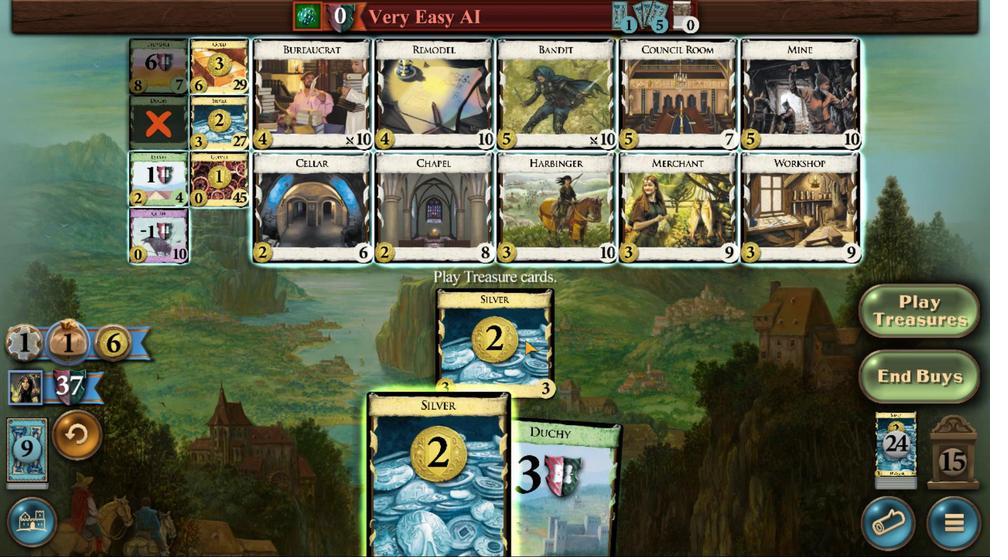 
Action: Mouse moved to (524, 372)
Screenshot: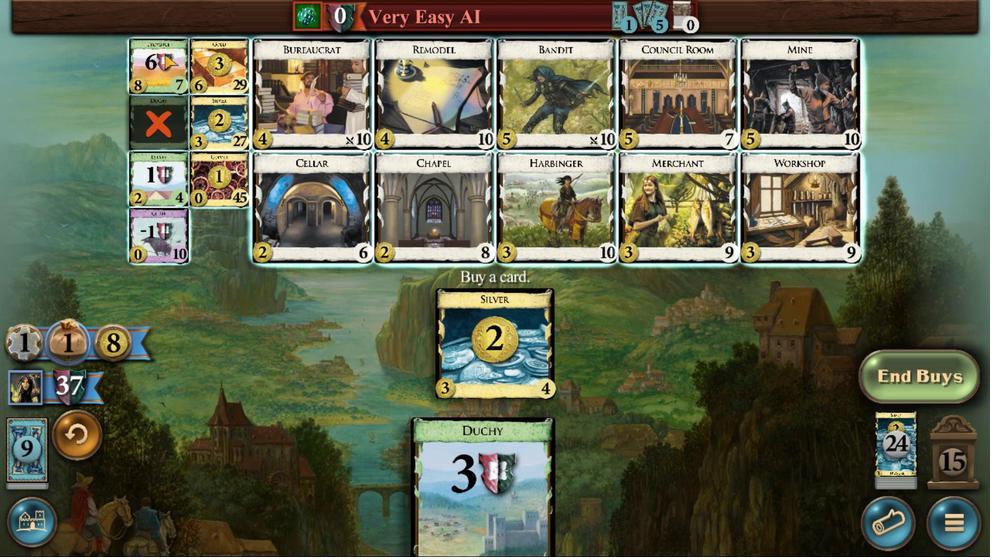 
Action: Mouse pressed left at (524, 372)
Screenshot: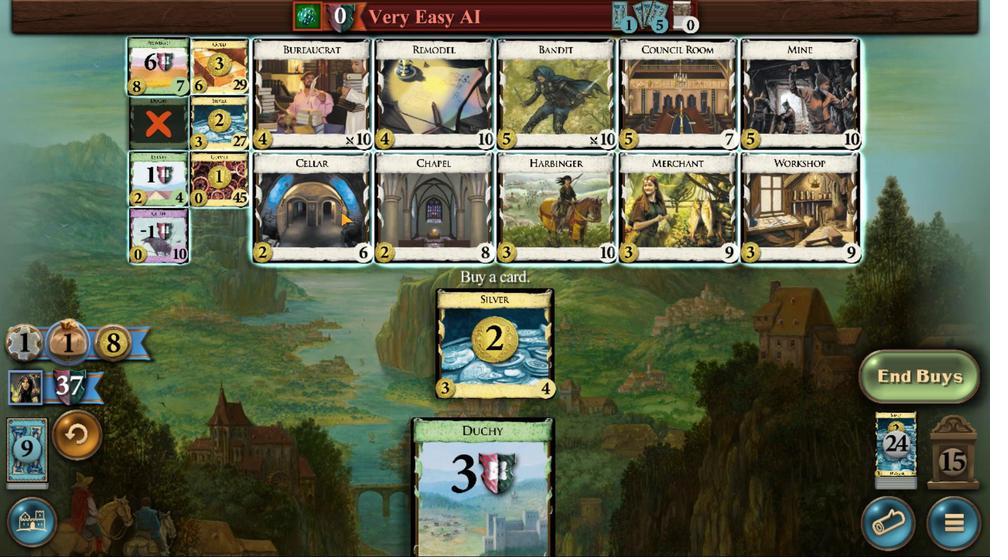 
Action: Mouse moved to (485, 362)
Screenshot: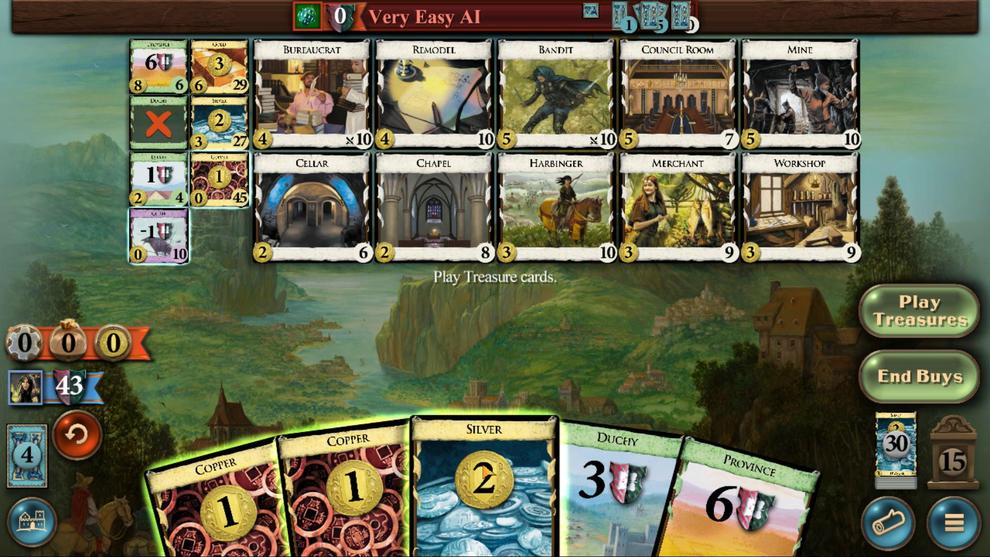 
Action: Mouse pressed left at (485, 362)
